 Task: Compose an email with the signature Joseph Clark with the subject Request for a job application and the message Could you please confirm the travel arrangements for the team members? from softage.8@softage.net to softage.1@softage.net Select the bulleted list and change the font typography to strikethroughSelect the bulleted list and remove the font typography strikethrough Send the email. Finally, move the email from Sent Items to the label App development
Action: Mouse moved to (1034, 58)
Screenshot: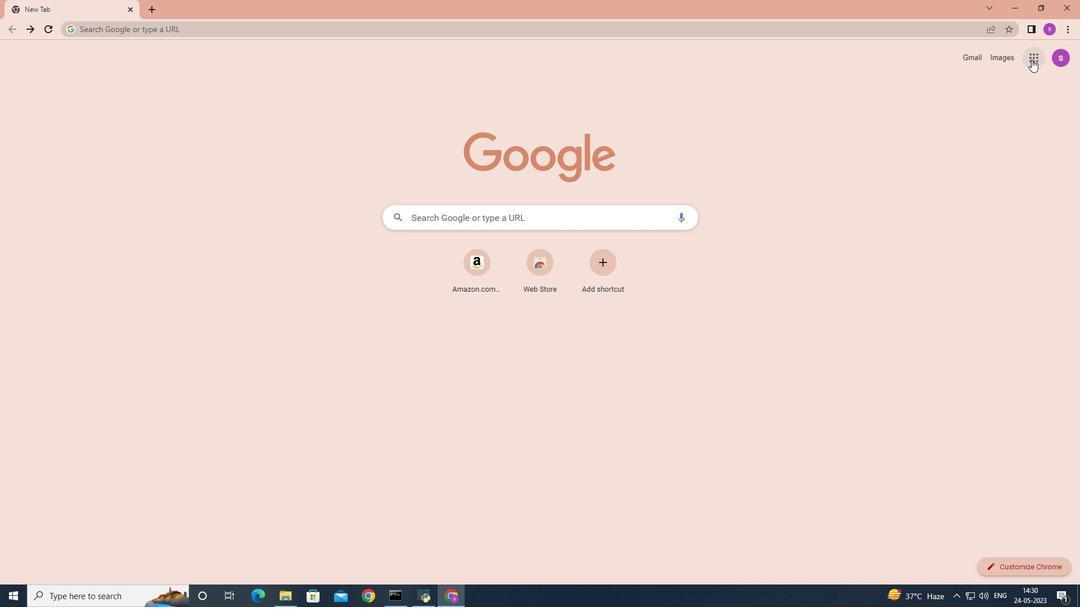 
Action: Mouse pressed left at (1034, 58)
Screenshot: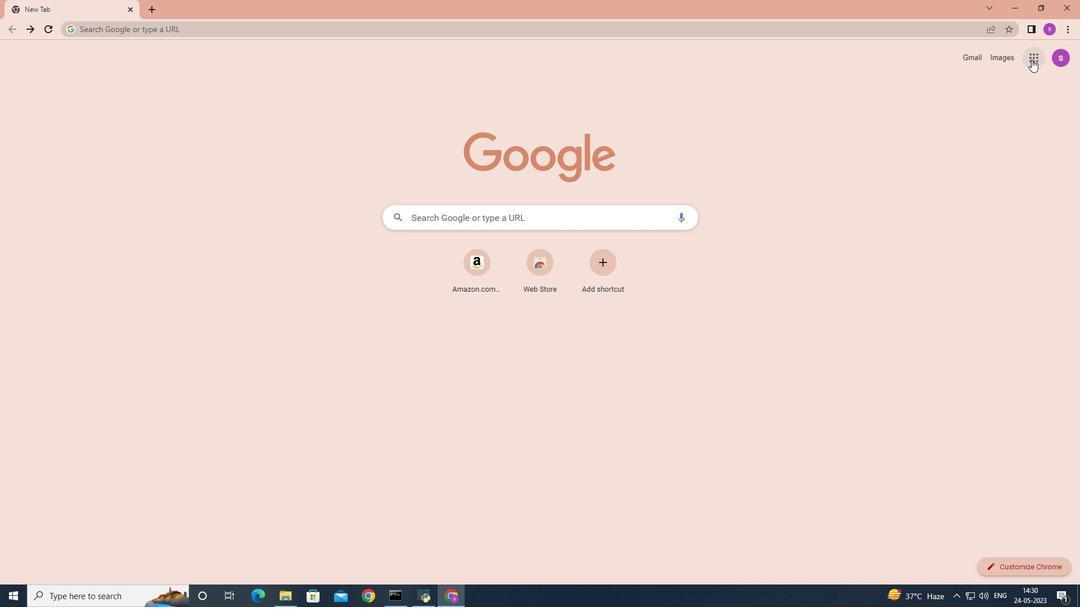 
Action: Mouse moved to (985, 105)
Screenshot: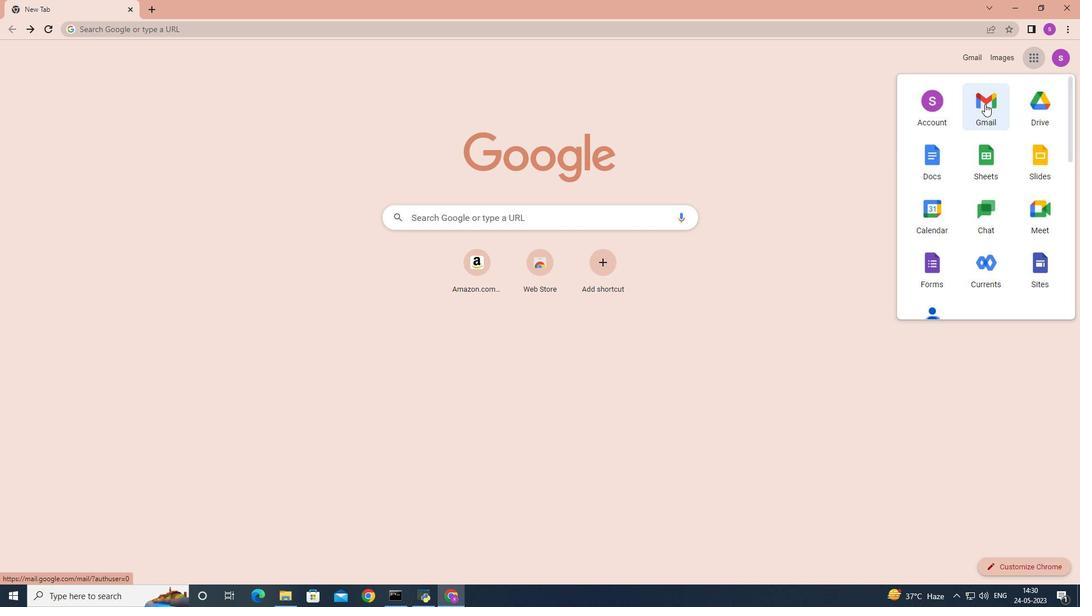 
Action: Mouse pressed left at (985, 105)
Screenshot: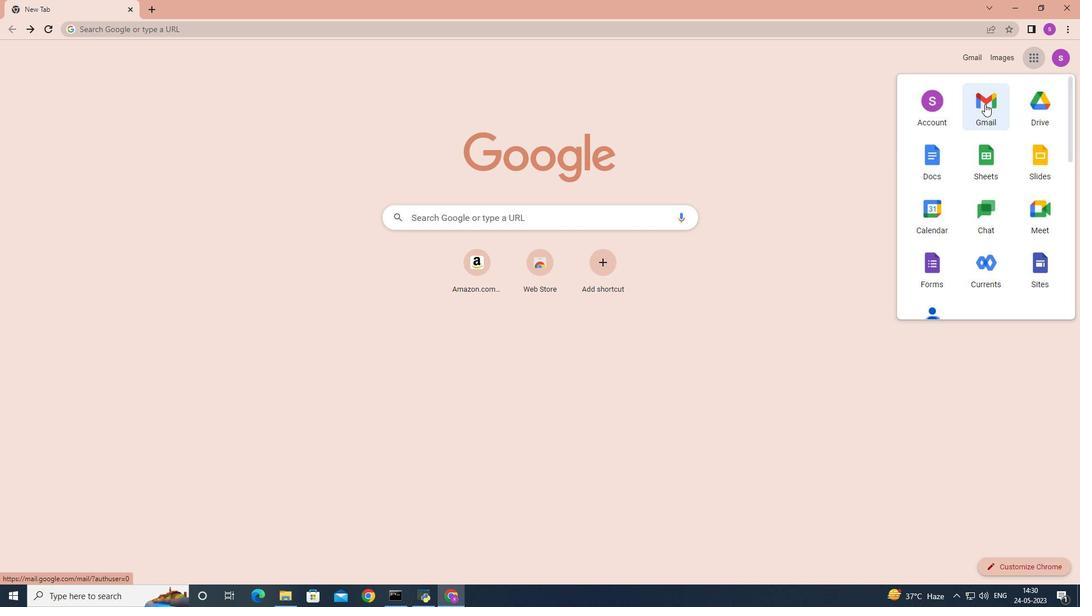 
Action: Mouse moved to (953, 66)
Screenshot: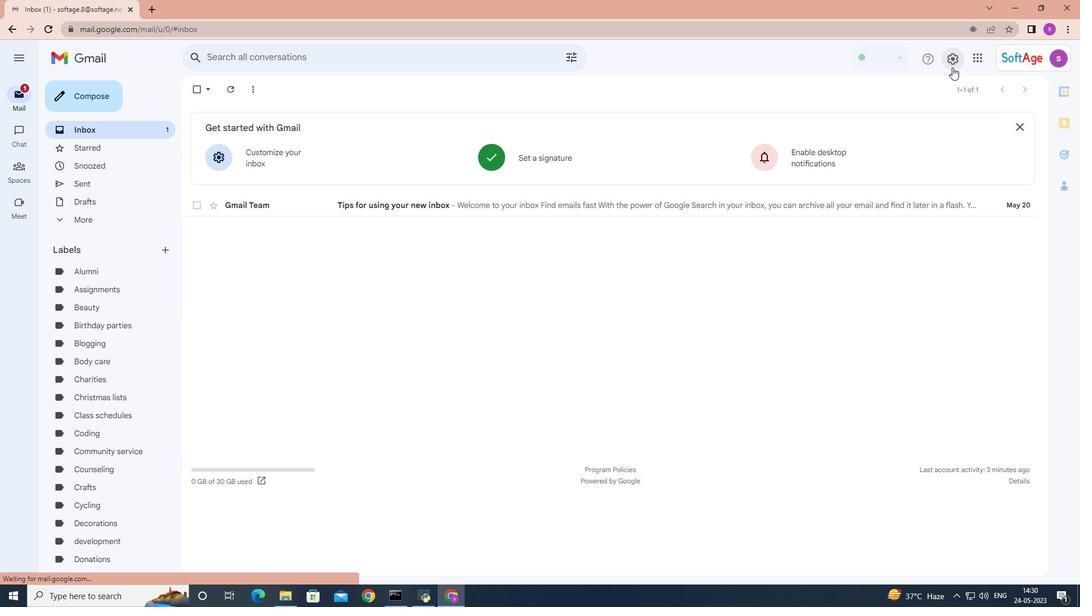 
Action: Mouse pressed left at (953, 66)
Screenshot: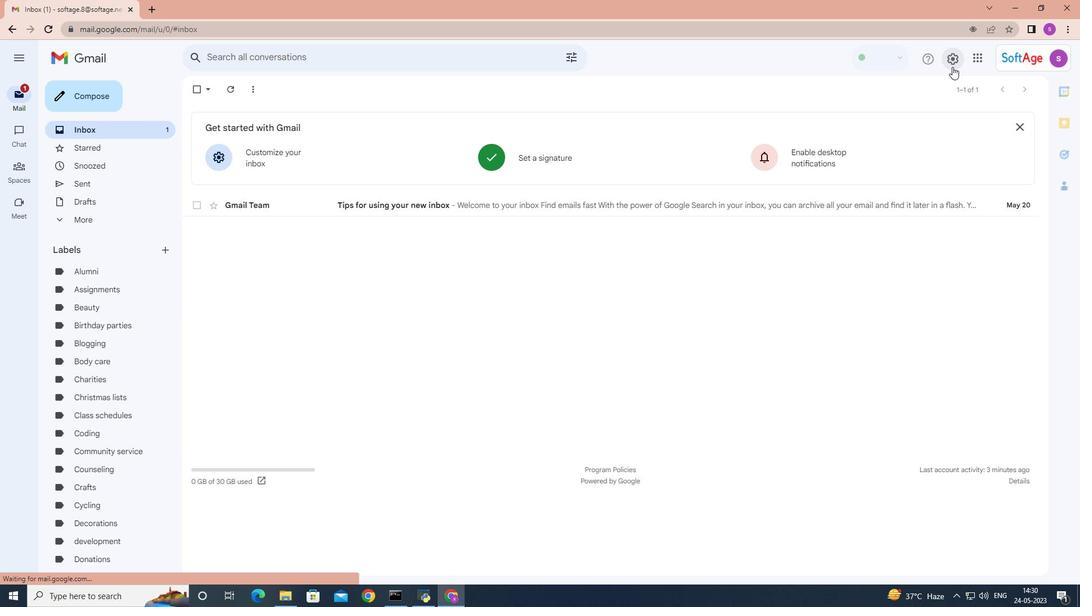 
Action: Mouse moved to (952, 68)
Screenshot: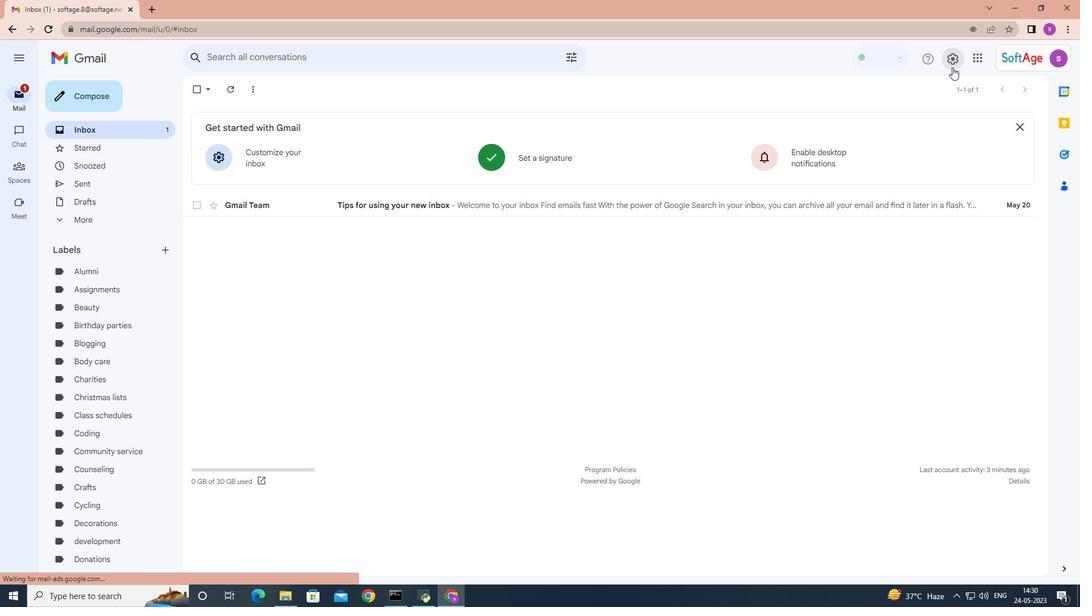 
Action: Key pressed <Key.caps_lock>
Screenshot: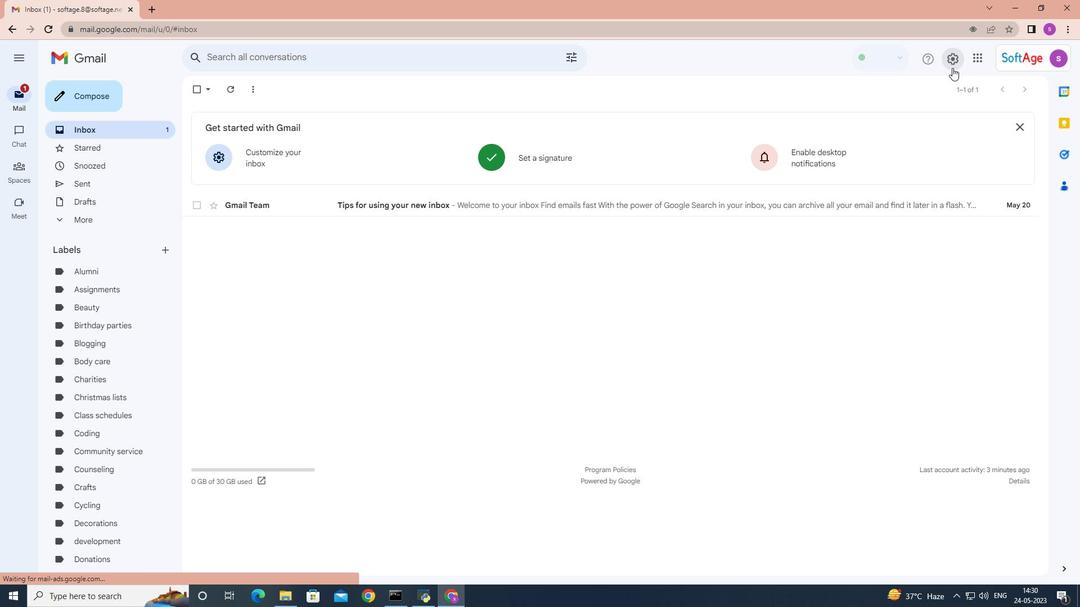 
Action: Mouse moved to (955, 111)
Screenshot: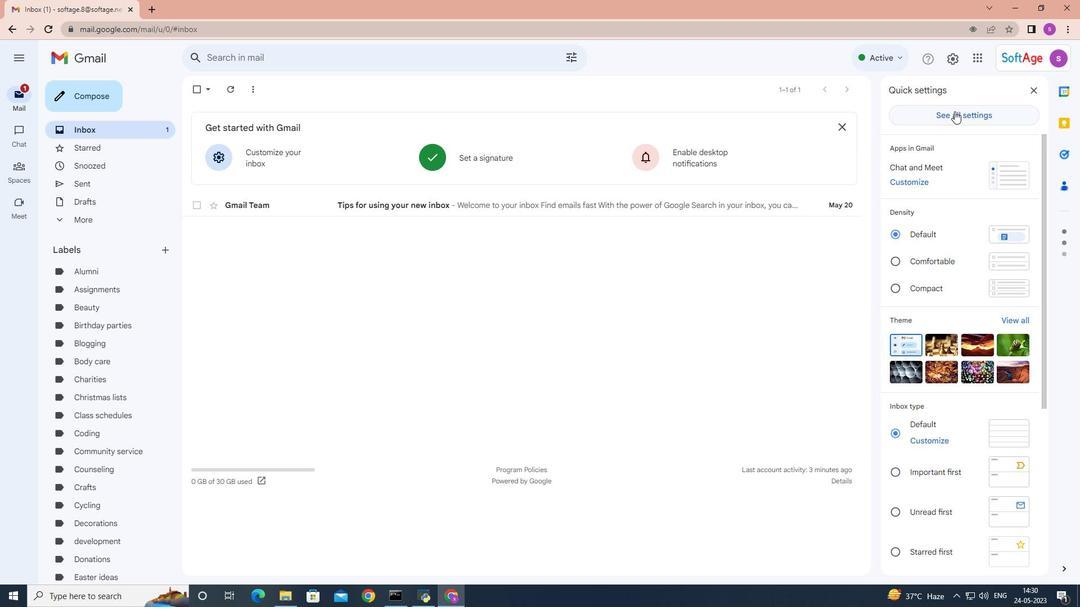 
Action: Mouse pressed left at (955, 111)
Screenshot: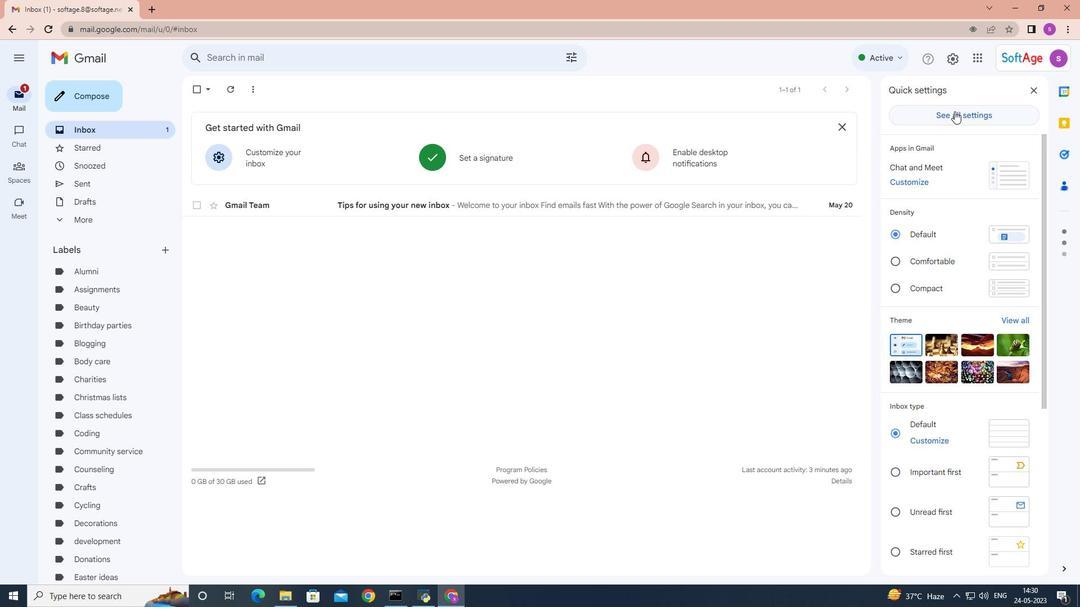 
Action: Mouse moved to (649, 275)
Screenshot: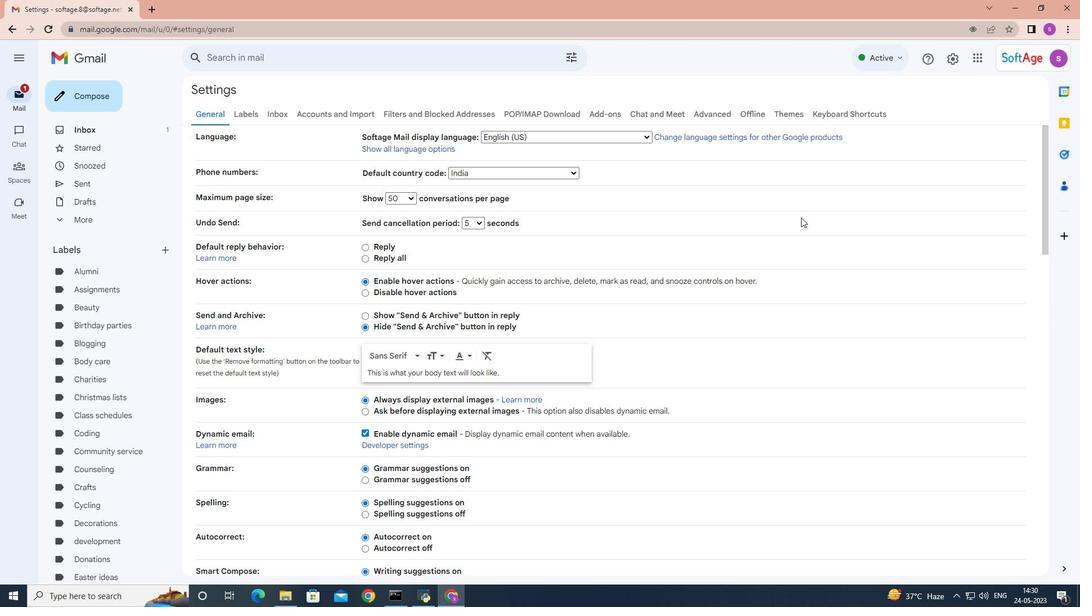 
Action: Mouse scrolled (649, 274) with delta (0, 0)
Screenshot: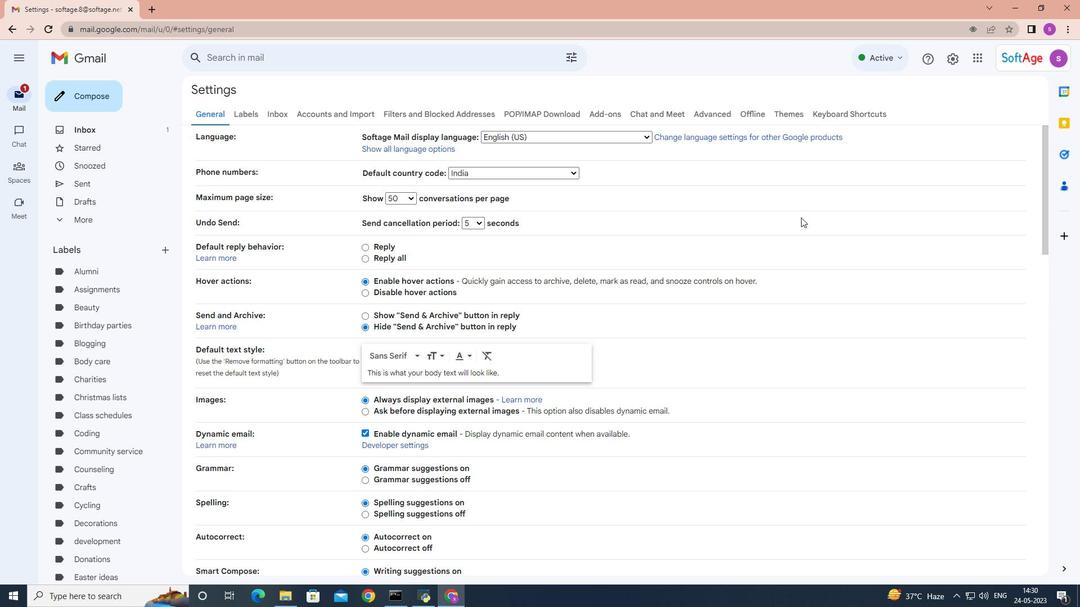 
Action: Mouse scrolled (649, 274) with delta (0, 0)
Screenshot: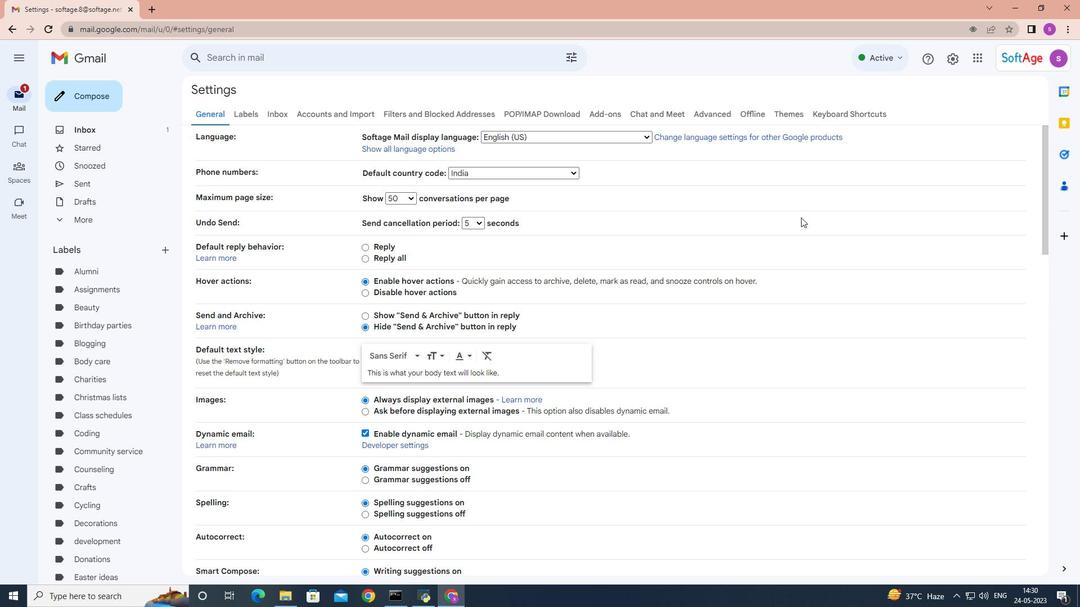 
Action: Mouse scrolled (649, 274) with delta (0, 0)
Screenshot: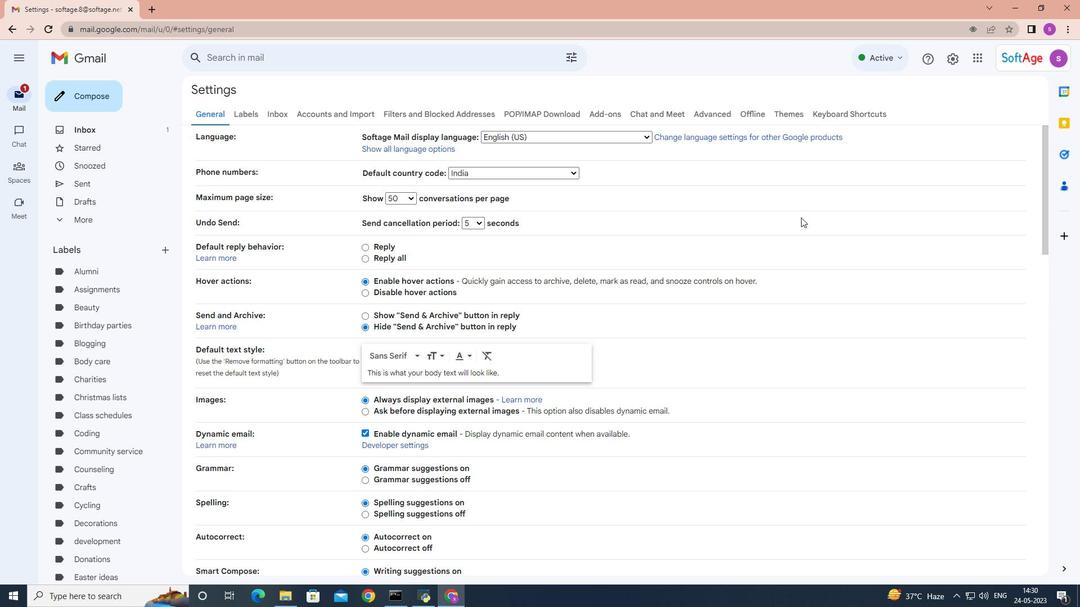 
Action: Mouse scrolled (649, 274) with delta (0, 0)
Screenshot: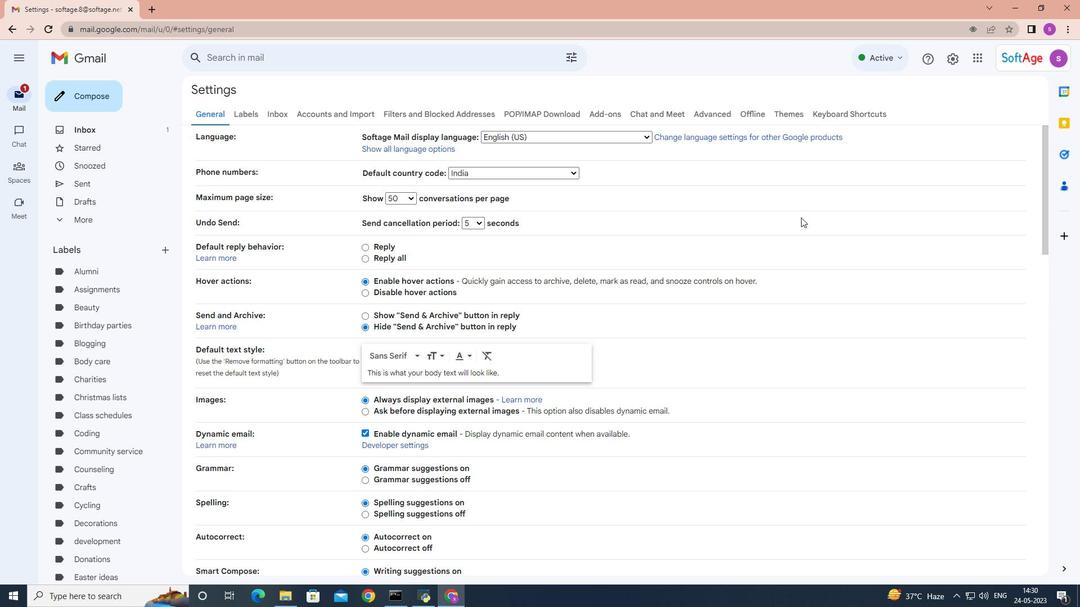 
Action: Mouse scrolled (649, 274) with delta (0, 0)
Screenshot: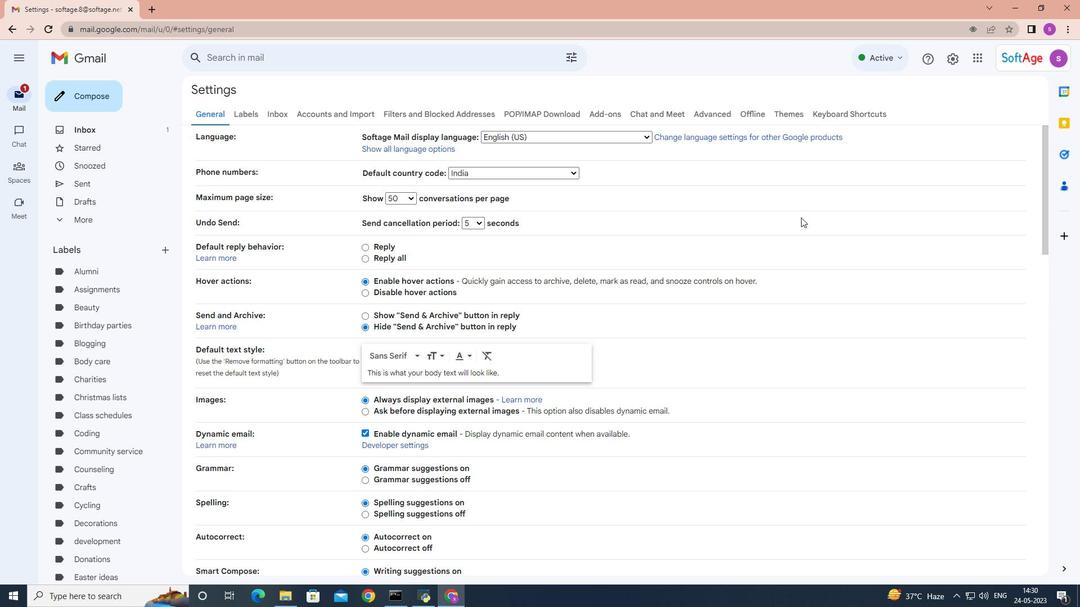 
Action: Mouse moved to (649, 274)
Screenshot: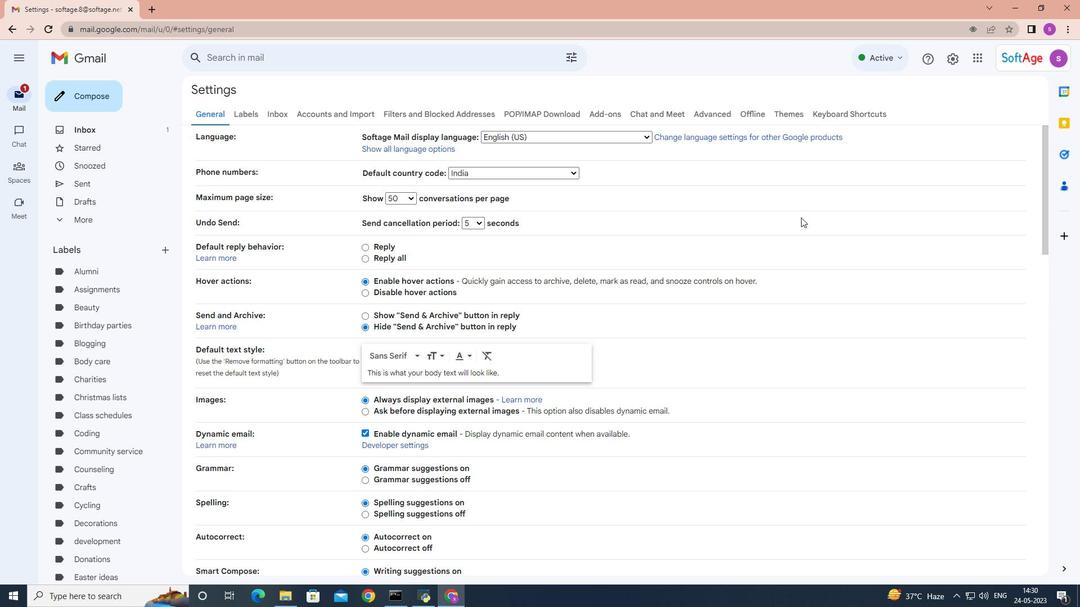 
Action: Mouse scrolled (649, 273) with delta (0, 0)
Screenshot: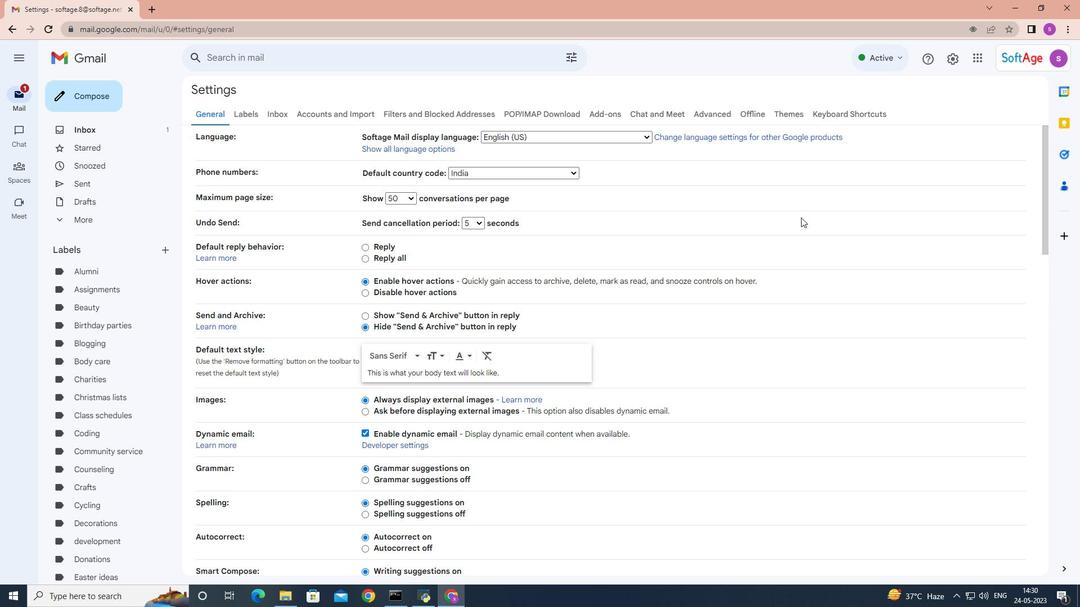 
Action: Mouse moved to (650, 272)
Screenshot: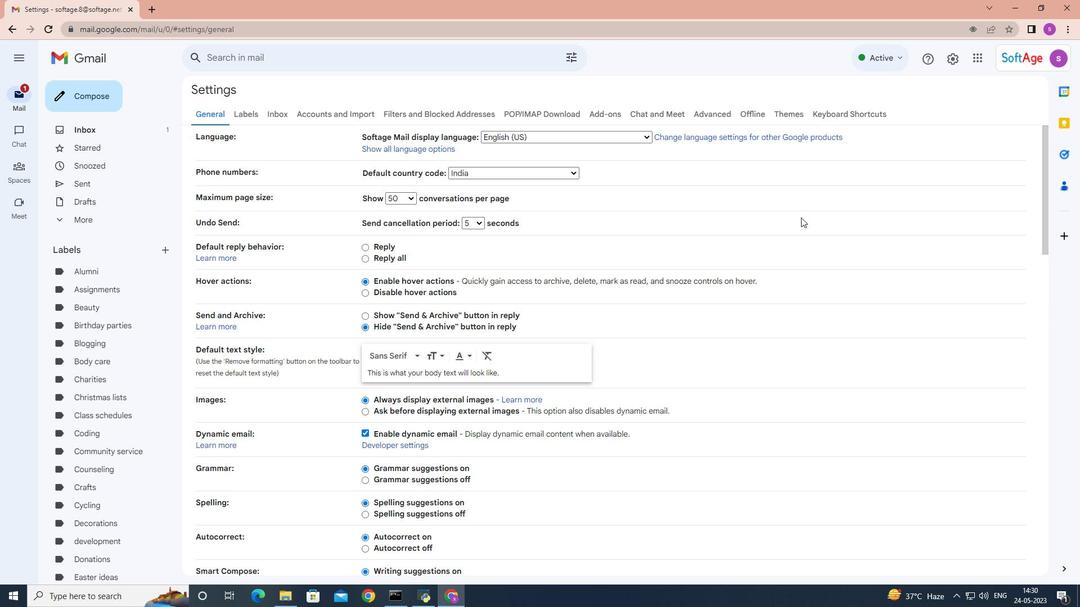 
Action: Mouse scrolled (650, 272) with delta (0, 0)
Screenshot: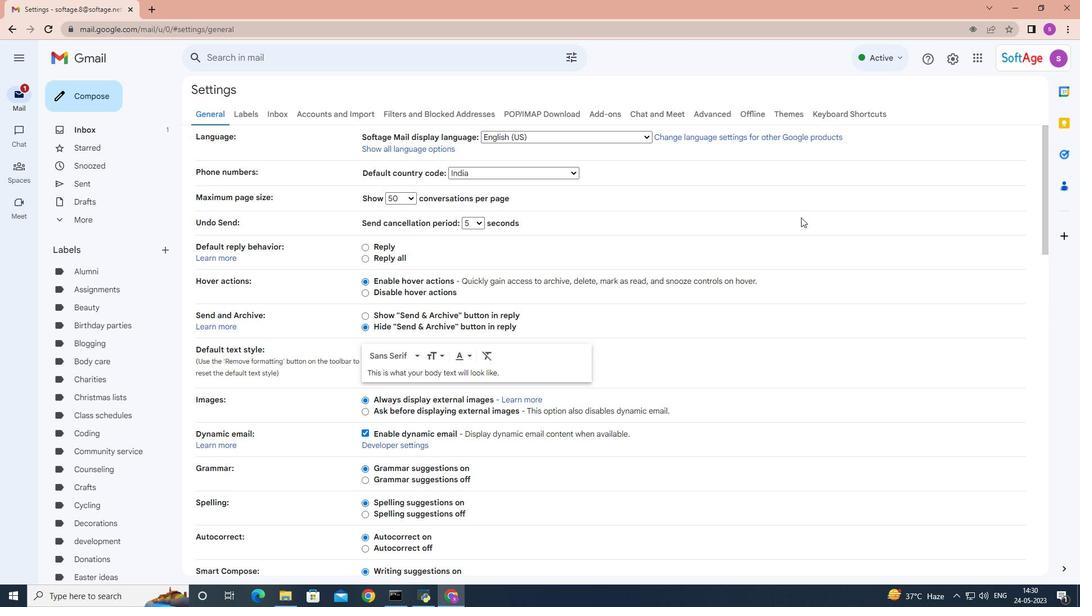 
Action: Mouse moved to (648, 270)
Screenshot: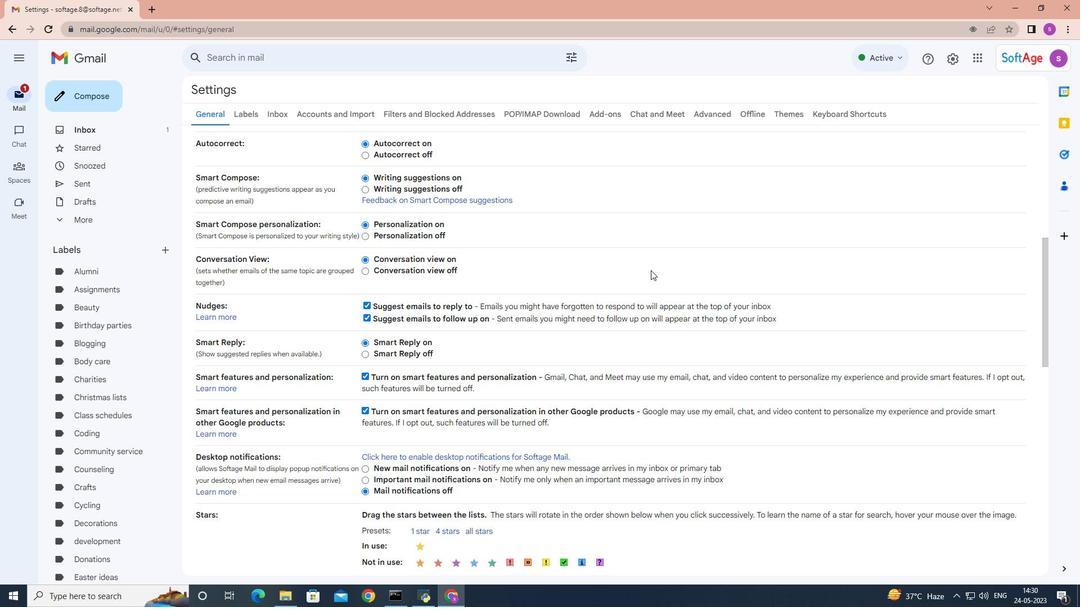 
Action: Mouse scrolled (649, 270) with delta (0, 0)
Screenshot: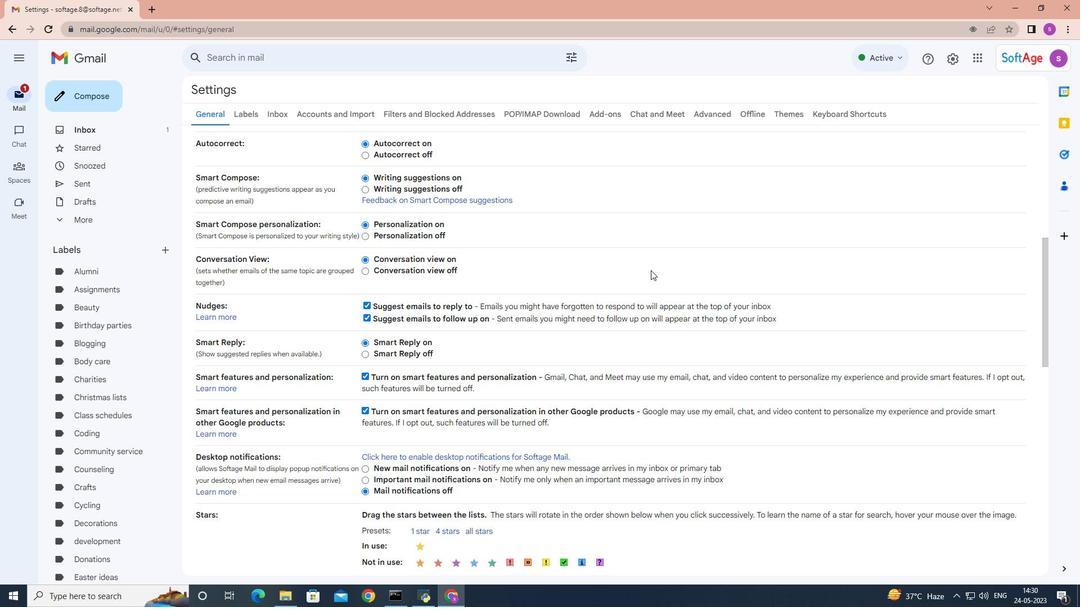 
Action: Mouse scrolled (649, 270) with delta (0, 0)
Screenshot: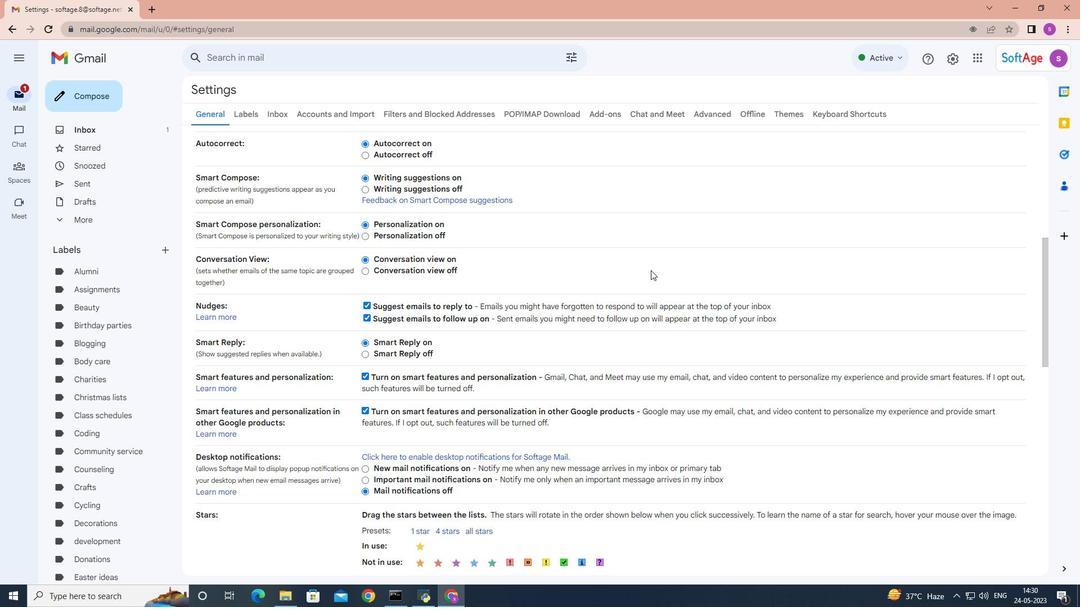 
Action: Mouse scrolled (649, 270) with delta (0, 0)
Screenshot: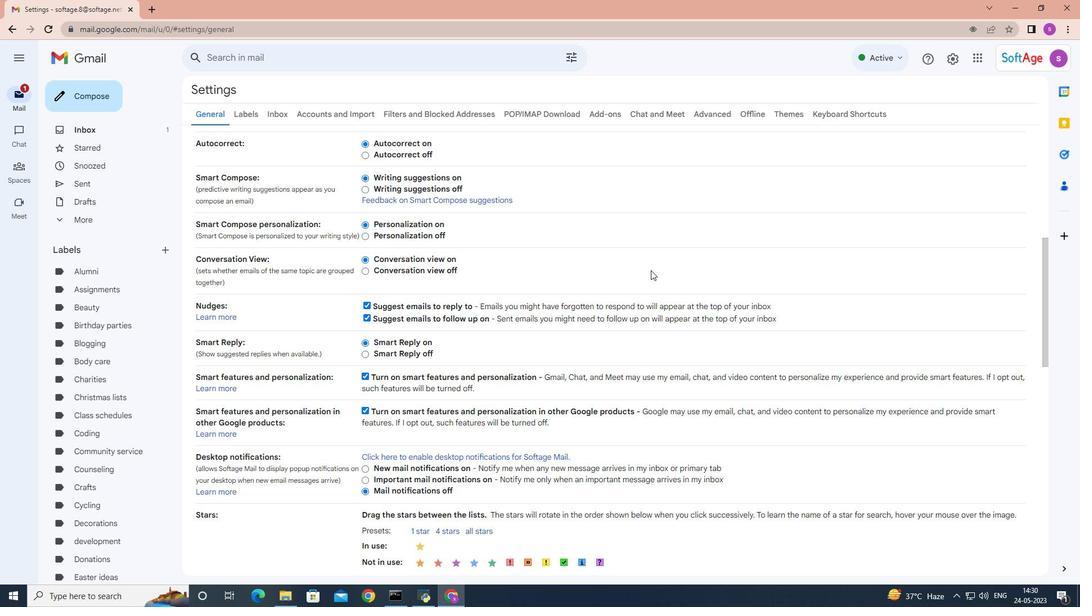 
Action: Mouse scrolled (649, 270) with delta (0, 0)
Screenshot: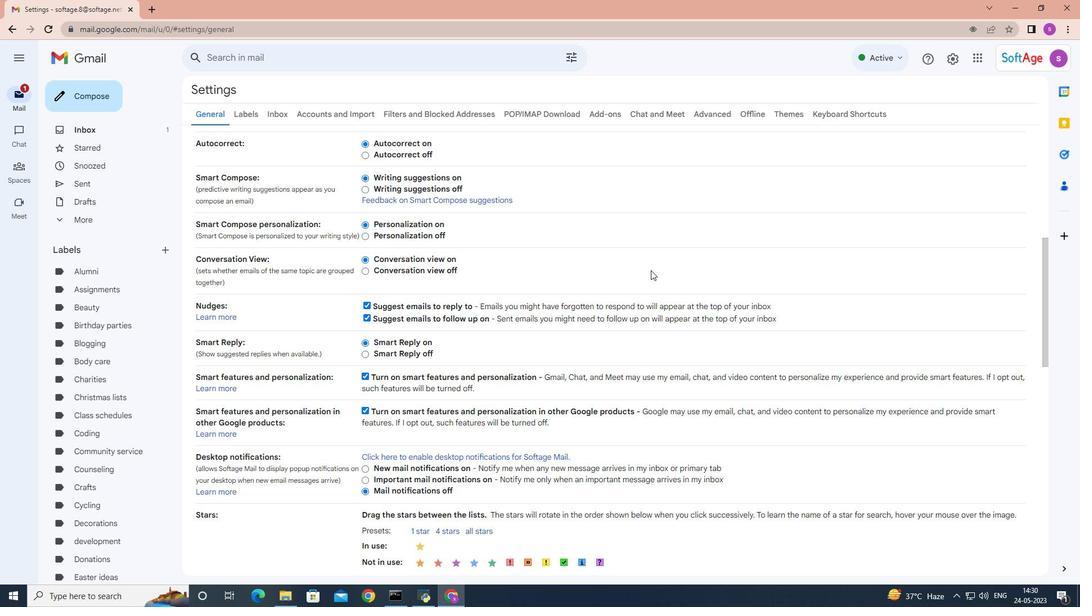 
Action: Mouse moved to (648, 269)
Screenshot: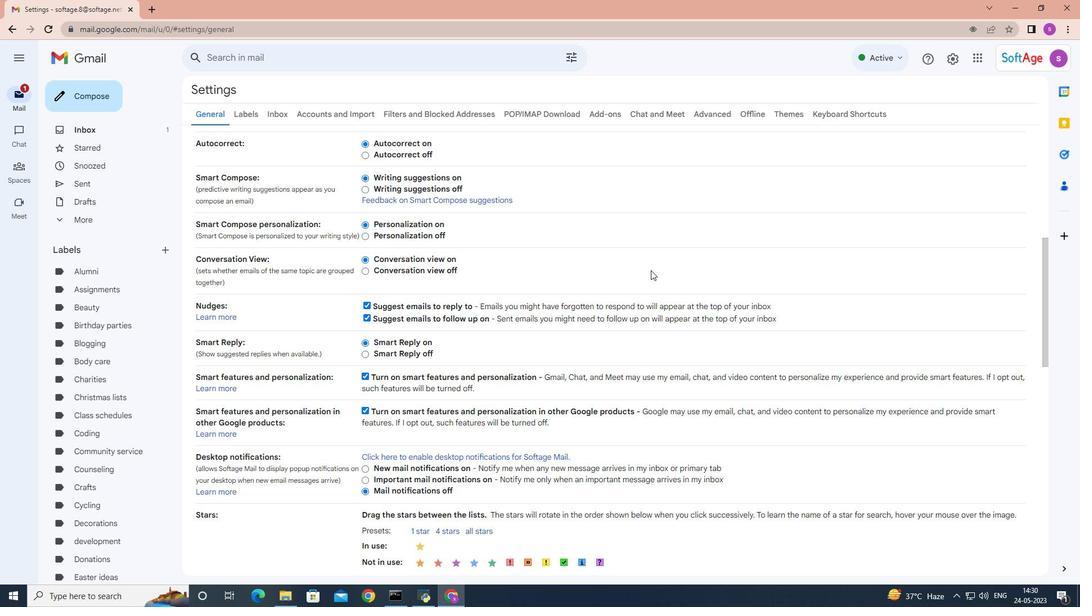 
Action: Mouse scrolled (649, 270) with delta (0, 0)
Screenshot: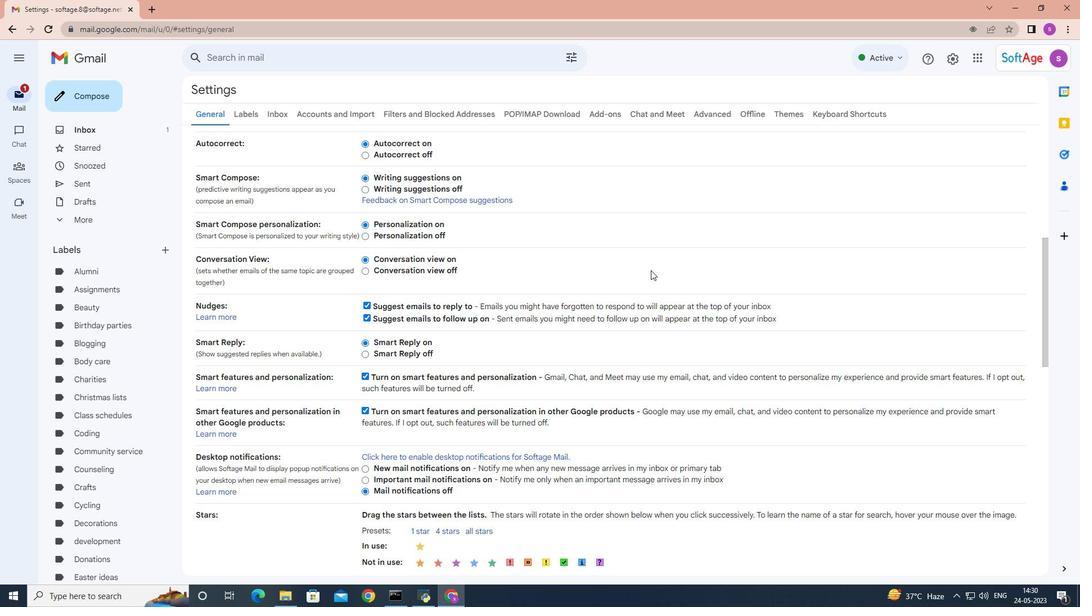 
Action: Mouse scrolled (649, 270) with delta (0, 0)
Screenshot: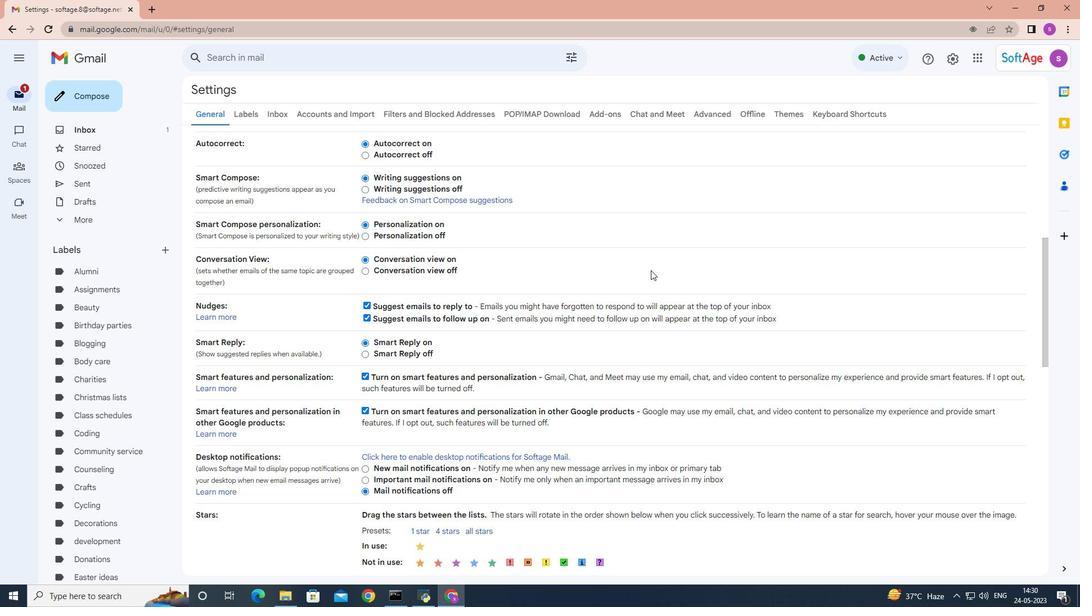 
Action: Mouse moved to (638, 265)
Screenshot: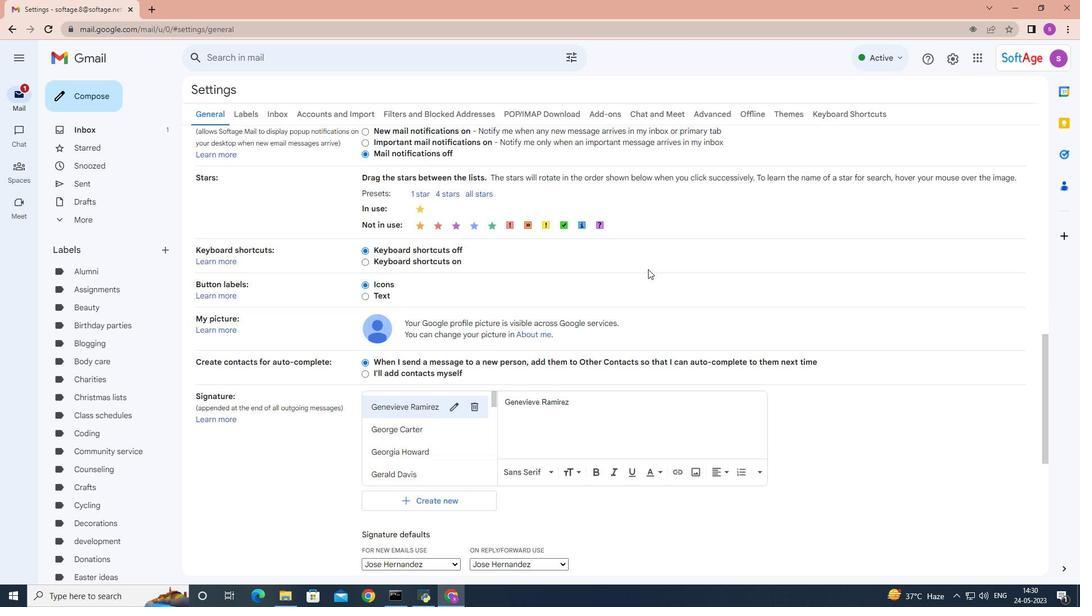 
Action: Mouse scrolled (638, 264) with delta (0, 0)
Screenshot: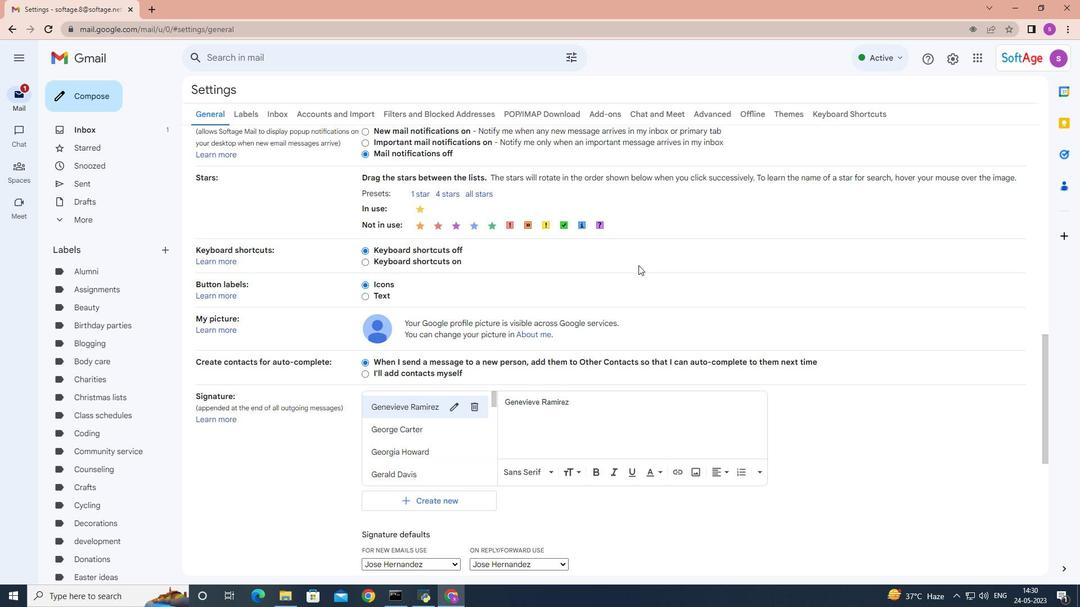 
Action: Mouse scrolled (638, 264) with delta (0, 0)
Screenshot: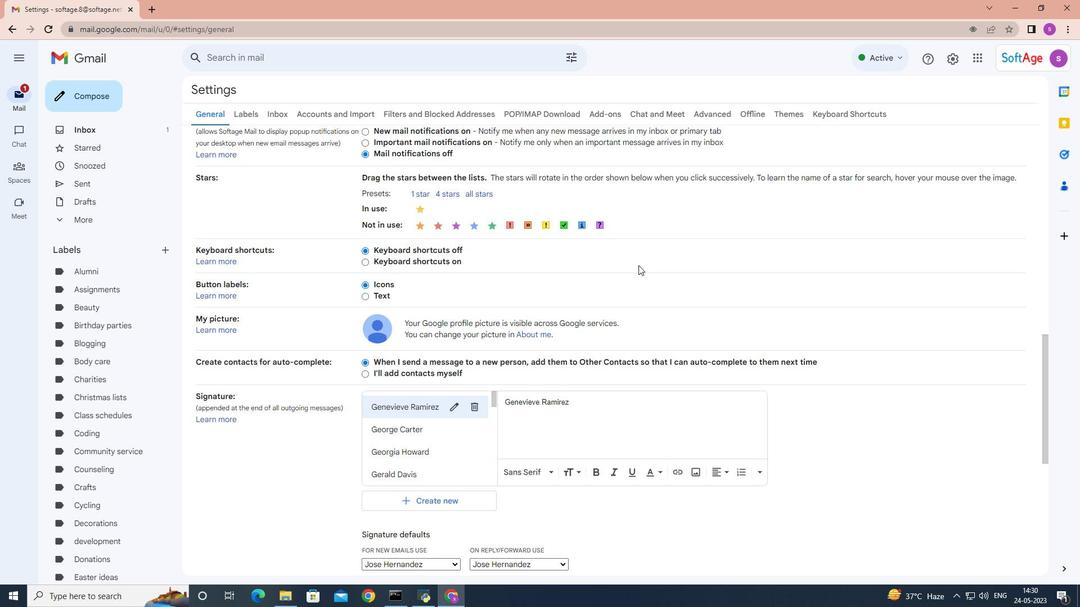
Action: Mouse scrolled (638, 264) with delta (0, 0)
Screenshot: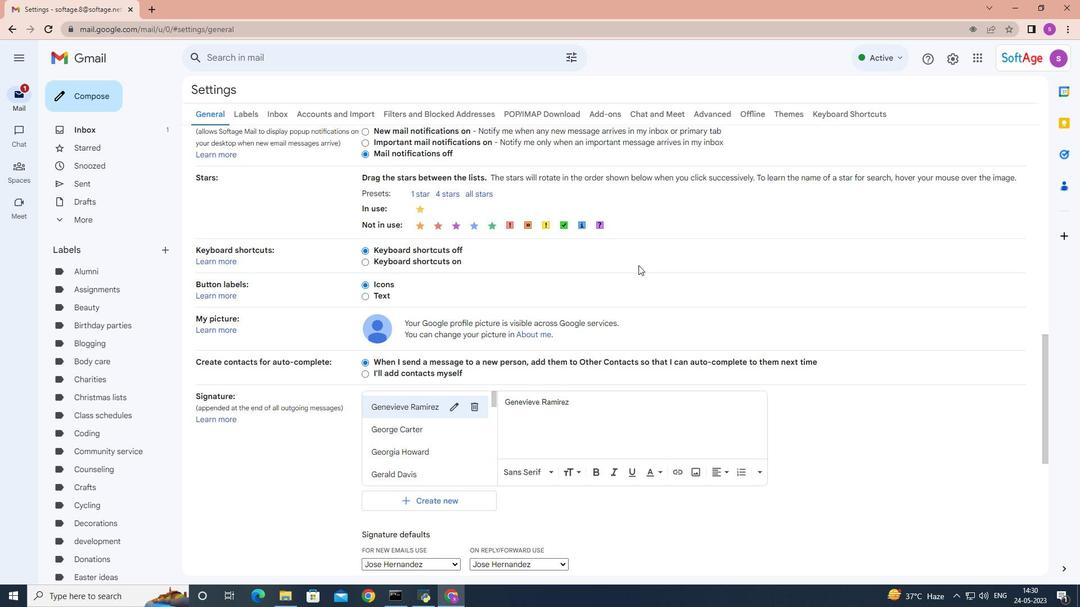 
Action: Mouse moved to (473, 328)
Screenshot: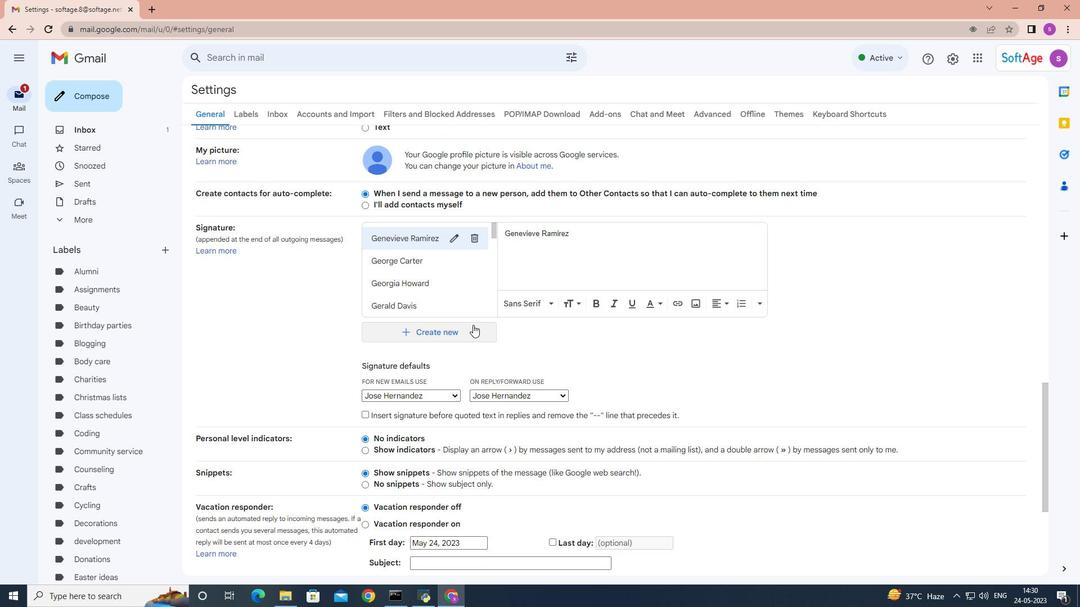 
Action: Mouse pressed left at (473, 328)
Screenshot: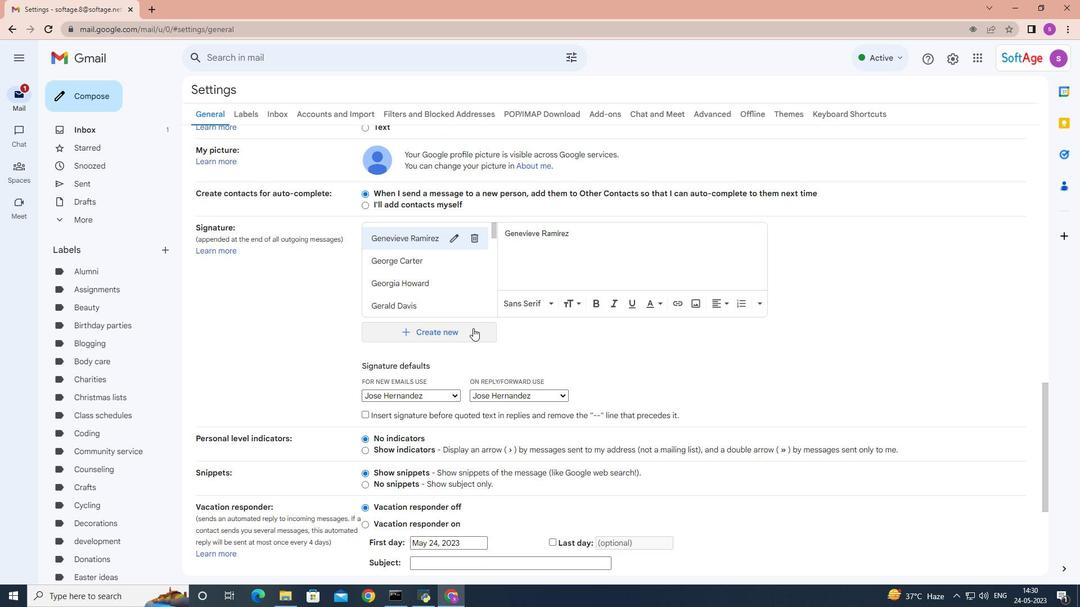
Action: Mouse moved to (491, 300)
Screenshot: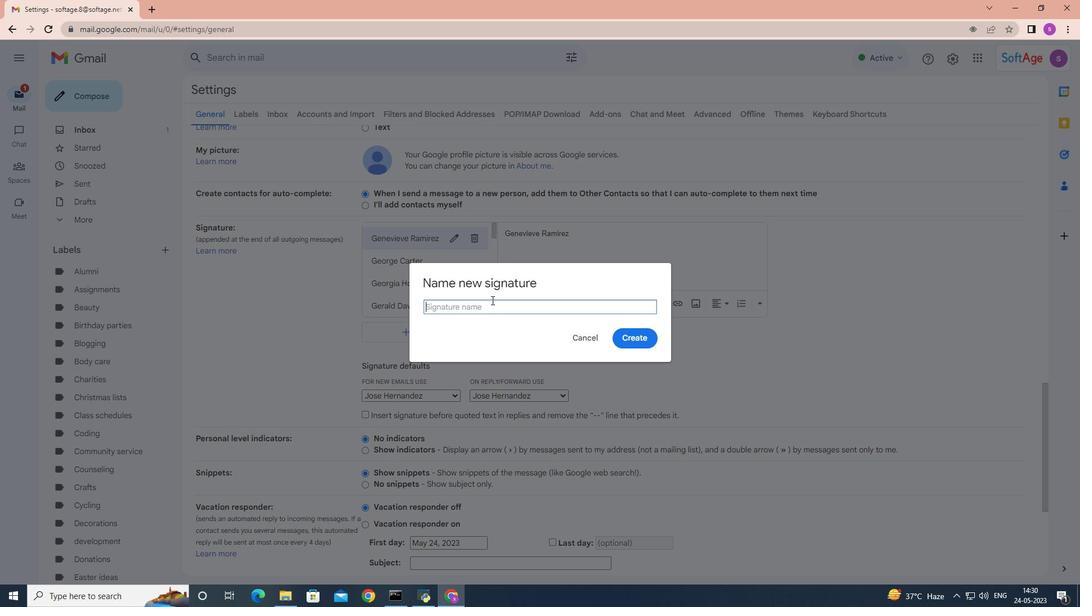 
Action: Key pressed J
Screenshot: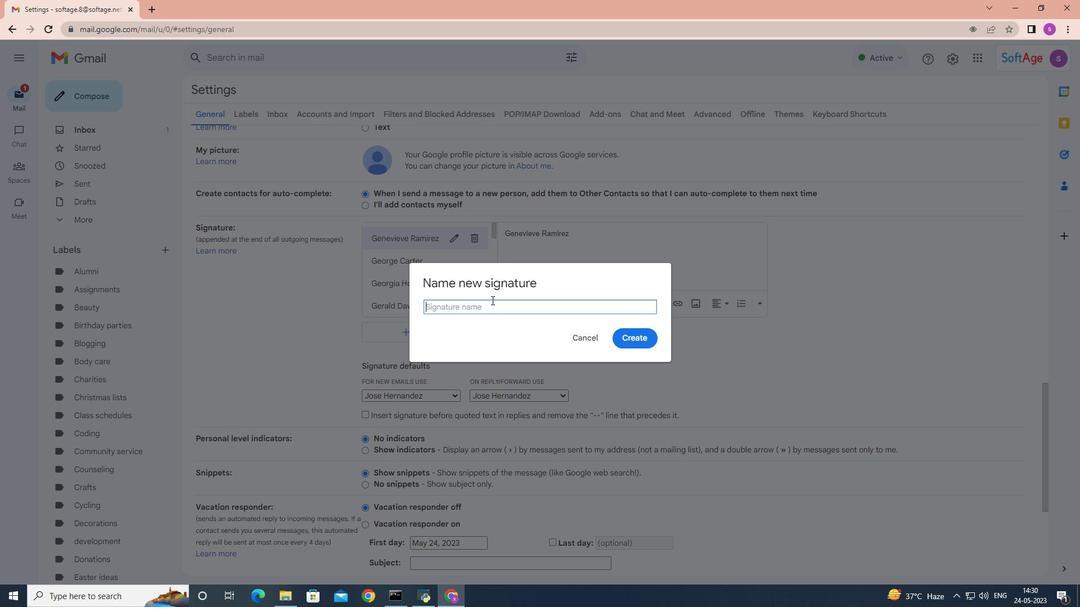 
Action: Mouse moved to (490, 300)
Screenshot: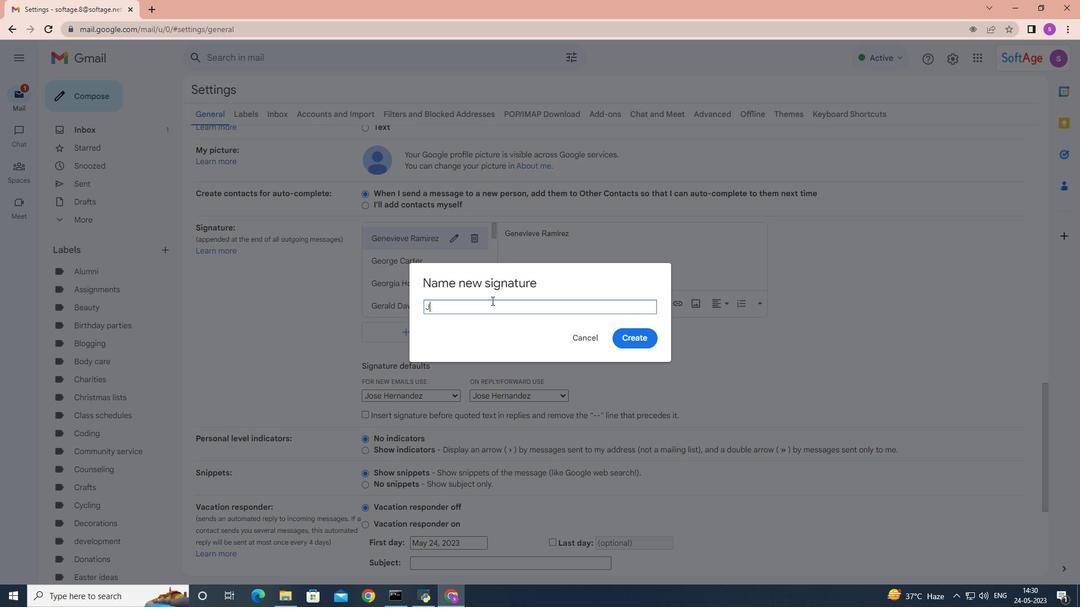 
Action: Key pressed <Key.caps_lock>oseph<Key.space><Key.caps_lock>C<Key.caps_lock>lark
Screenshot: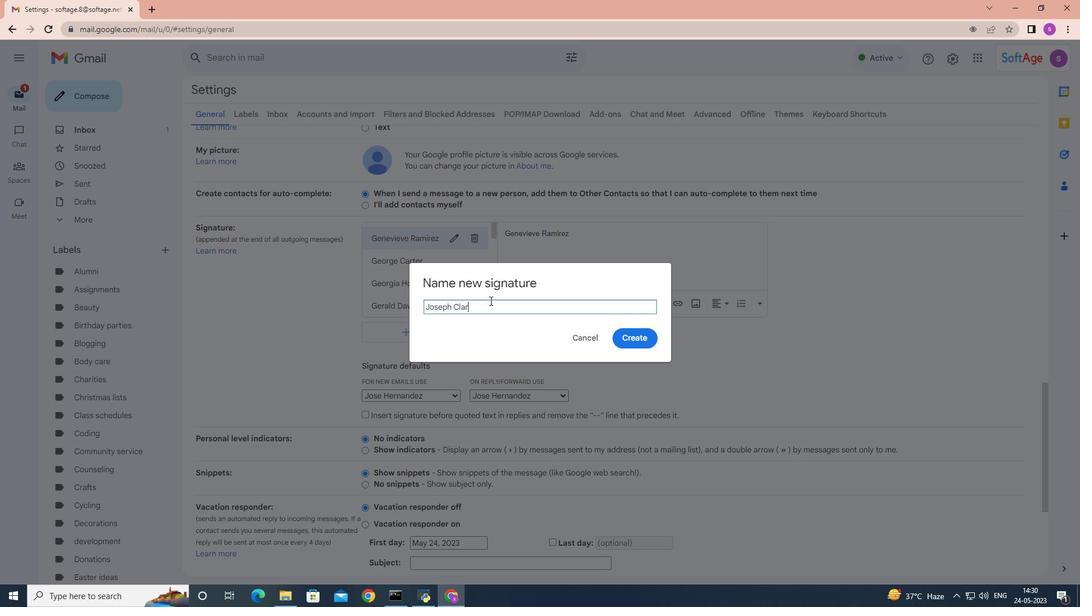 
Action: Mouse moved to (488, 301)
Screenshot: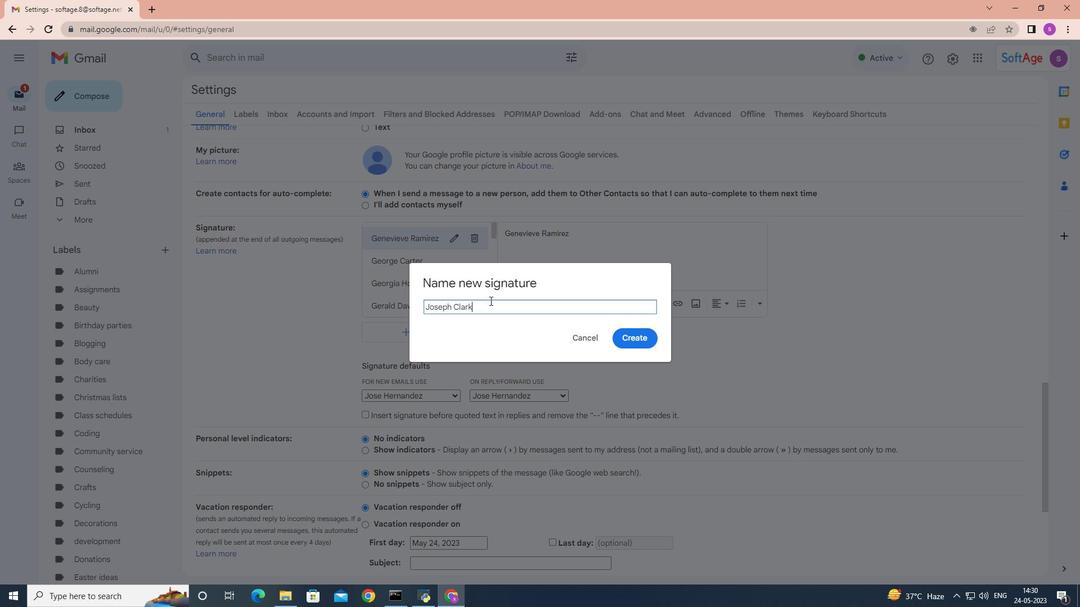 
Action: Key pressed <Key.space>
Screenshot: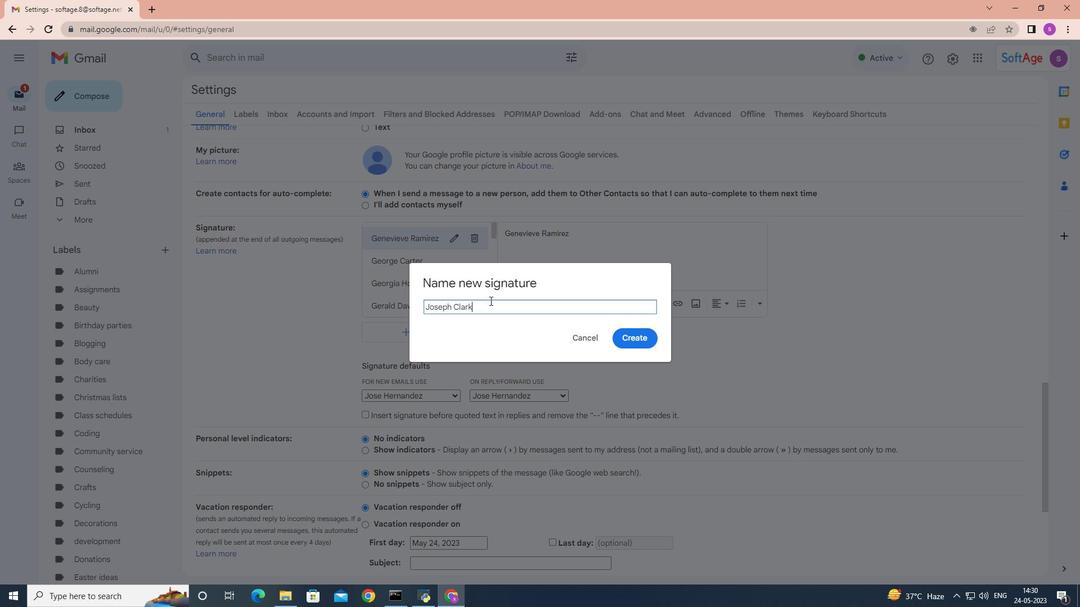 
Action: Mouse moved to (626, 336)
Screenshot: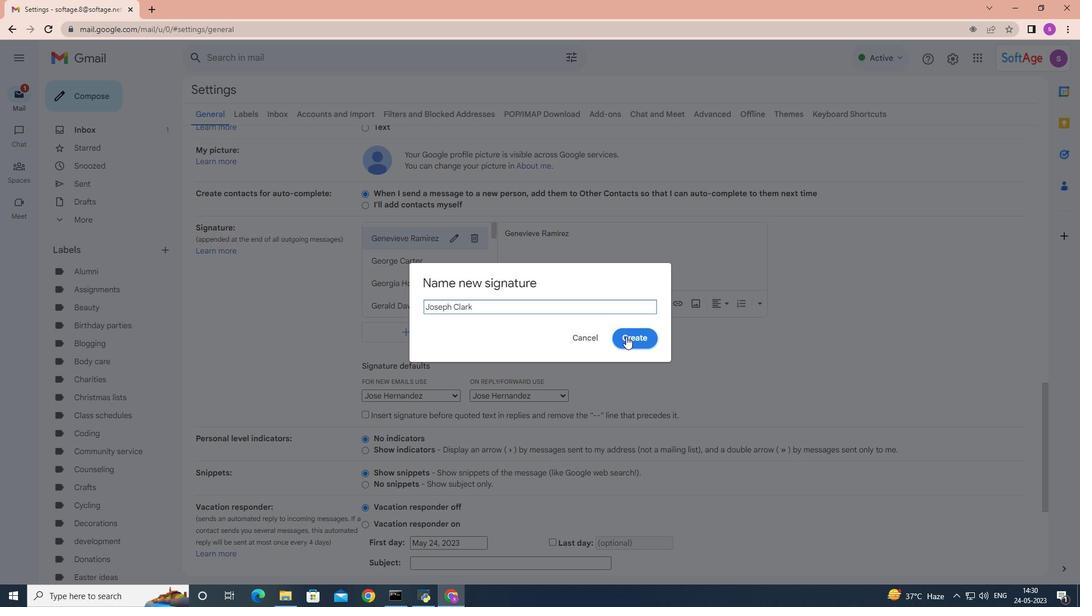 
Action: Mouse pressed left at (626, 336)
Screenshot: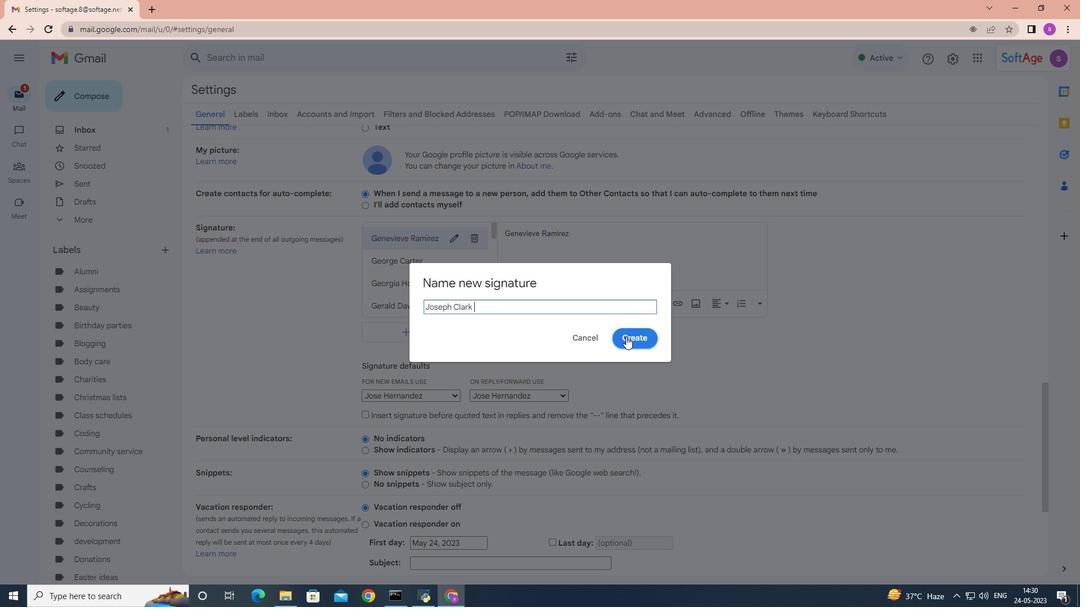 
Action: Mouse moved to (626, 336)
Screenshot: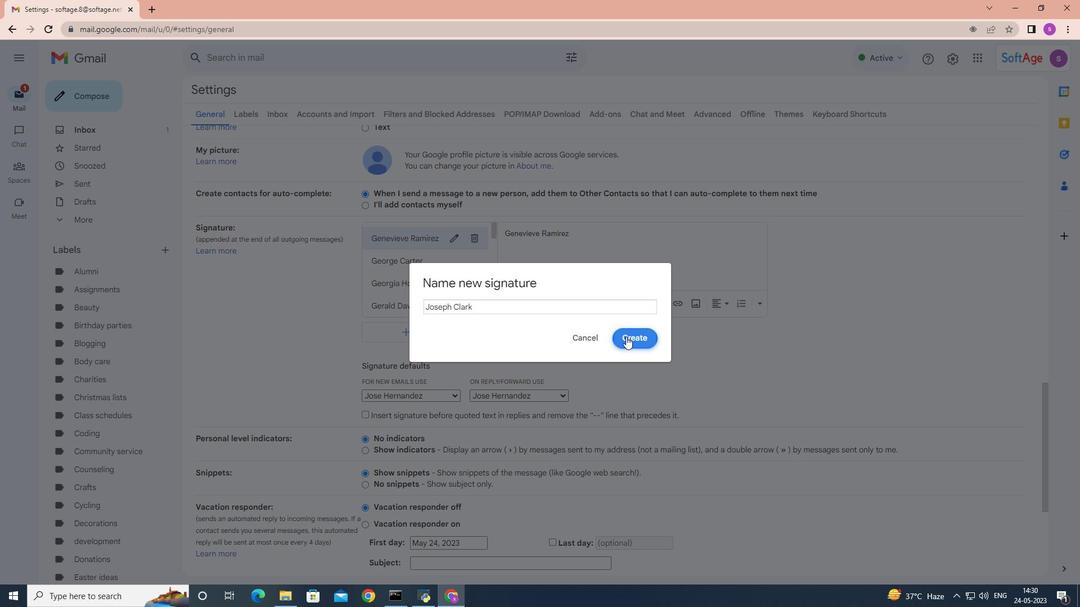 
Action: Key pressed <Key.caps_lock>
Screenshot: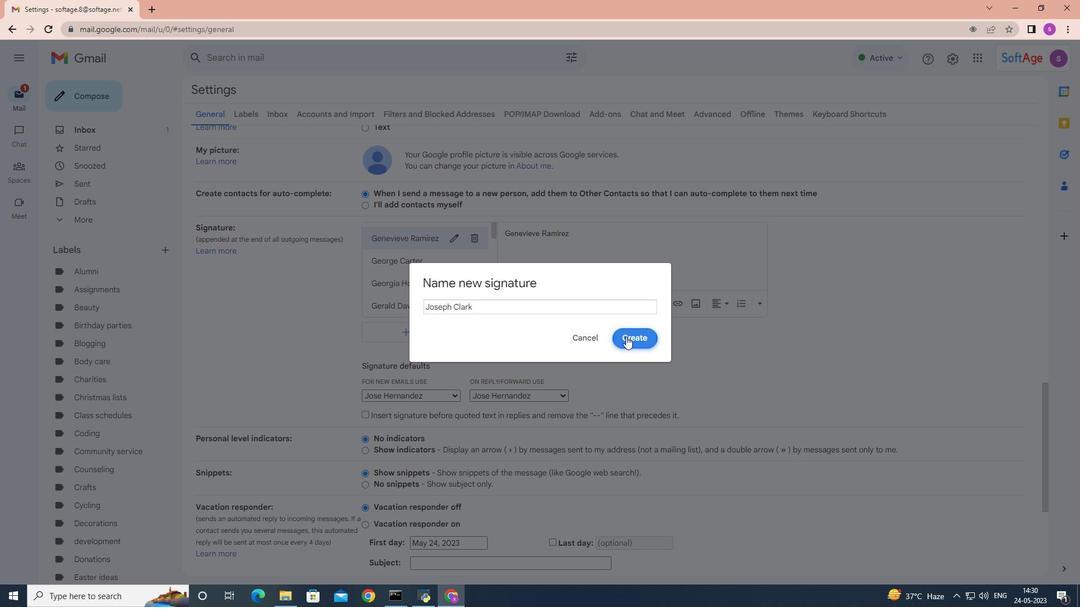 
Action: Mouse moved to (556, 264)
Screenshot: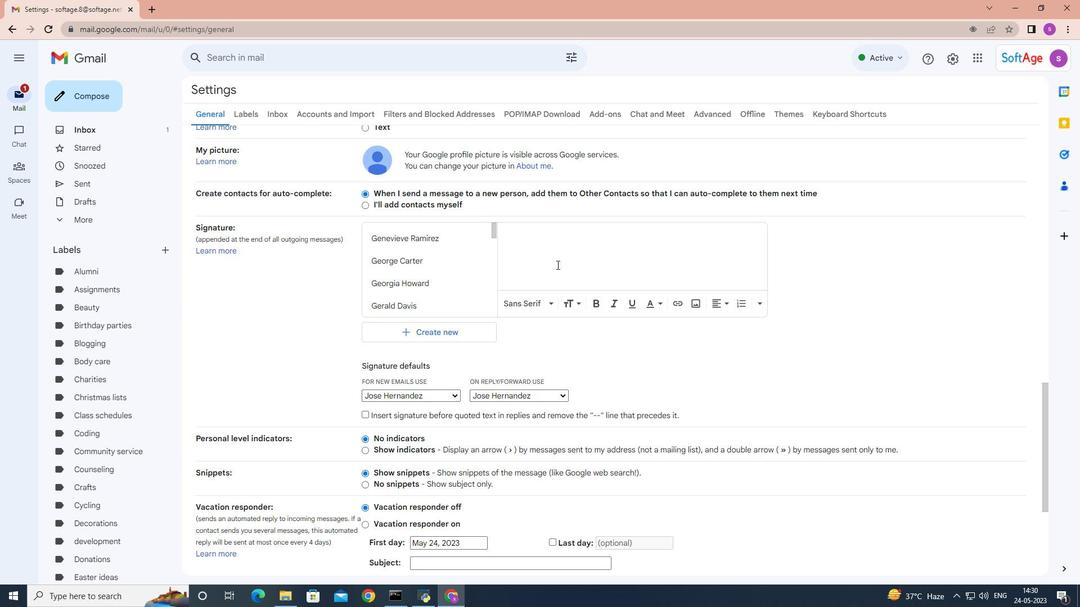 
Action: Key pressed J<Key.caps_lock>oseph<Key.space><Key.caps_lock>C<Key.tab><Key.caps_lock>l<Key.caps_lock>
Screenshot: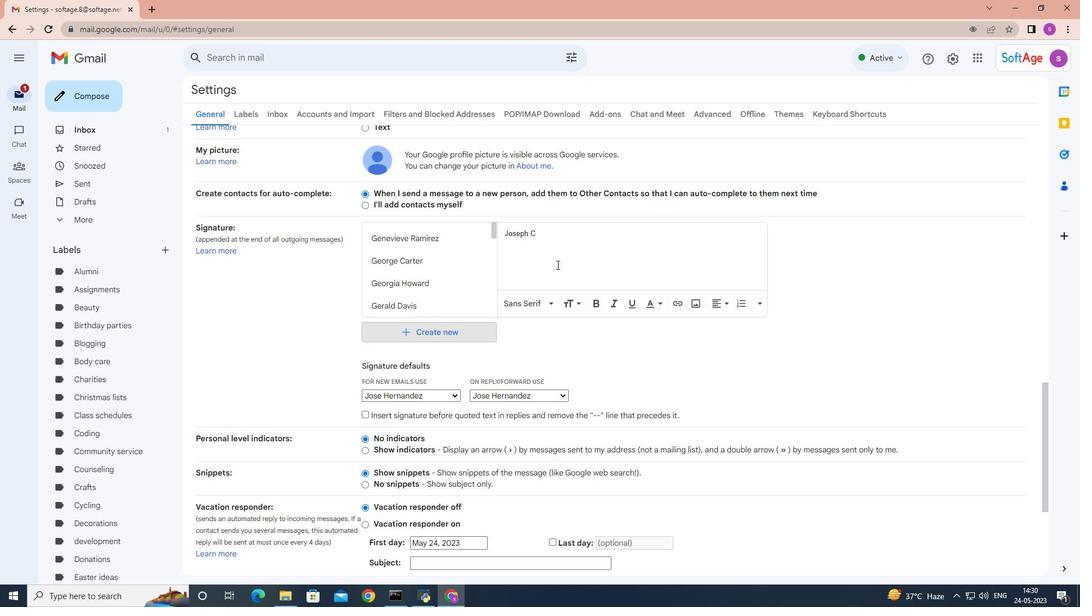 
Action: Mouse moved to (544, 232)
Screenshot: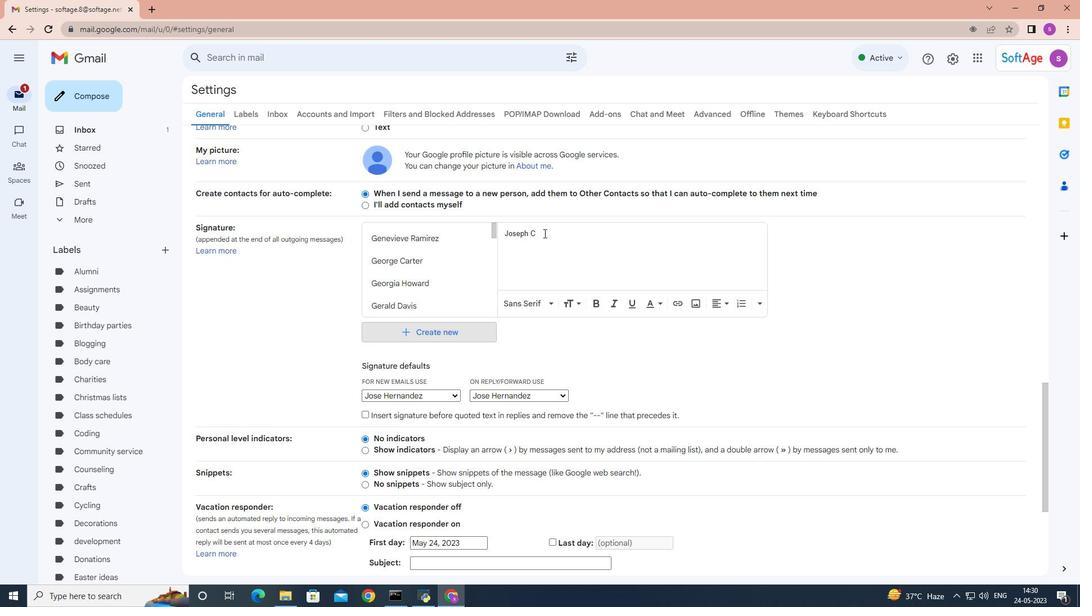 
Action: Mouse pressed left at (544, 232)
Screenshot: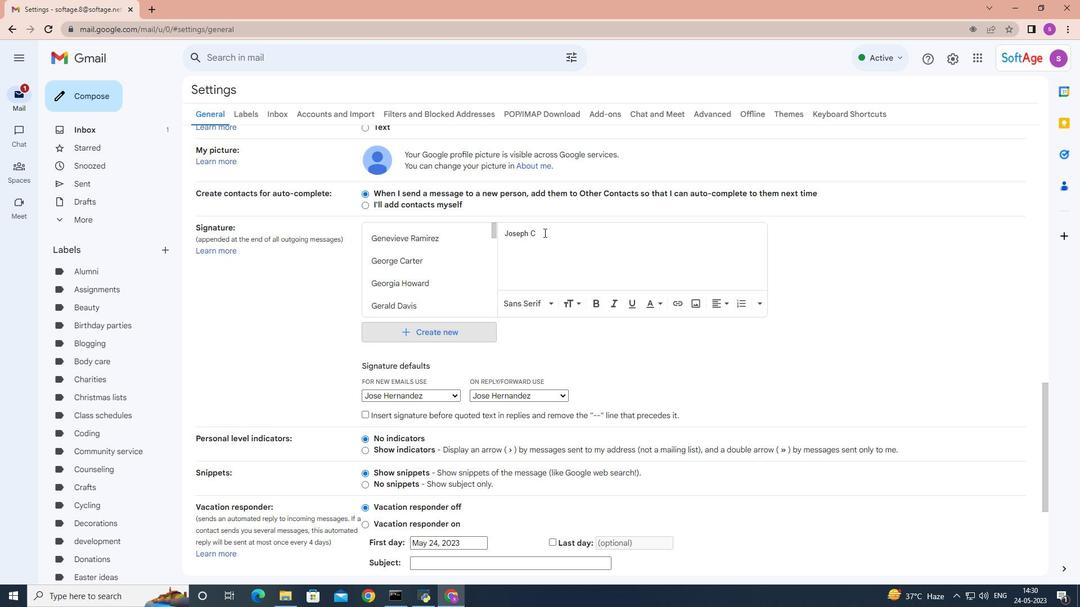 
Action: Mouse moved to (544, 232)
Screenshot: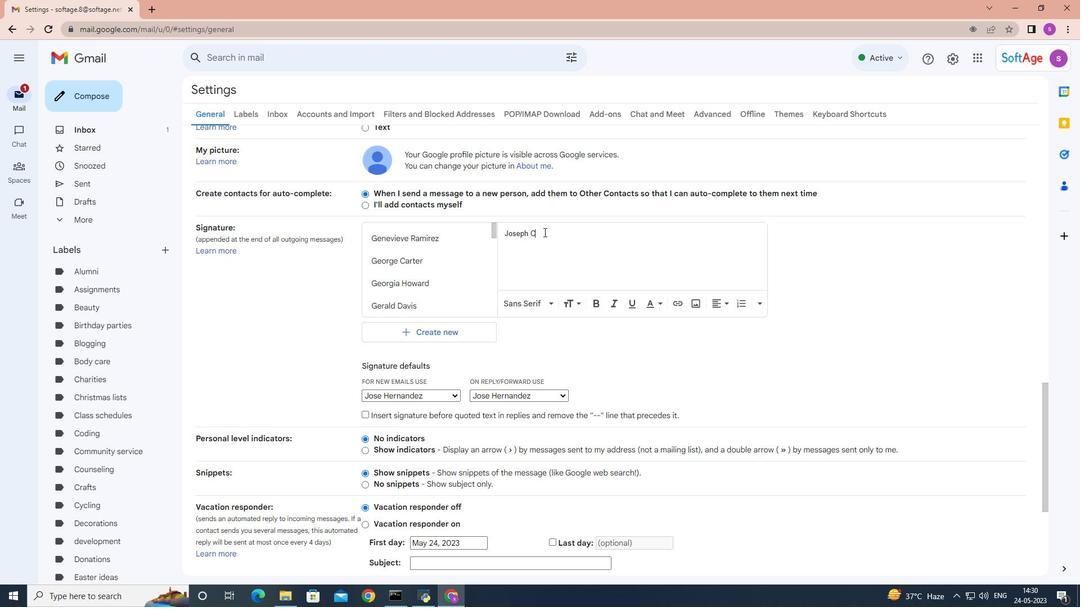 
Action: Key pressed LARK<Key.backspace><Key.backspace><Key.backspace><Key.backspace><Key.caps_lock>lark
Screenshot: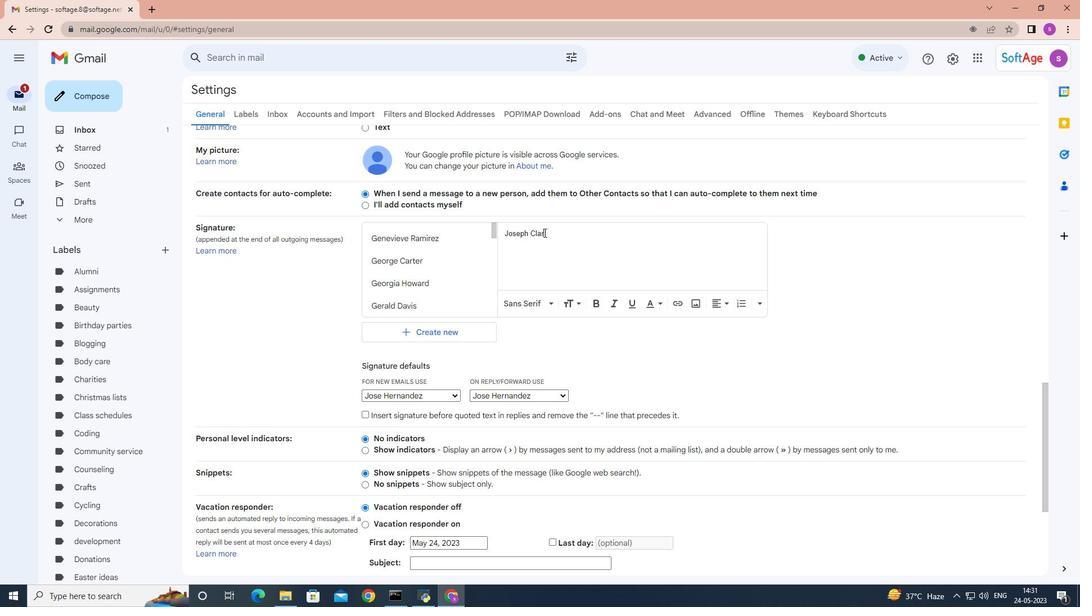 
Action: Mouse moved to (546, 235)
Screenshot: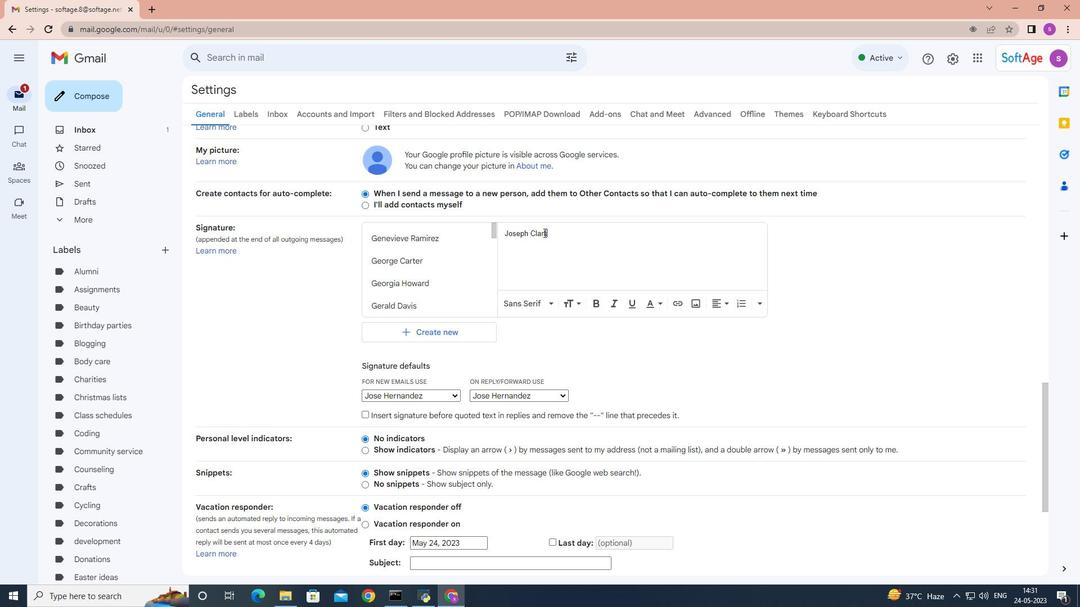 
Action: Key pressed <Key.space>
Screenshot: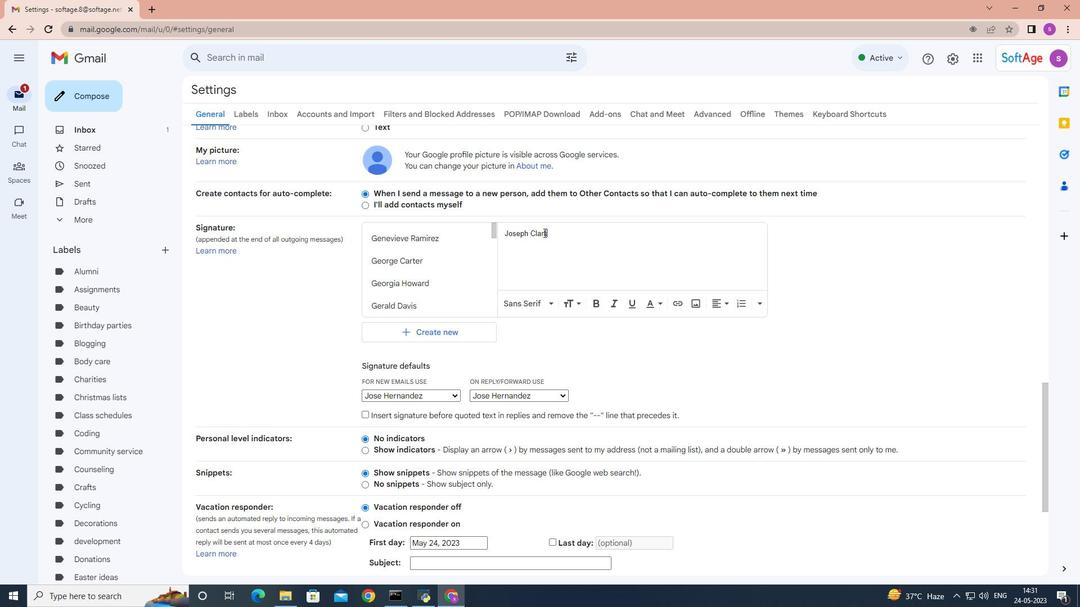 
Action: Mouse moved to (456, 394)
Screenshot: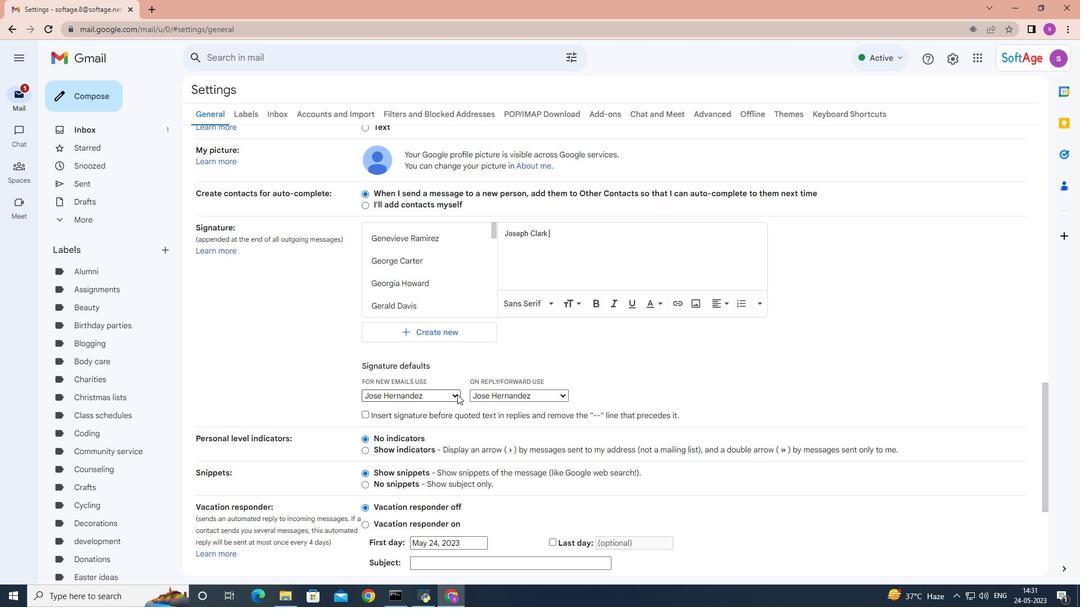 
Action: Mouse pressed left at (456, 394)
Screenshot: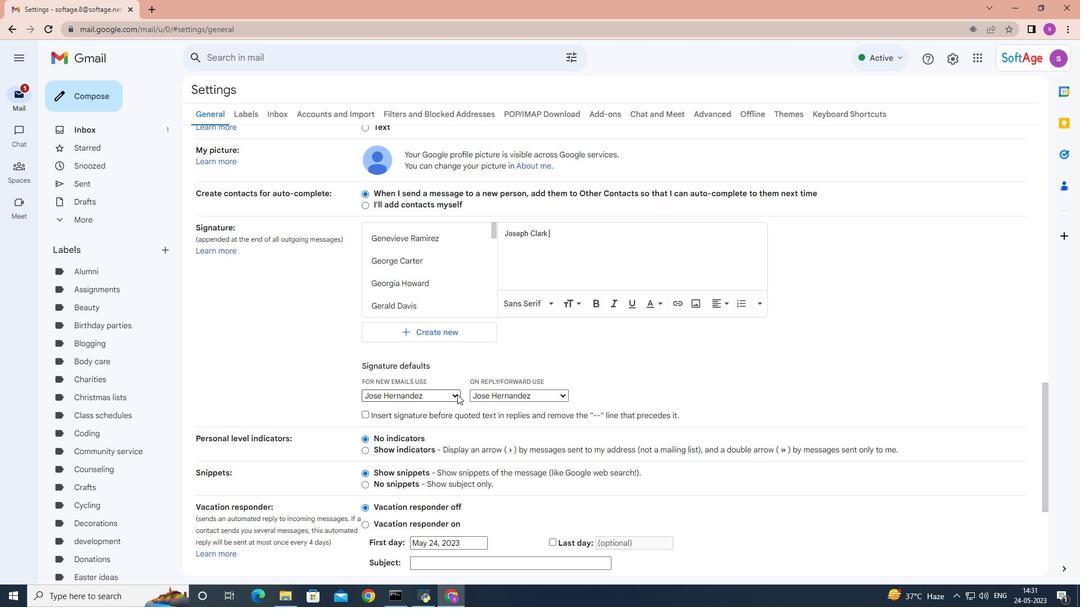 
Action: Mouse moved to (416, 367)
Screenshot: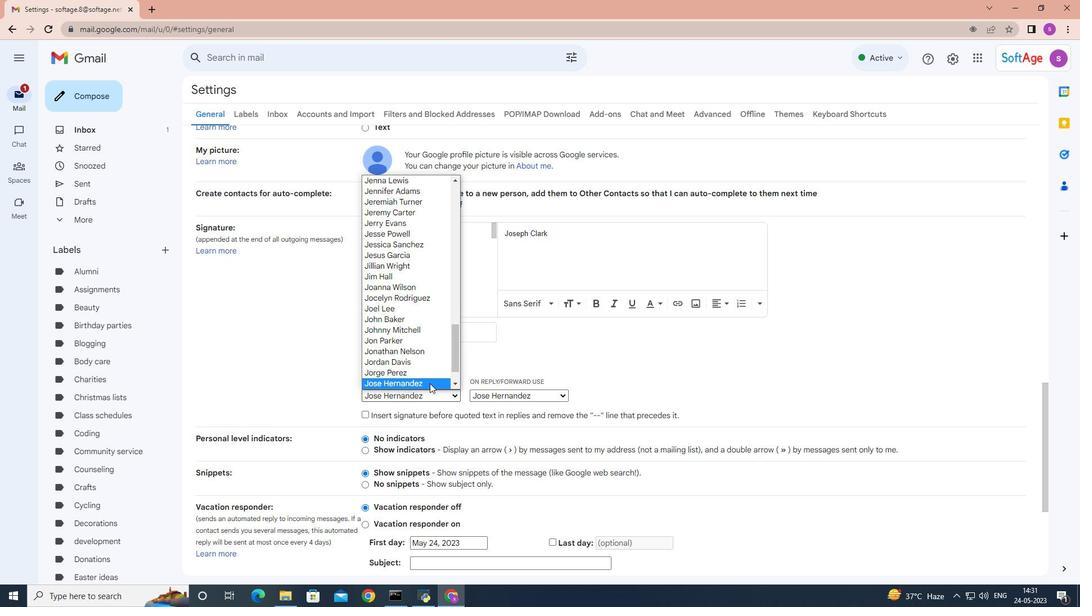 
Action: Mouse scrolled (416, 367) with delta (0, 0)
Screenshot: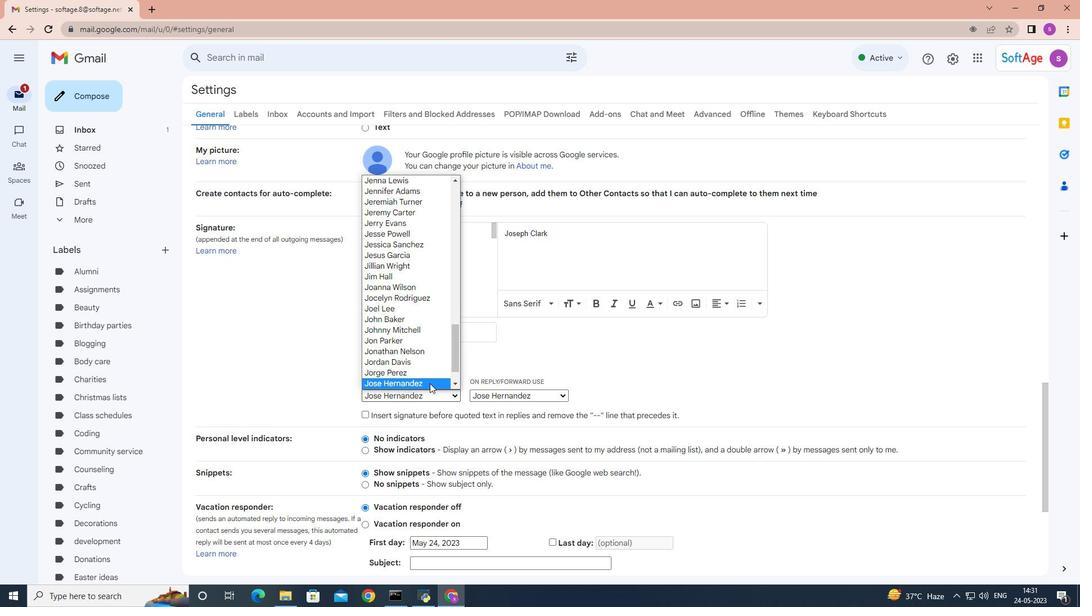 
Action: Mouse scrolled (416, 367) with delta (0, 0)
Screenshot: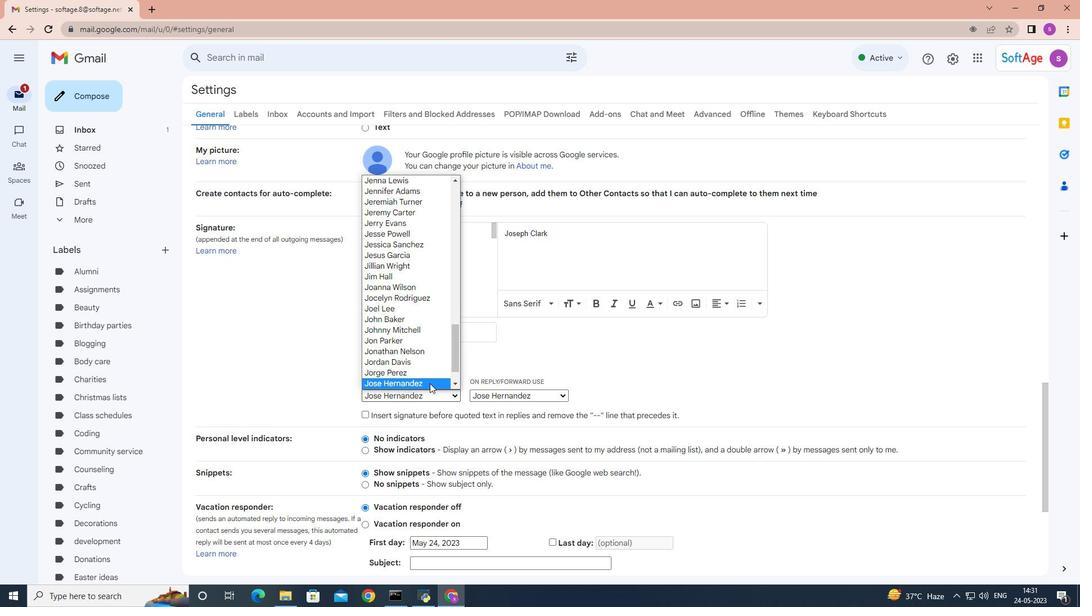 
Action: Mouse scrolled (416, 367) with delta (0, 0)
Screenshot: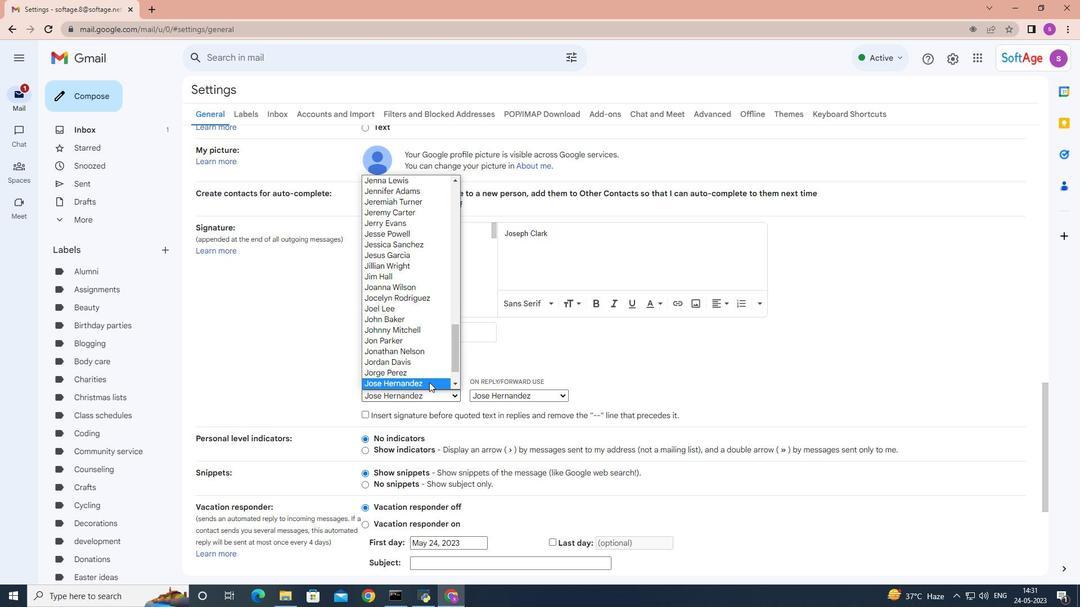 
Action: Mouse moved to (420, 360)
Screenshot: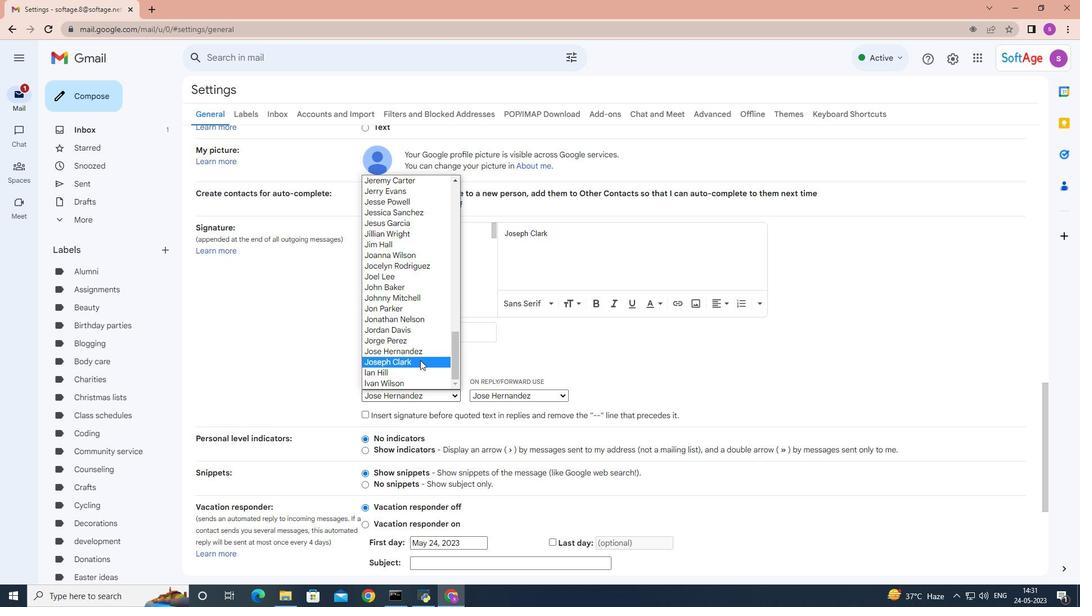 
Action: Mouse pressed left at (420, 360)
Screenshot: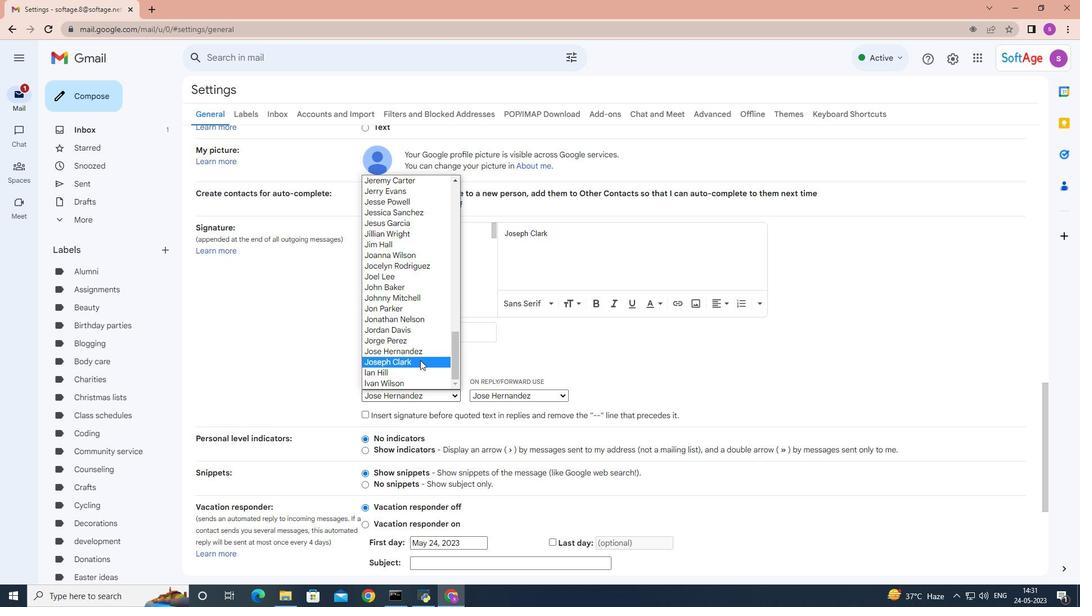 
Action: Mouse moved to (549, 397)
Screenshot: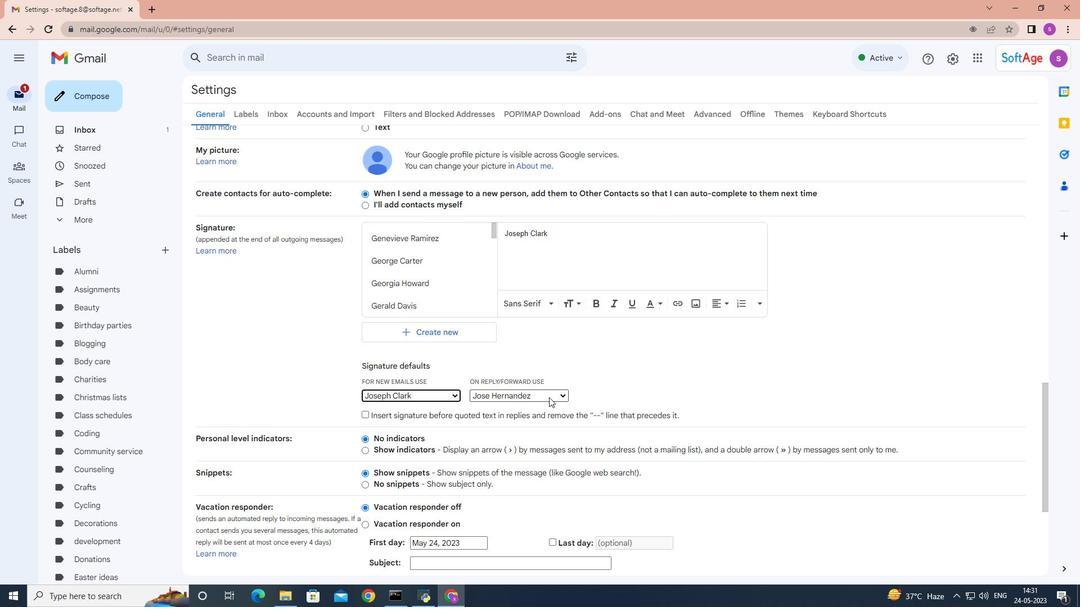 
Action: Mouse pressed left at (549, 397)
Screenshot: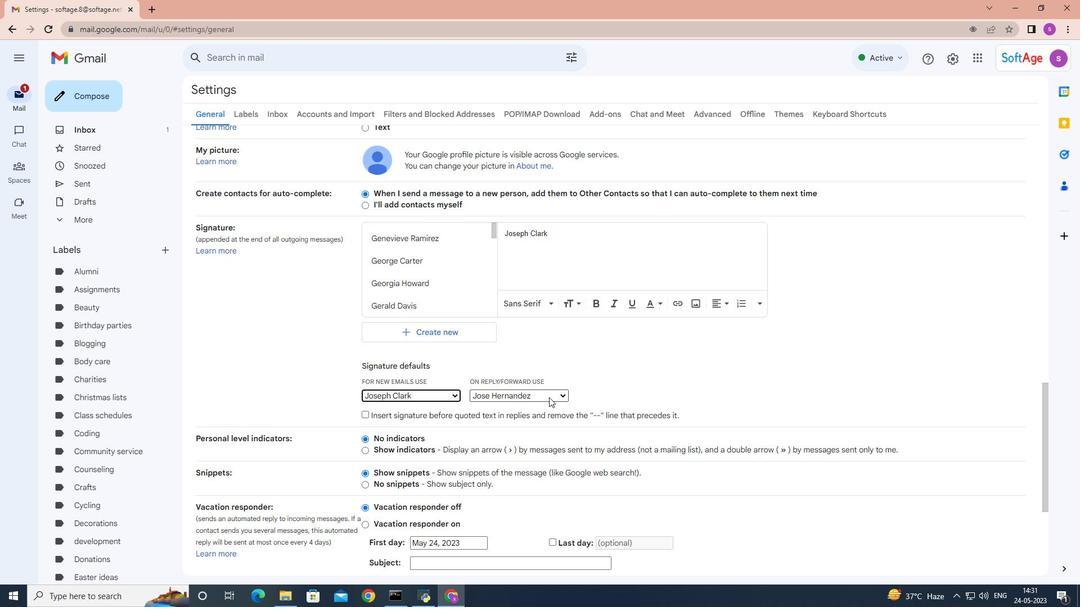 
Action: Mouse moved to (527, 347)
Screenshot: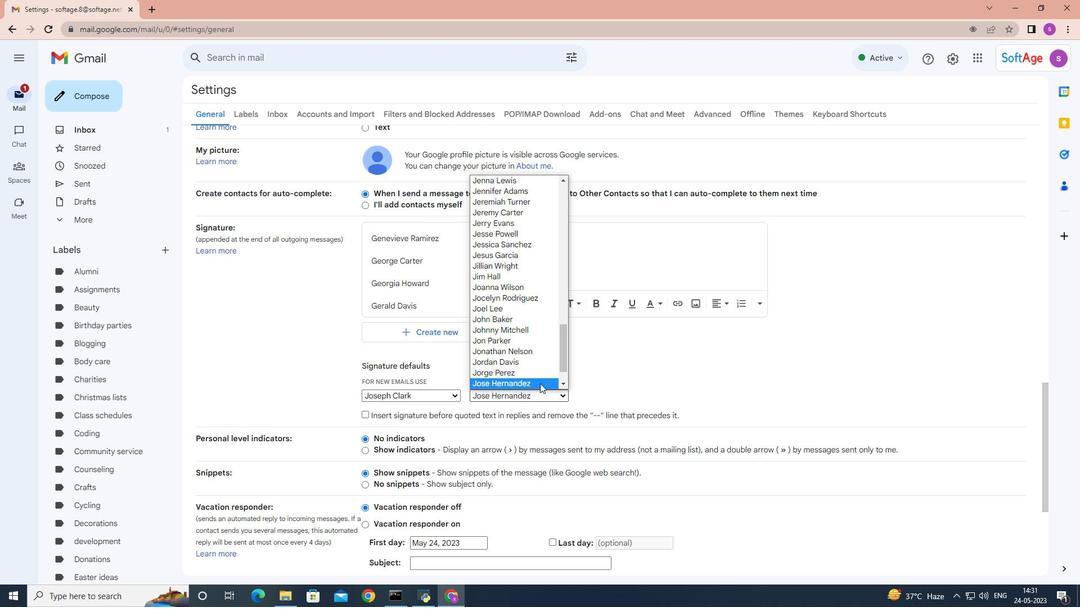 
Action: Mouse scrolled (527, 346) with delta (0, 0)
Screenshot: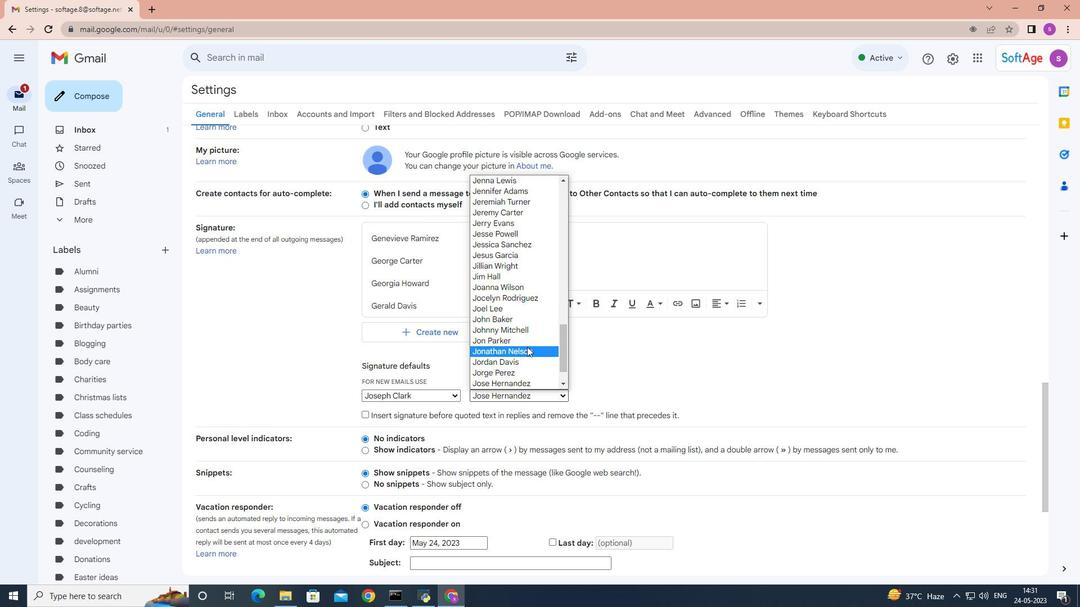 
Action: Mouse scrolled (527, 346) with delta (0, 0)
Screenshot: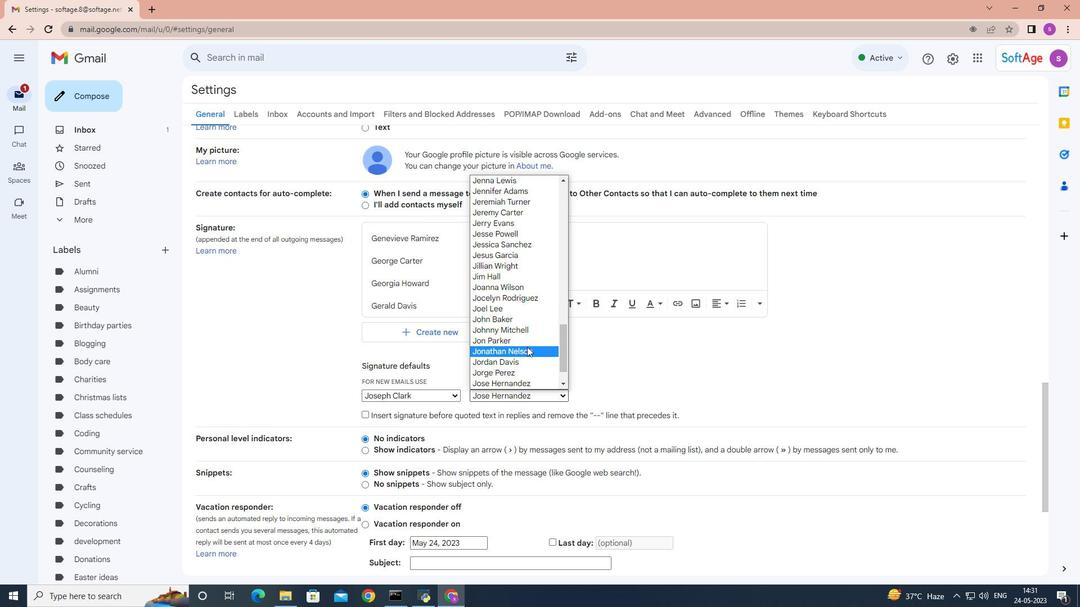 
Action: Mouse scrolled (527, 346) with delta (0, 0)
Screenshot: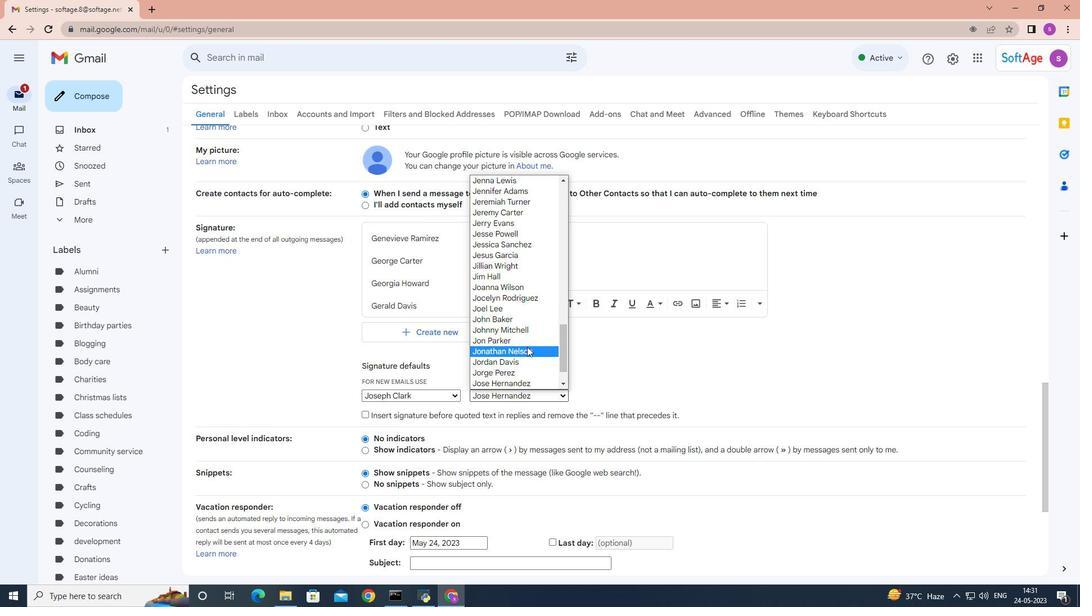 
Action: Mouse scrolled (527, 346) with delta (0, 0)
Screenshot: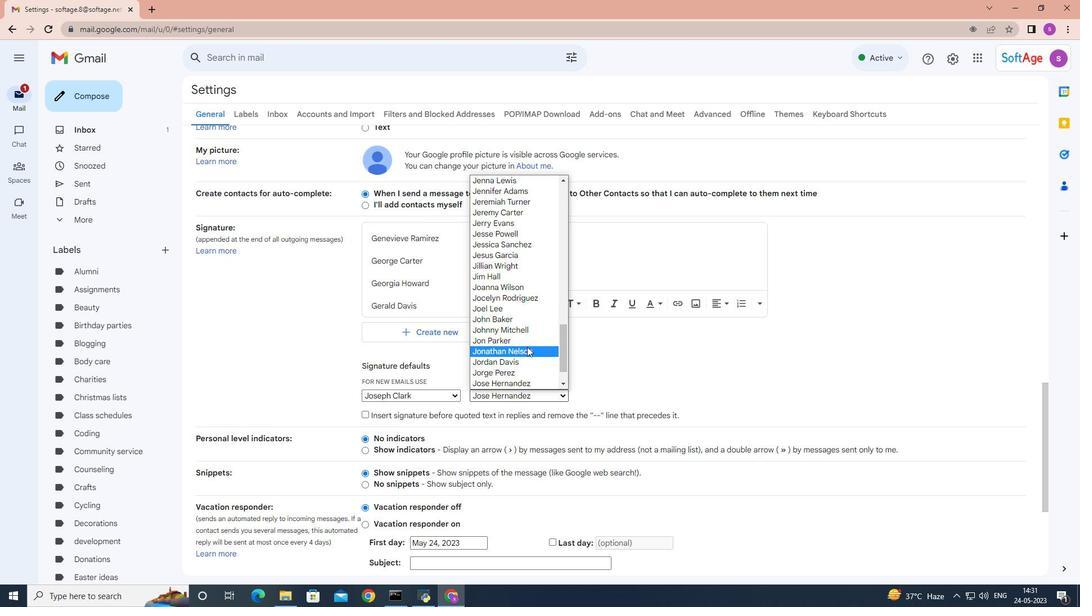 
Action: Mouse moved to (526, 346)
Screenshot: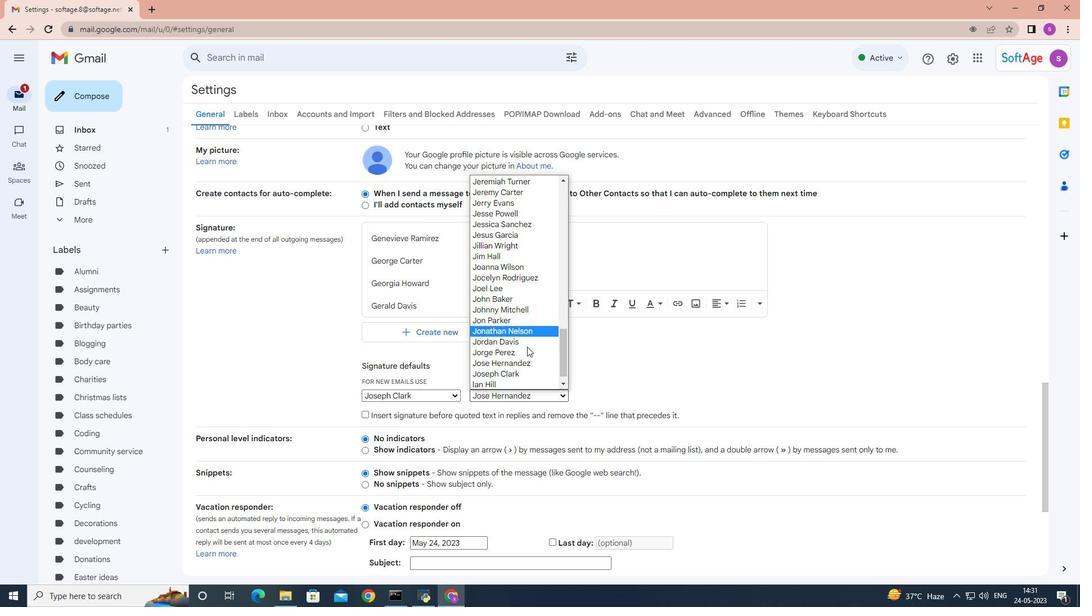 
Action: Mouse scrolled (526, 346) with delta (0, 0)
Screenshot: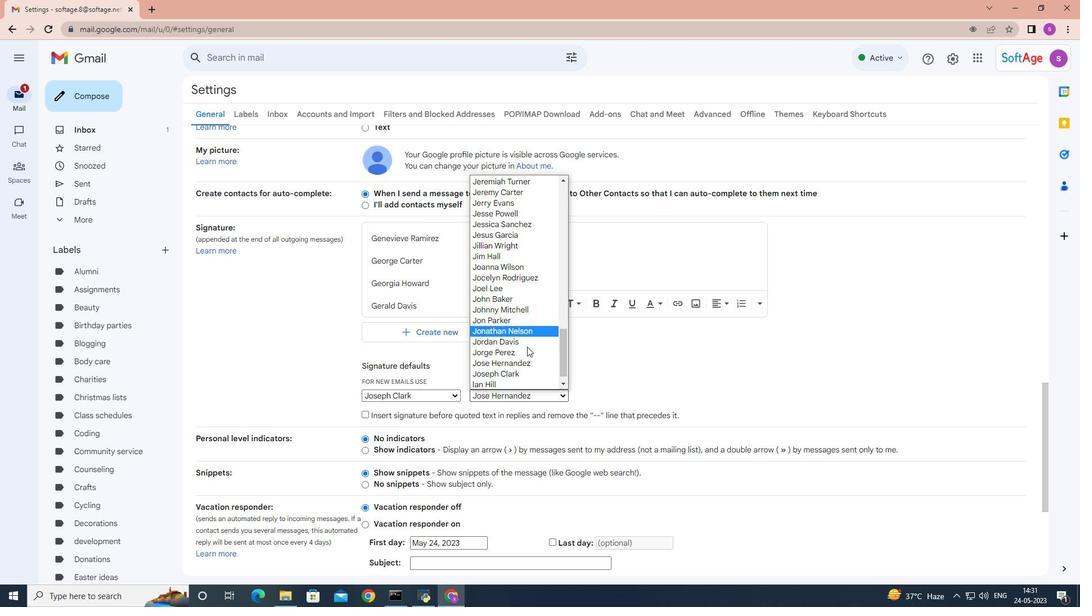 
Action: Mouse moved to (526, 361)
Screenshot: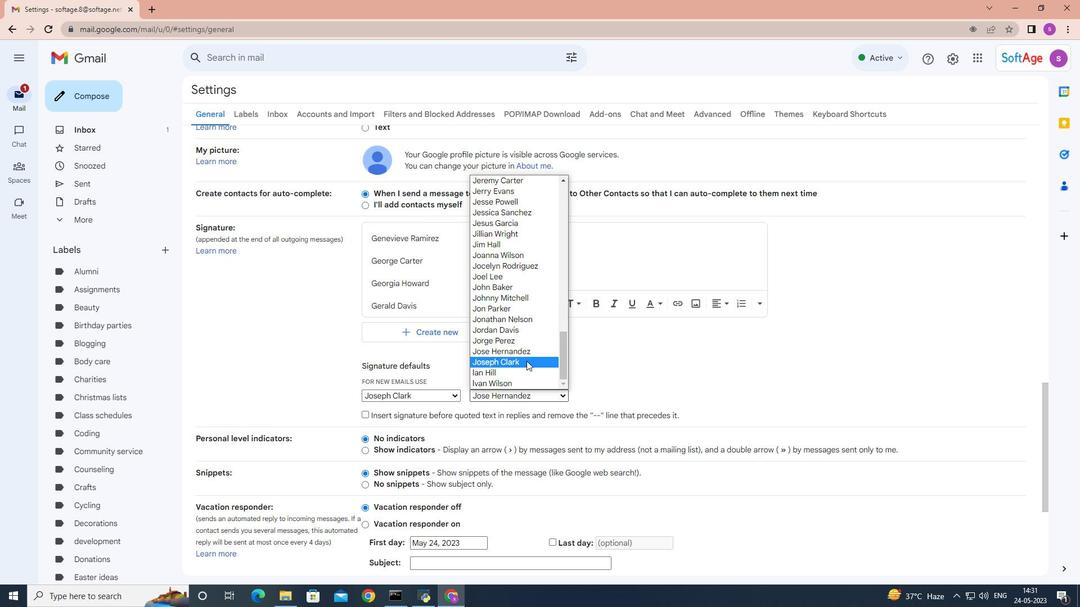 
Action: Mouse pressed left at (526, 361)
Screenshot: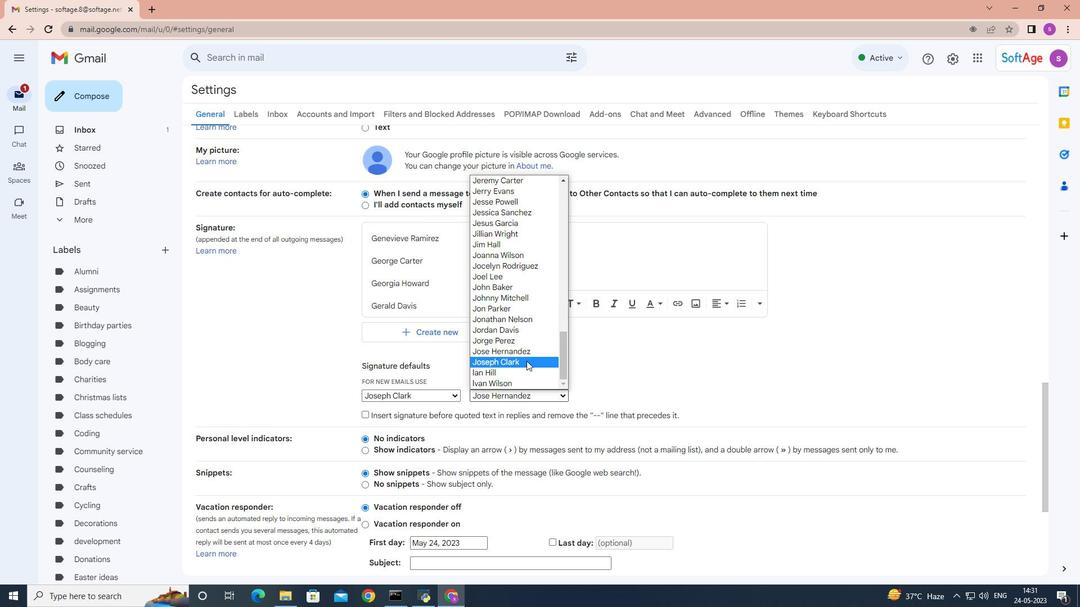 
Action: Mouse moved to (603, 349)
Screenshot: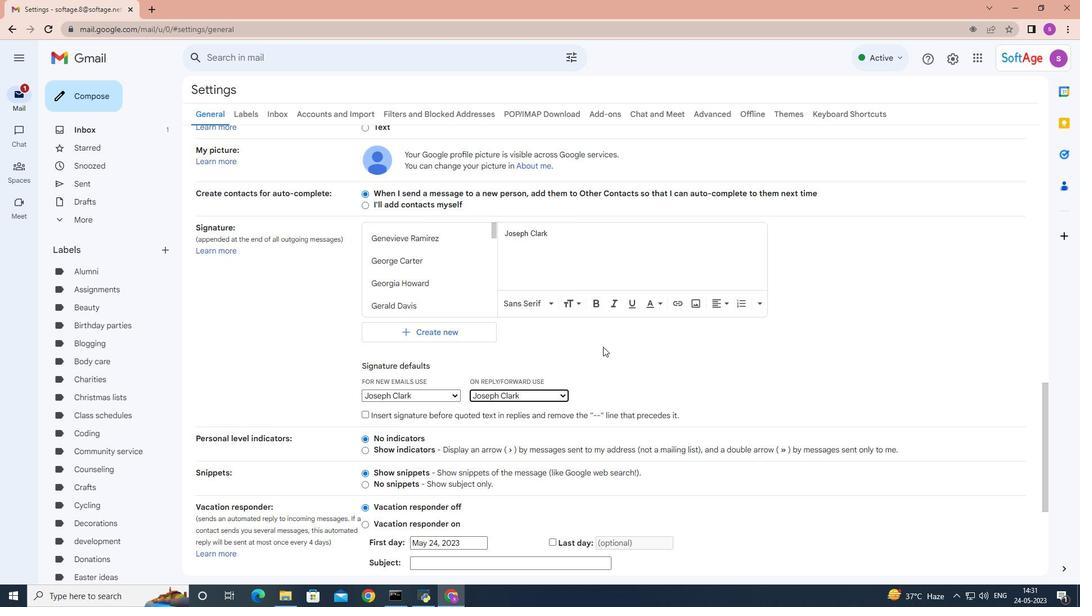 
Action: Mouse scrolled (603, 348) with delta (0, 0)
Screenshot: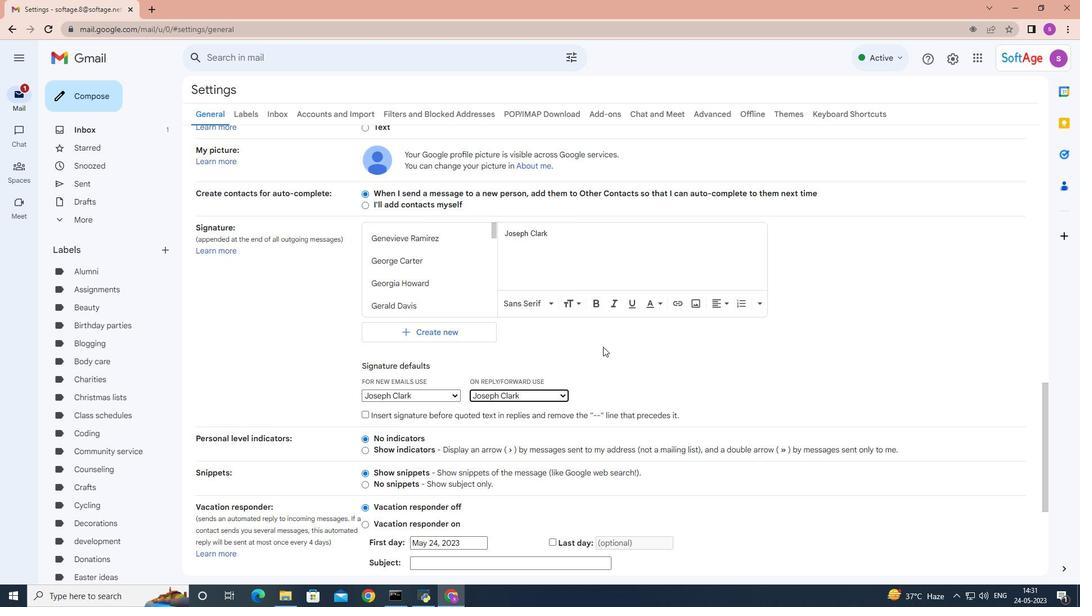 
Action: Mouse moved to (603, 349)
Screenshot: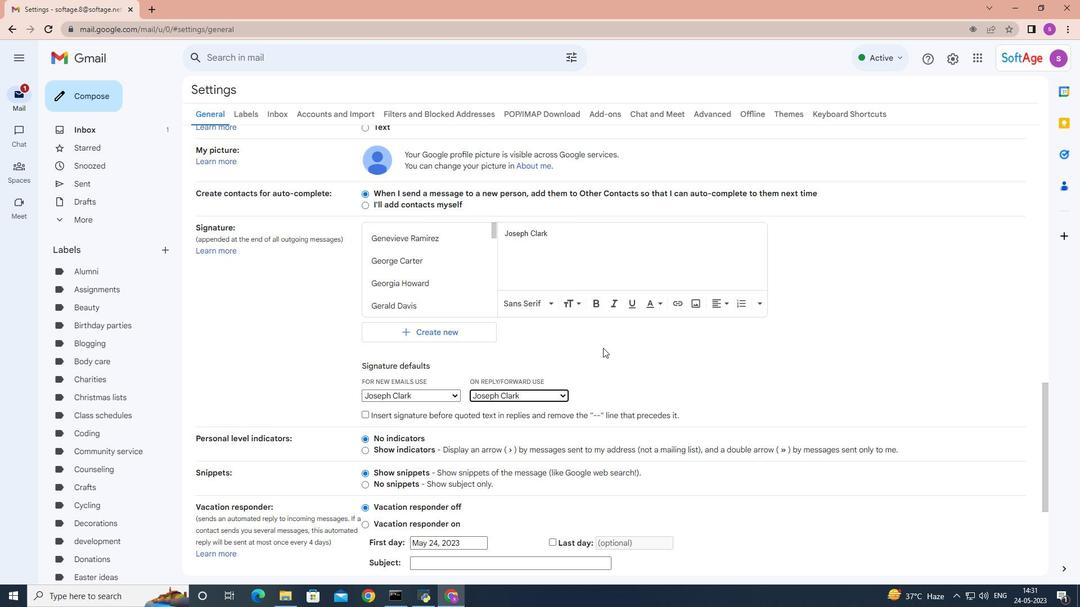 
Action: Mouse scrolled (603, 348) with delta (0, 0)
Screenshot: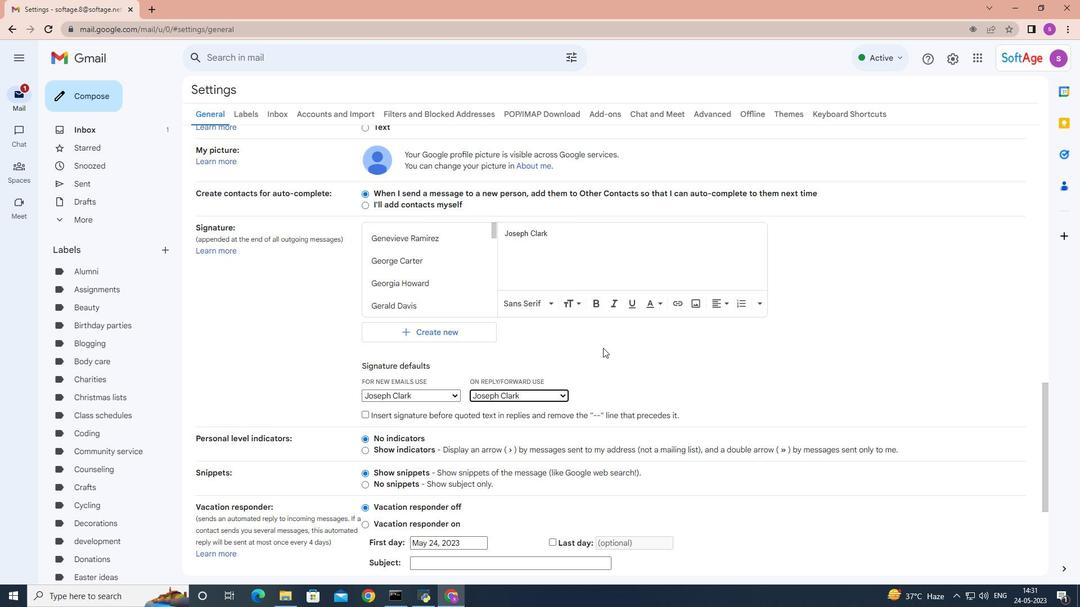 
Action: Mouse scrolled (603, 348) with delta (0, 0)
Screenshot: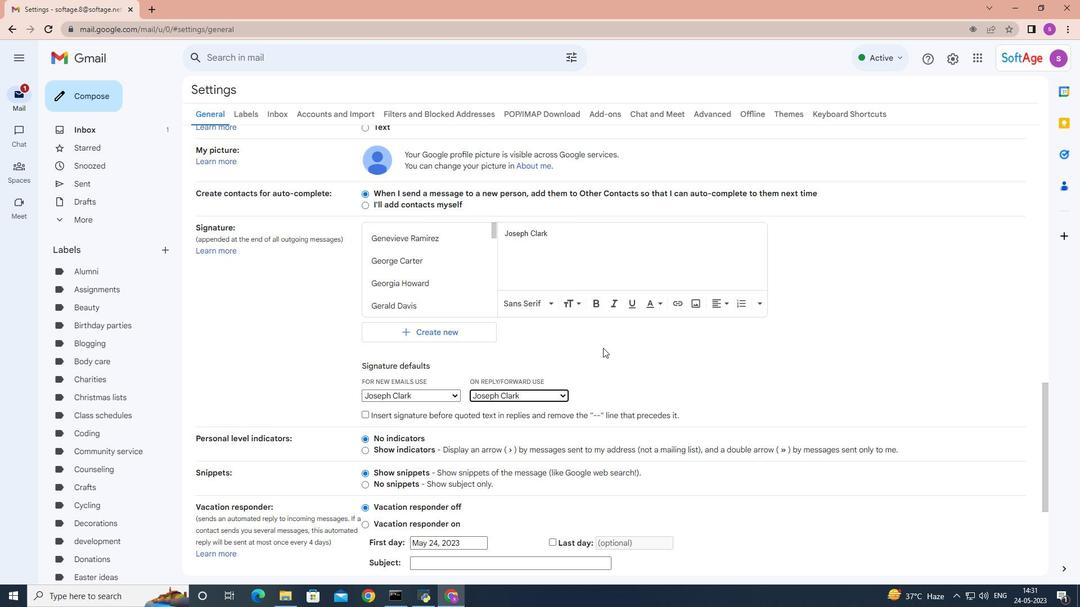 
Action: Mouse scrolled (603, 348) with delta (0, 0)
Screenshot: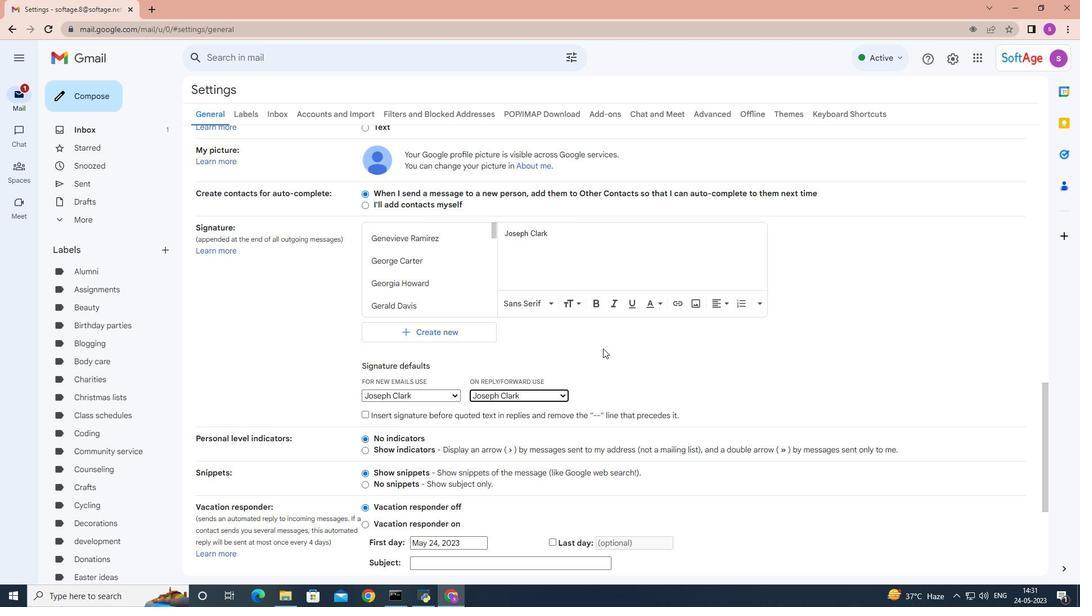 
Action: Mouse scrolled (603, 348) with delta (0, 0)
Screenshot: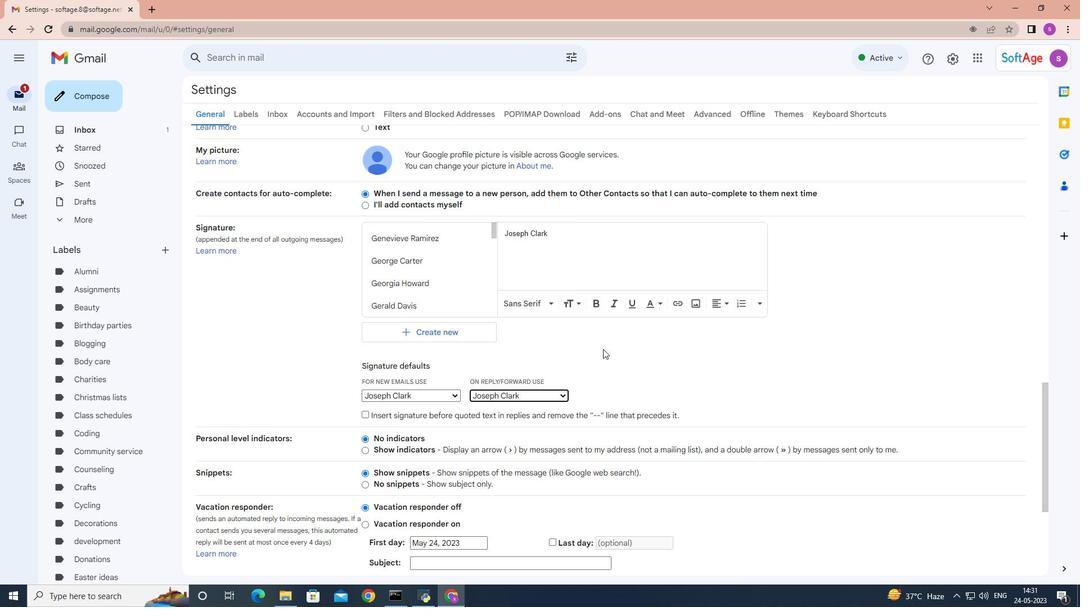 
Action: Mouse scrolled (603, 348) with delta (0, 0)
Screenshot: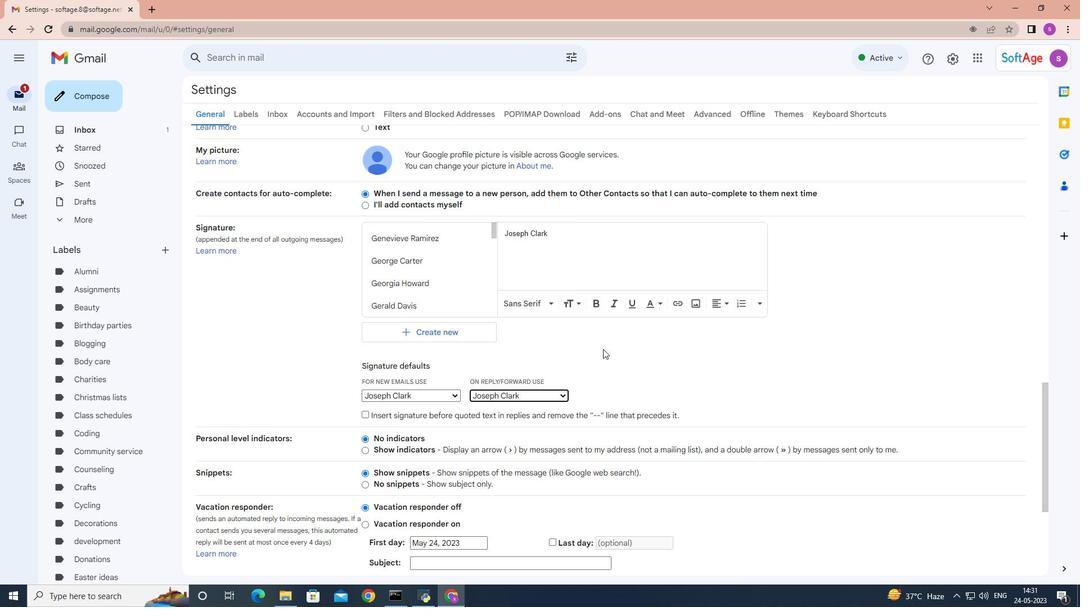 
Action: Mouse scrolled (603, 348) with delta (0, 0)
Screenshot: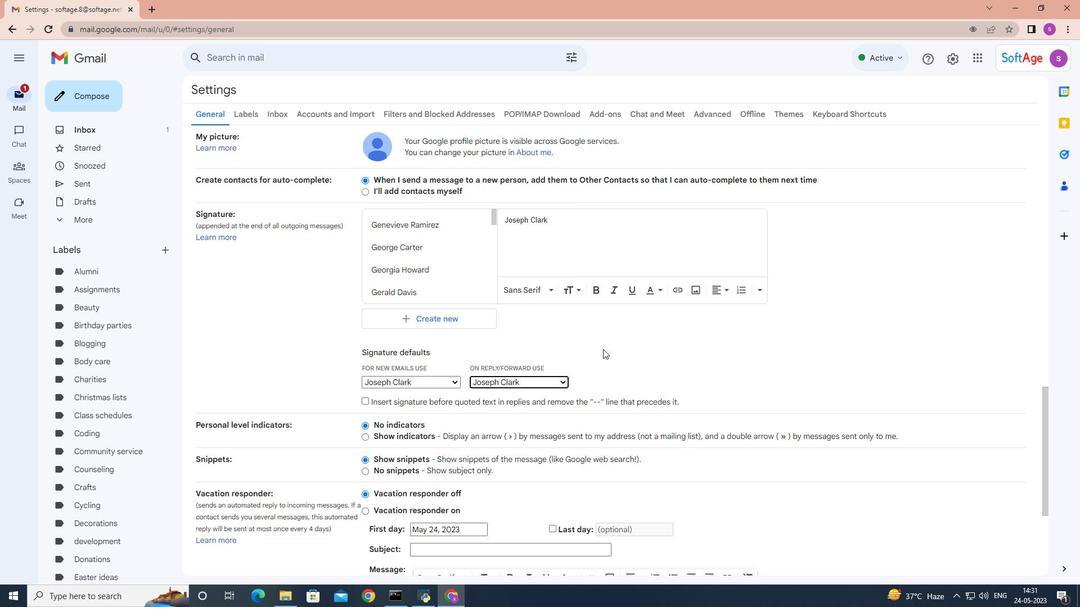 
Action: Mouse moved to (603, 349)
Screenshot: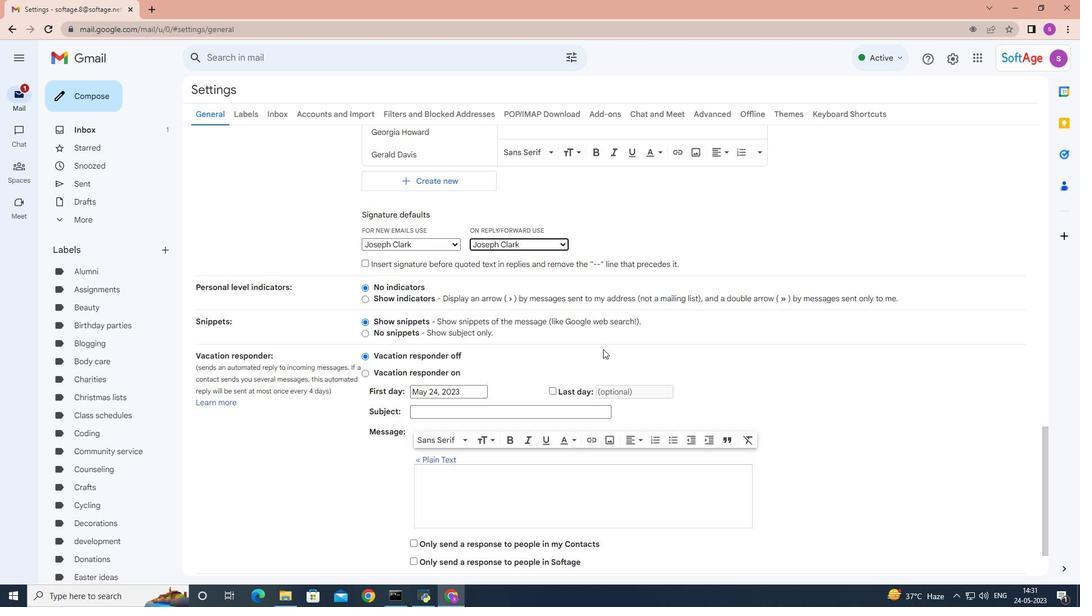 
Action: Mouse scrolled (603, 348) with delta (0, 0)
Screenshot: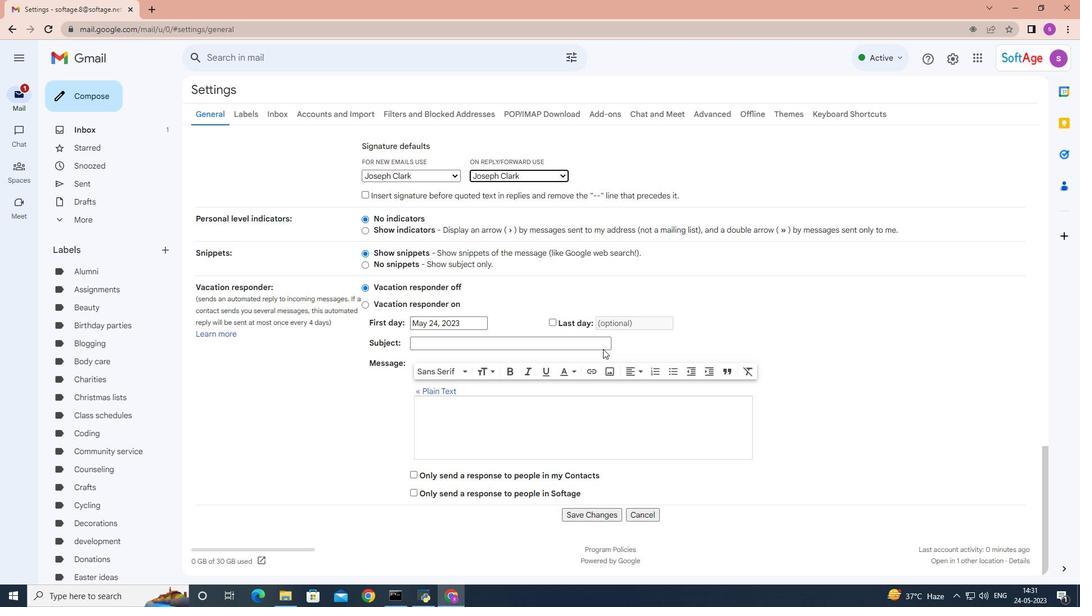 
Action: Mouse moved to (603, 349)
Screenshot: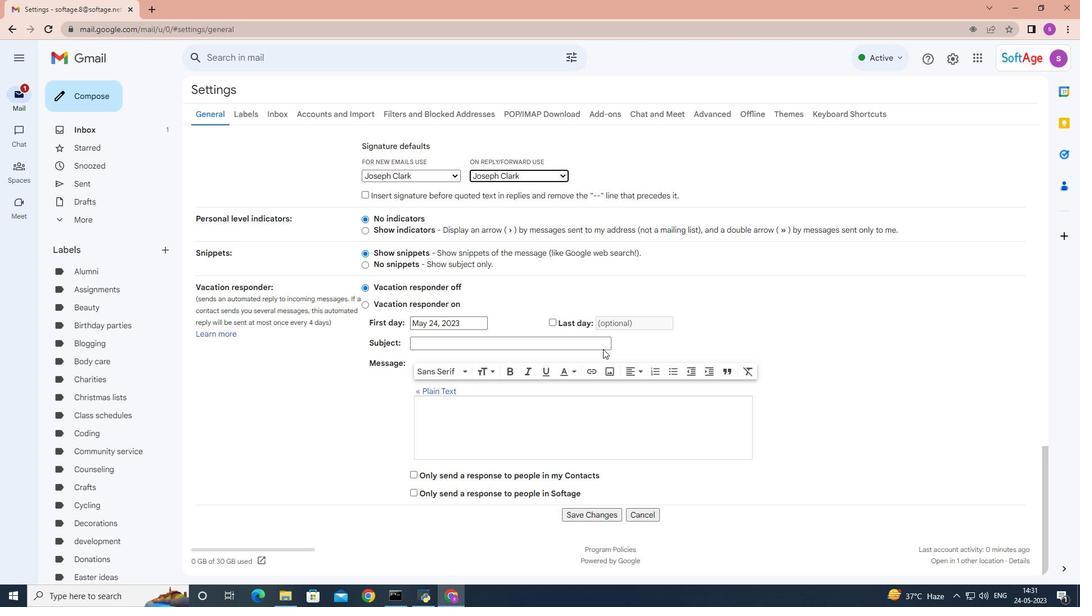 
Action: Mouse scrolled (603, 348) with delta (0, 0)
Screenshot: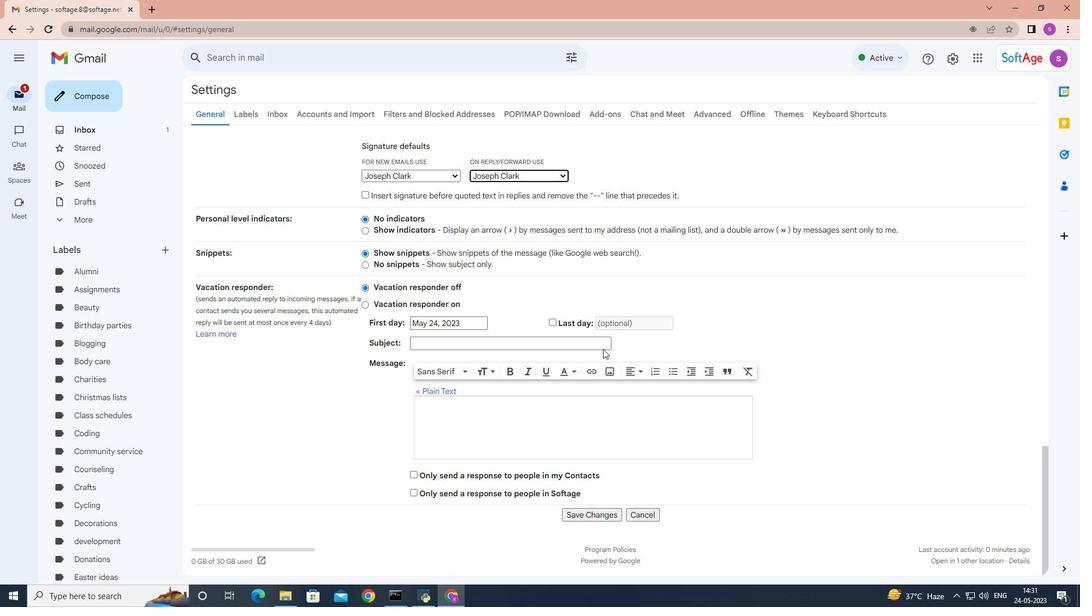 
Action: Mouse moved to (603, 349)
Screenshot: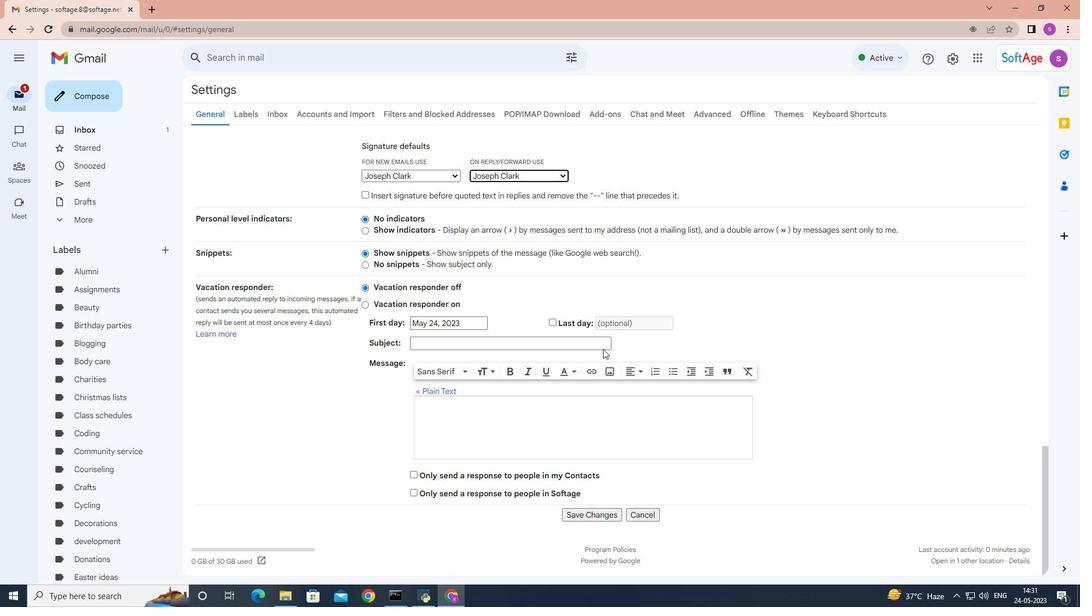 
Action: Mouse scrolled (603, 348) with delta (0, 0)
Screenshot: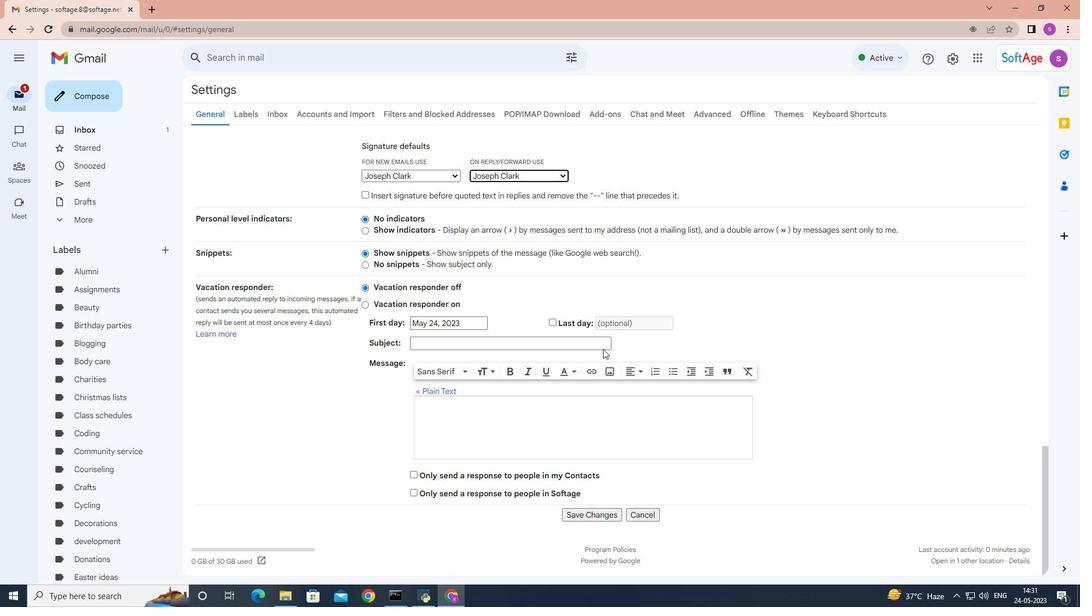 
Action: Mouse scrolled (603, 349) with delta (0, 0)
Screenshot: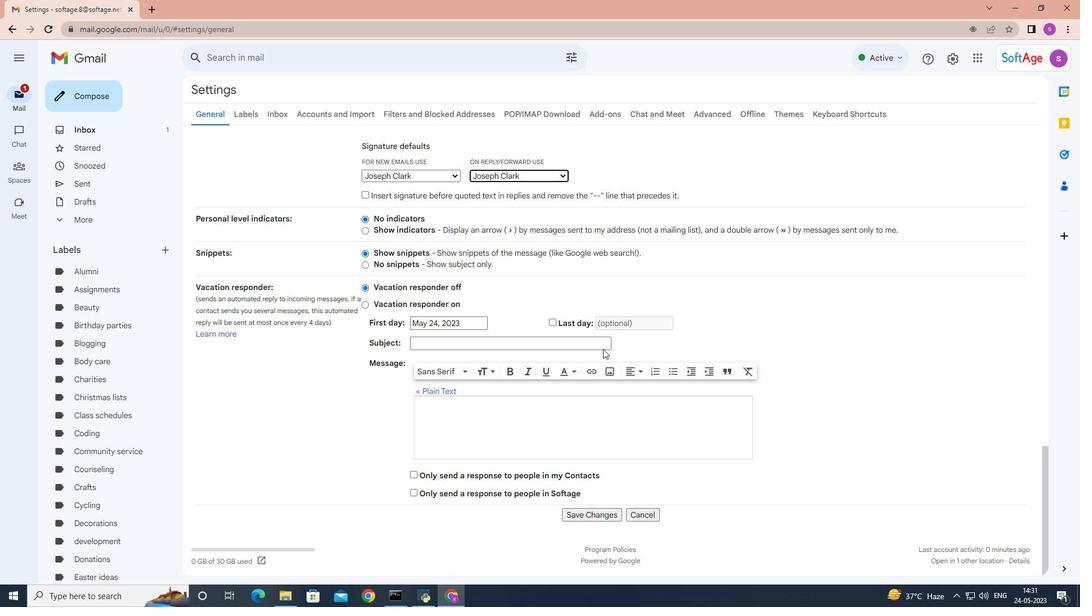
Action: Mouse scrolled (603, 349) with delta (0, 0)
Screenshot: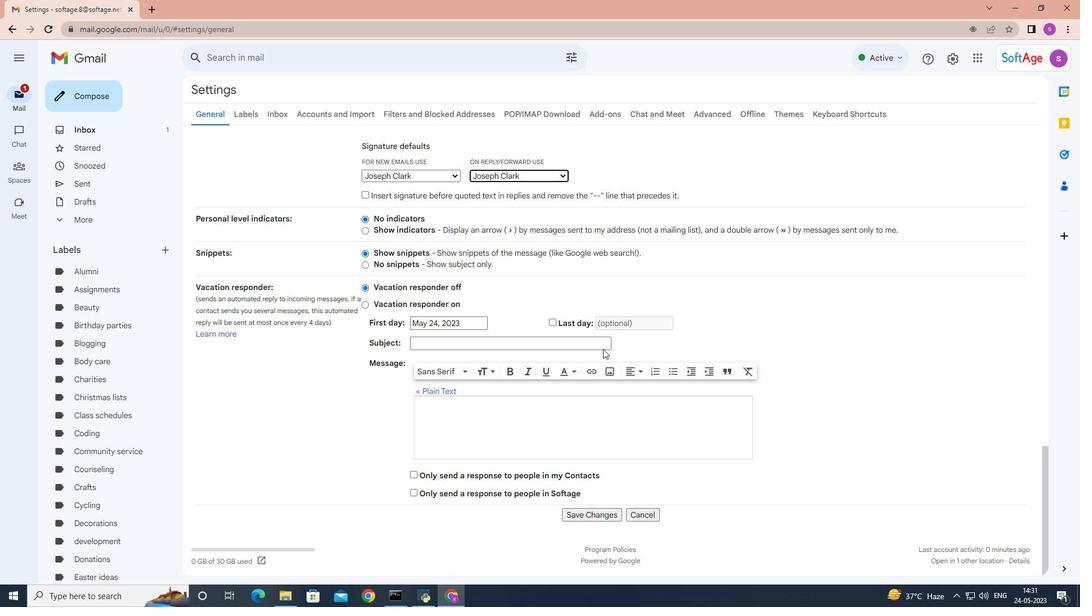 
Action: Mouse moved to (591, 509)
Screenshot: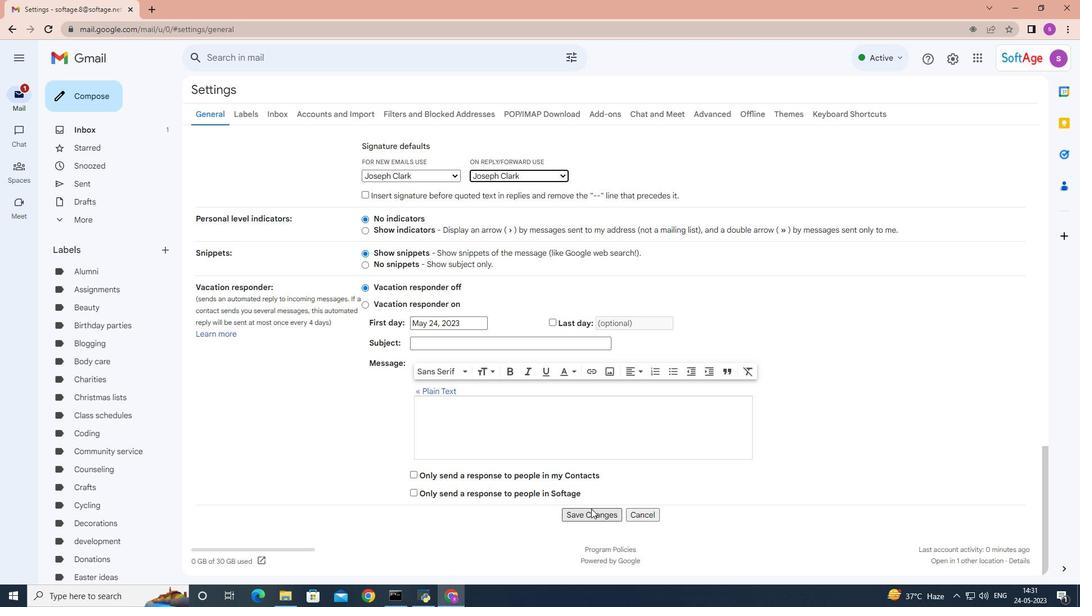 
Action: Mouse pressed left at (591, 509)
Screenshot: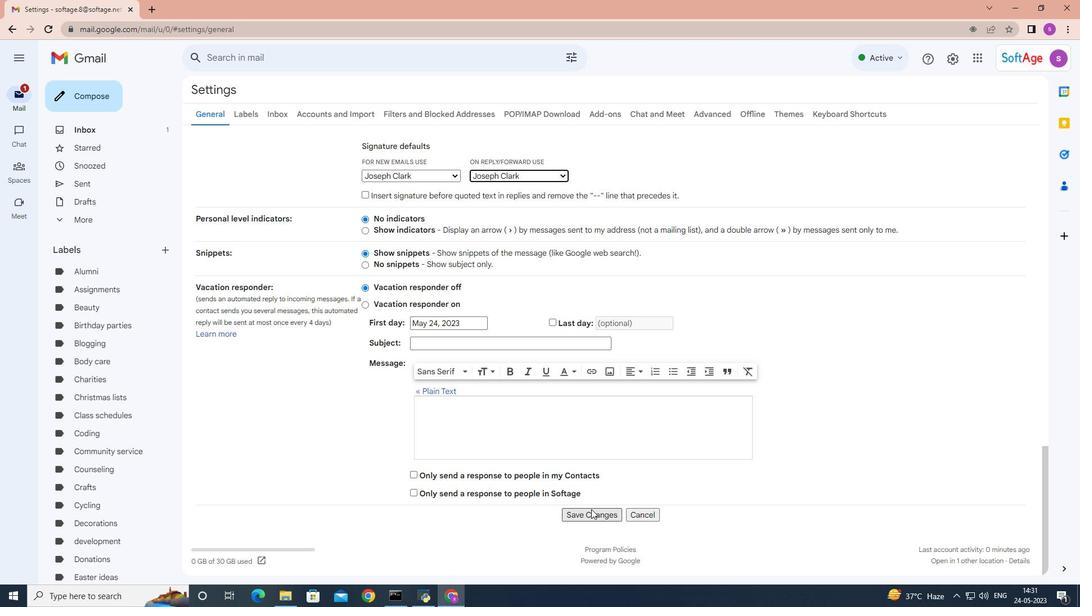 
Action: Mouse moved to (86, 96)
Screenshot: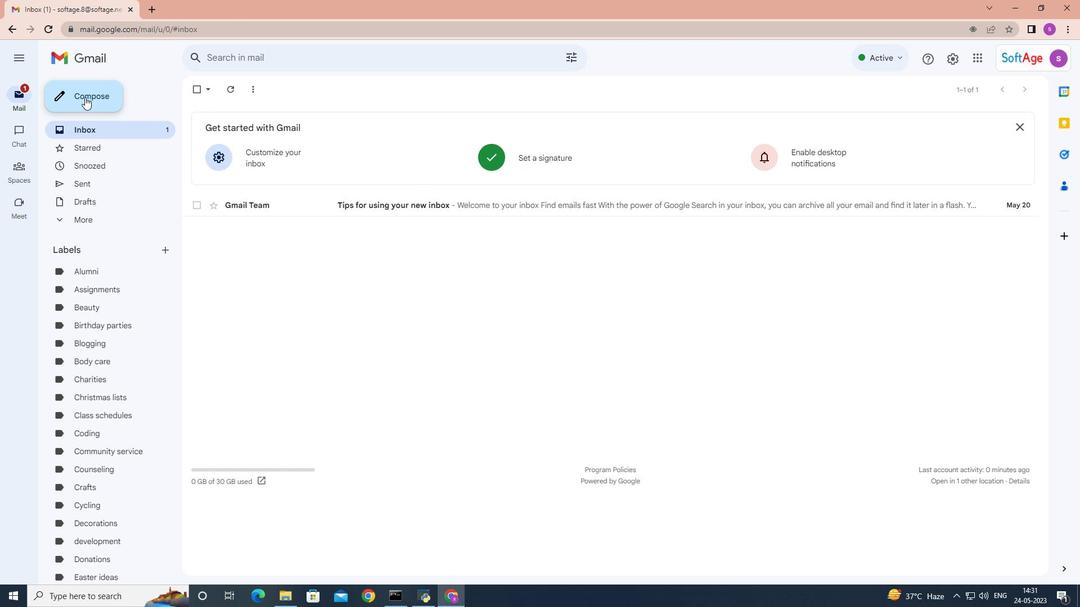 
Action: Mouse pressed left at (86, 96)
Screenshot: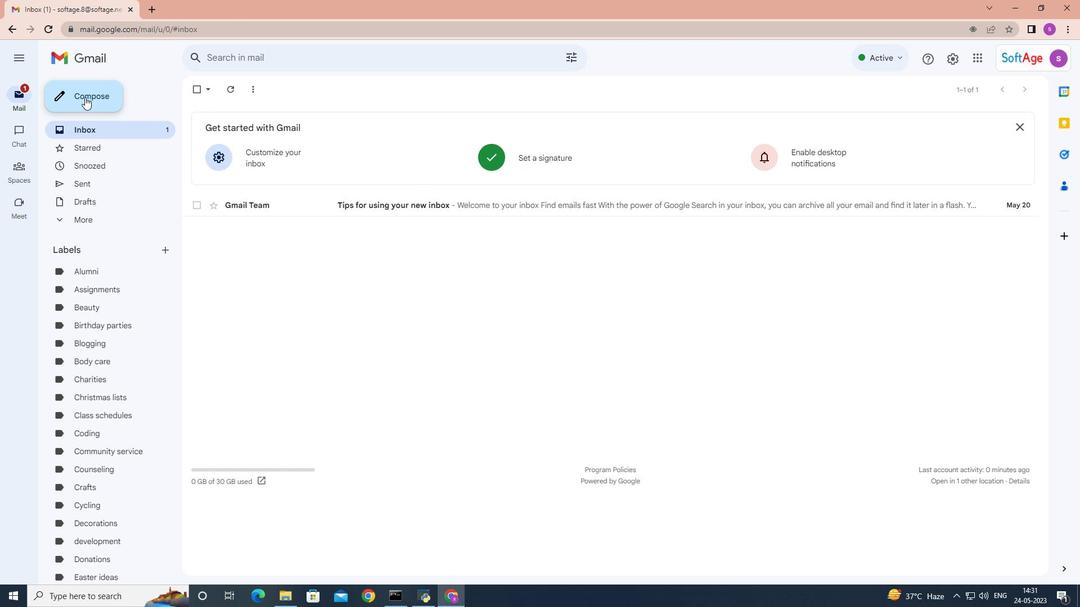 
Action: Mouse moved to (724, 290)
Screenshot: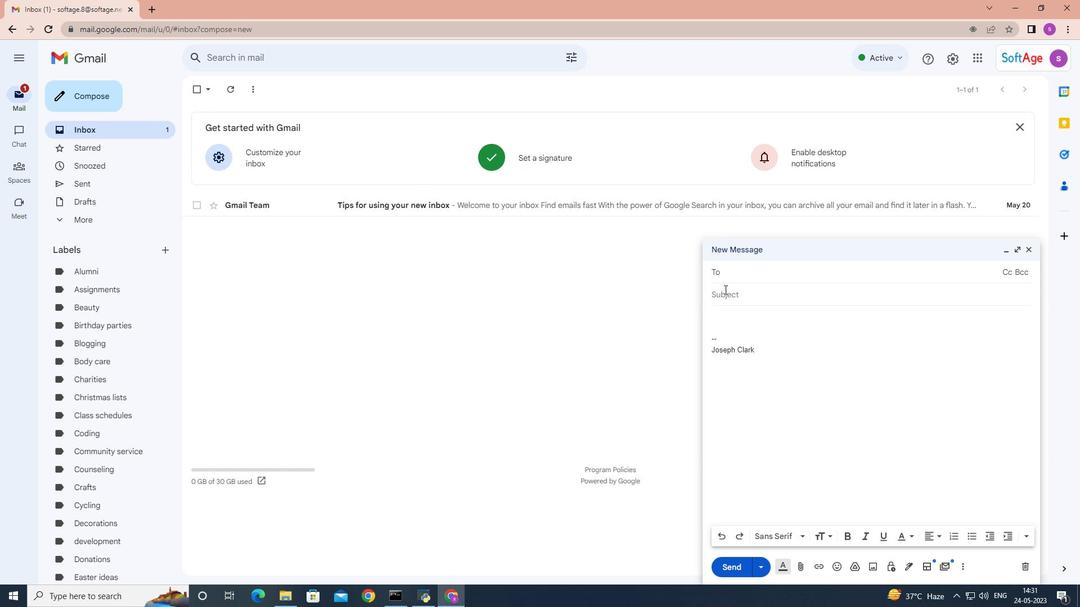 
Action: Mouse pressed left at (724, 290)
Screenshot: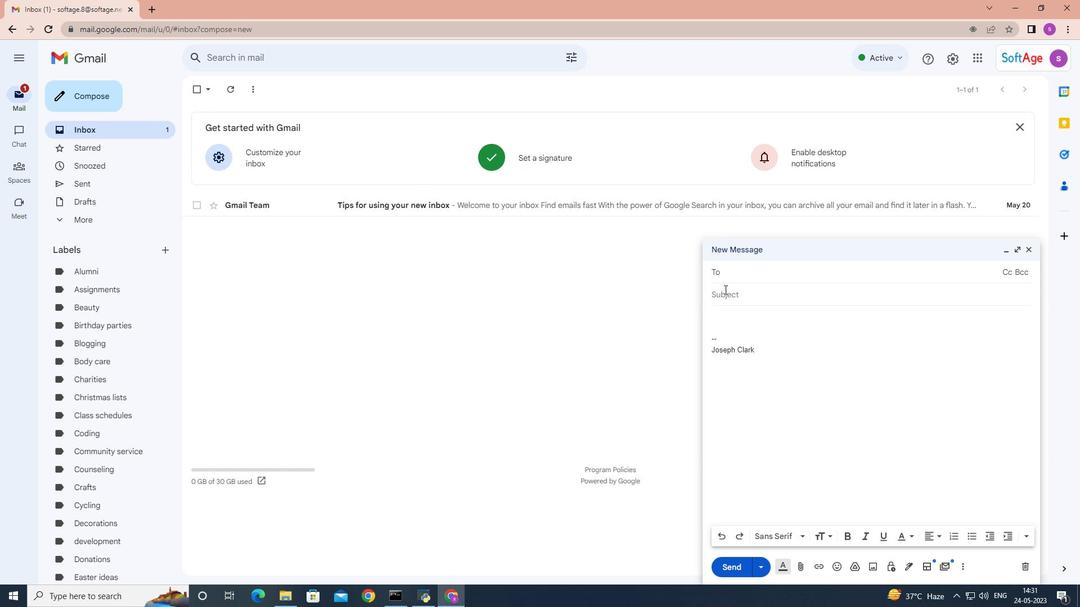 
Action: Mouse moved to (723, 290)
Screenshot: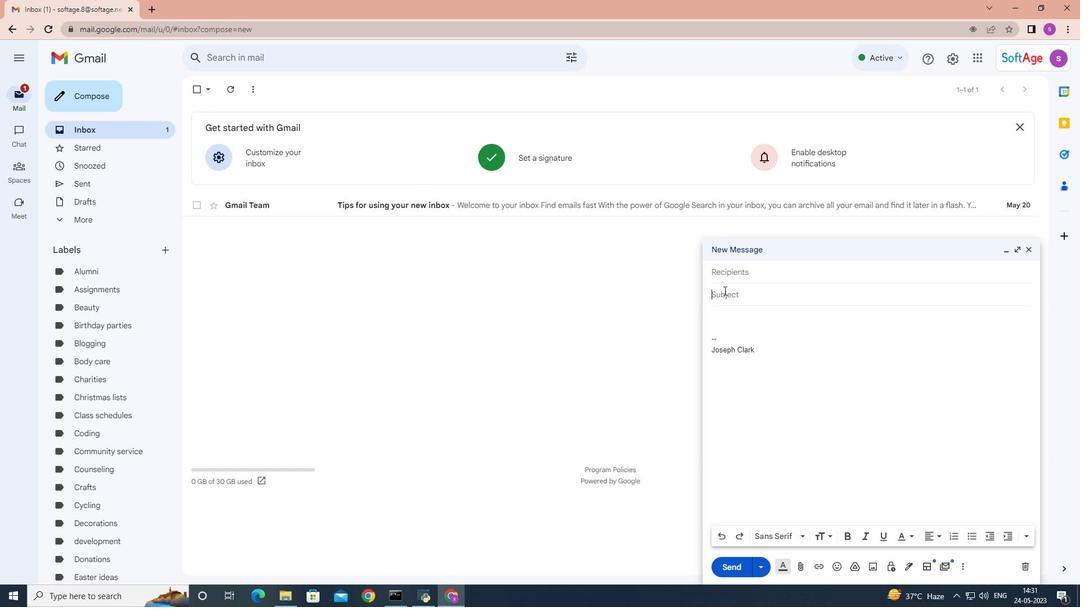 
Action: Key pressed <Key.caps_lock>R<Key.caps_lock>equest<Key.space>for<Key.space>jab<Key.backspace><Key.backspace>ob<Key.space>application<Key.space>
Screenshot: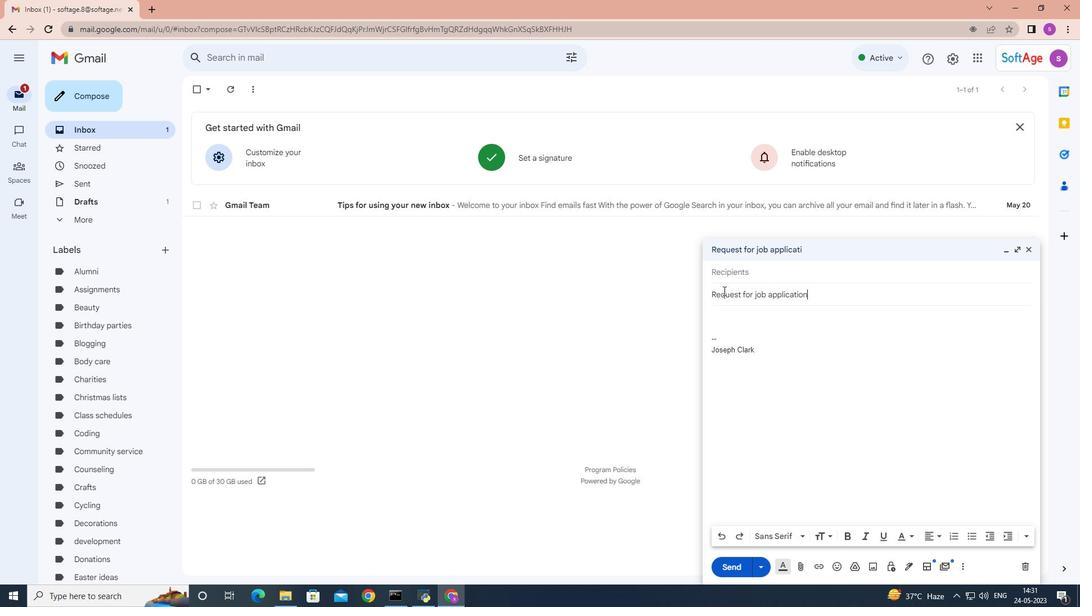 
Action: Mouse moved to (727, 309)
Screenshot: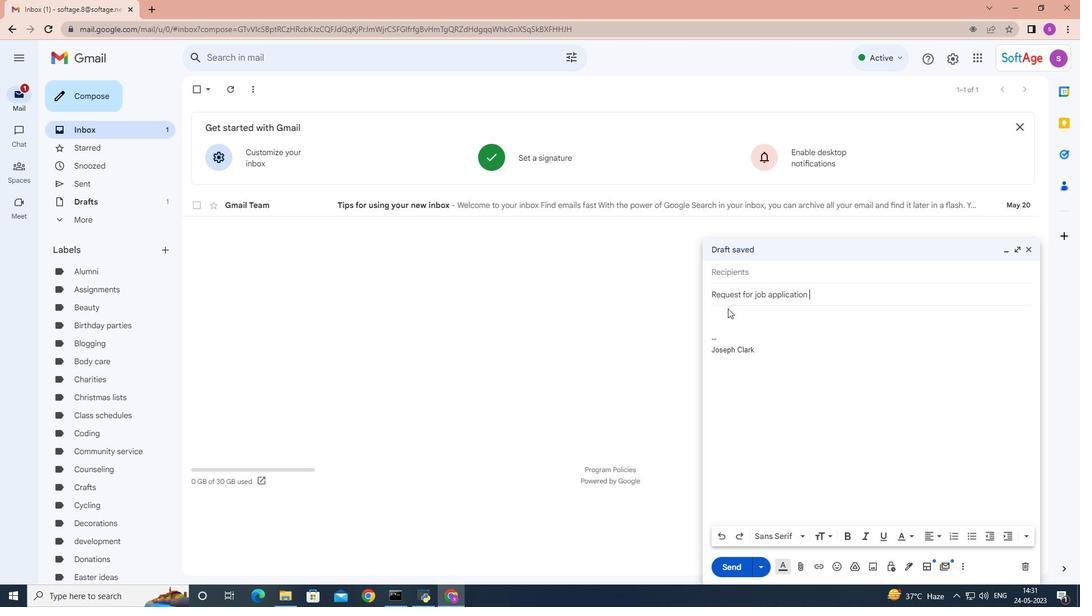 
Action: Mouse pressed left at (727, 309)
Screenshot: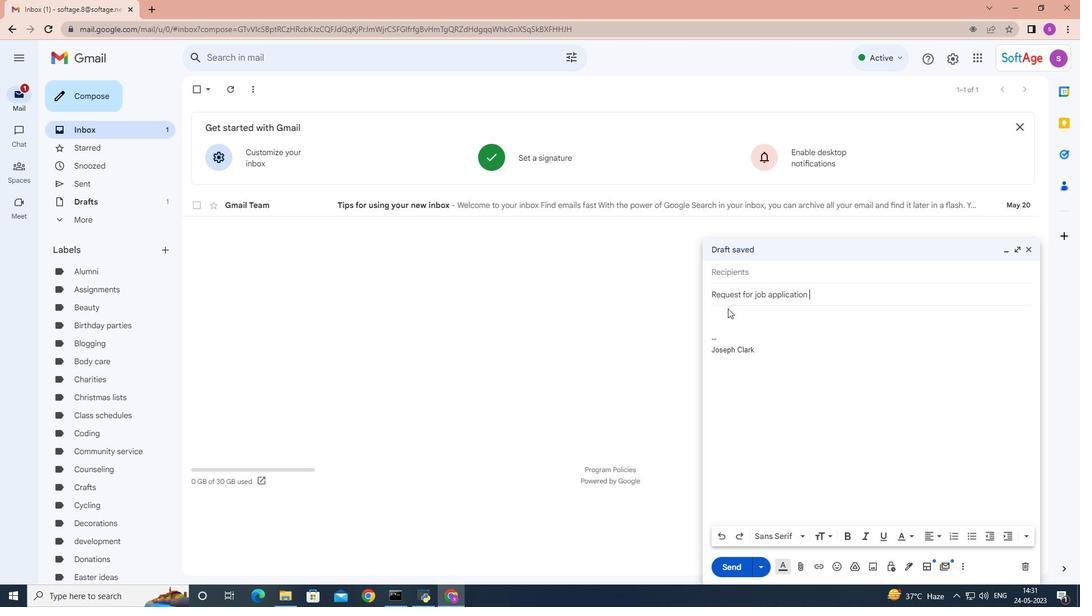 
Action: Mouse moved to (728, 307)
Screenshot: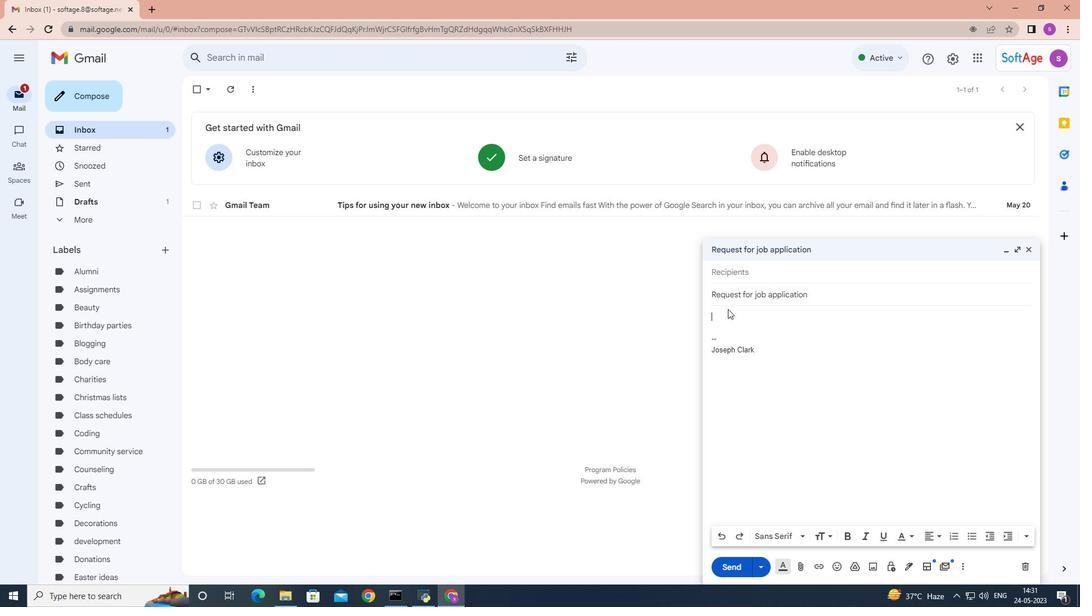 
Action: Key pressed <Key.shift>Could<Key.space>youiu<Key.backspace><Key.backspace><Key.space>
Screenshot: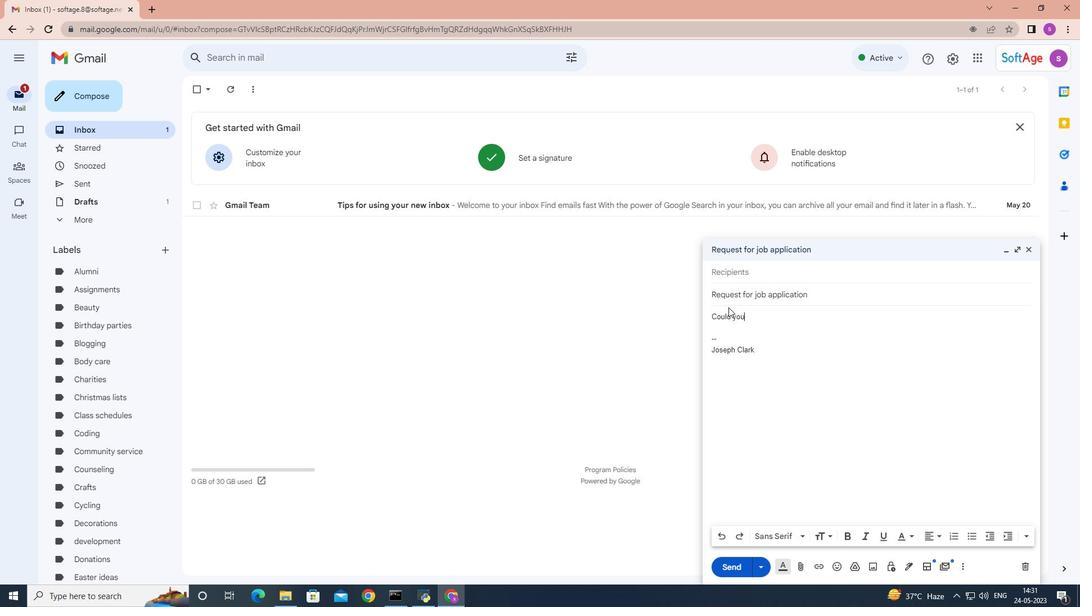 
Action: Mouse moved to (788, 418)
Screenshot: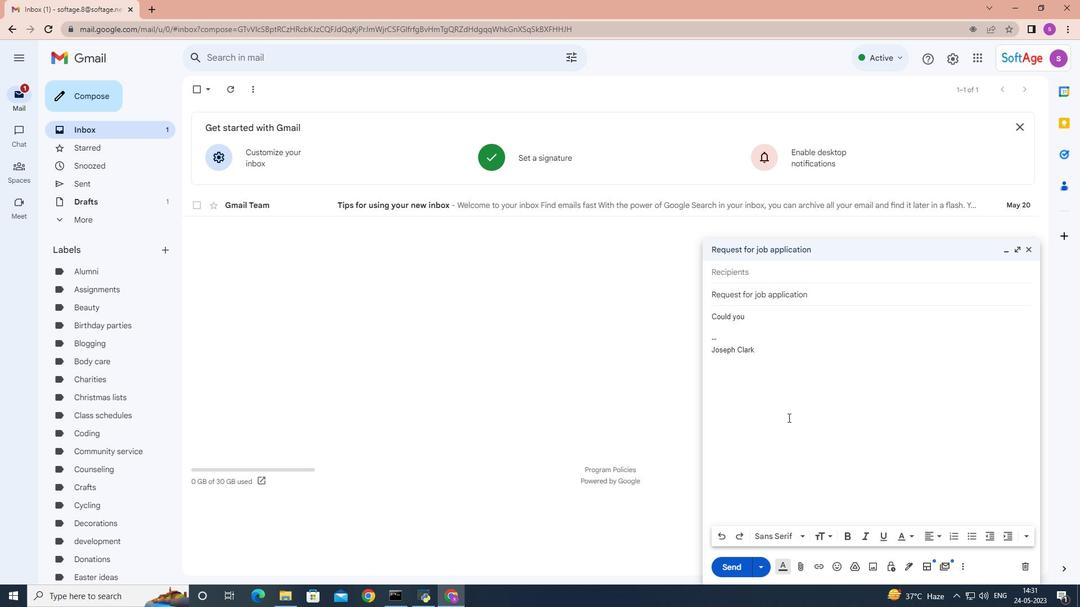
Action: Key pressed please<Key.space>members<Key.space><Key.shift_r>?
Screenshot: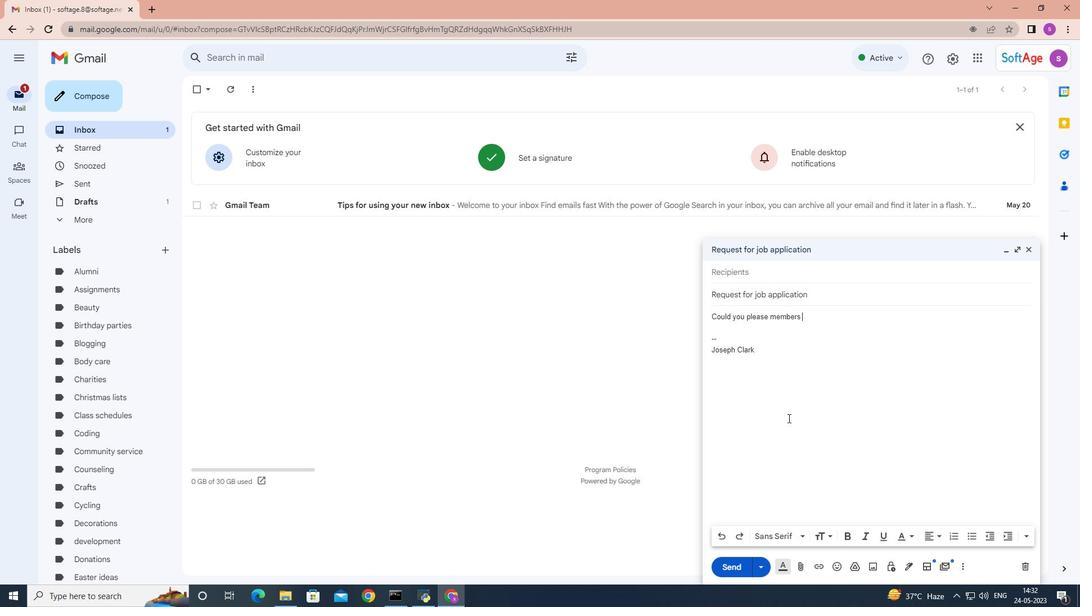 
Action: Mouse moved to (747, 272)
Screenshot: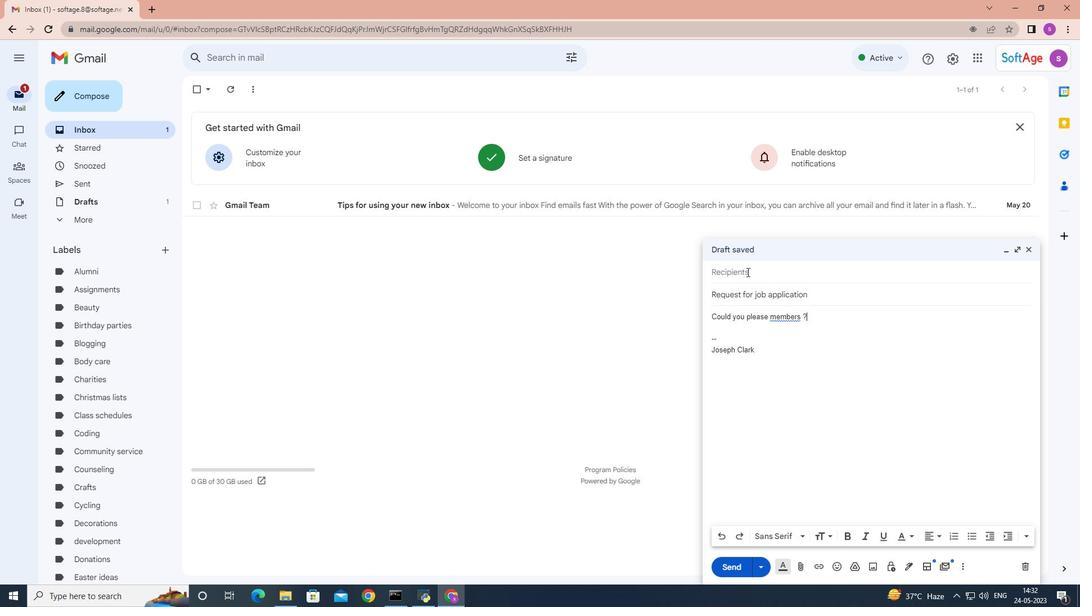 
Action: Mouse pressed left at (747, 272)
Screenshot: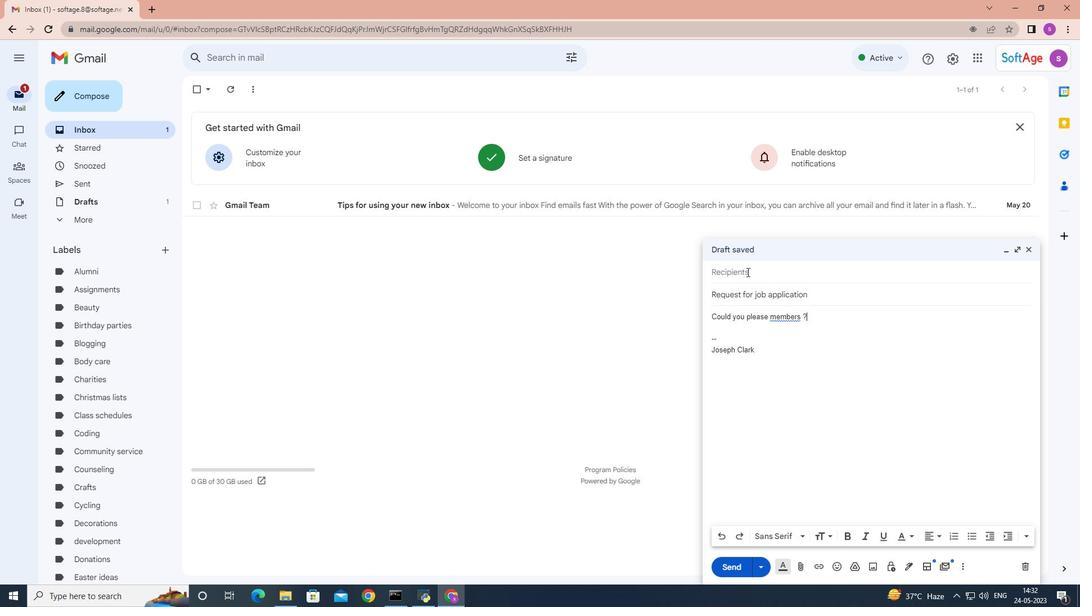 
Action: Mouse moved to (811, 316)
Screenshot: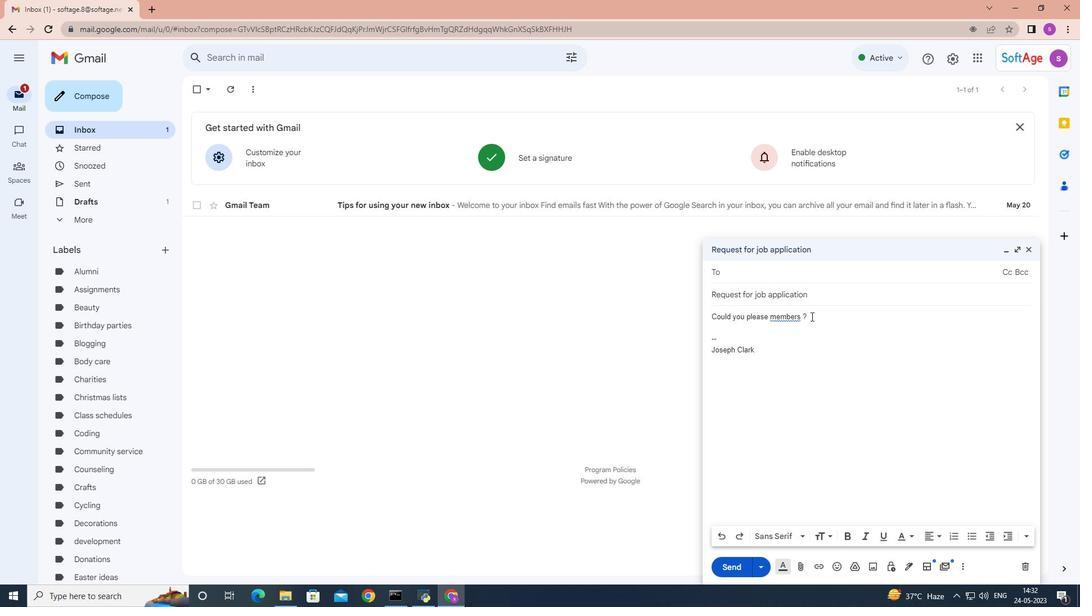
Action: Mouse pressed left at (811, 316)
Screenshot: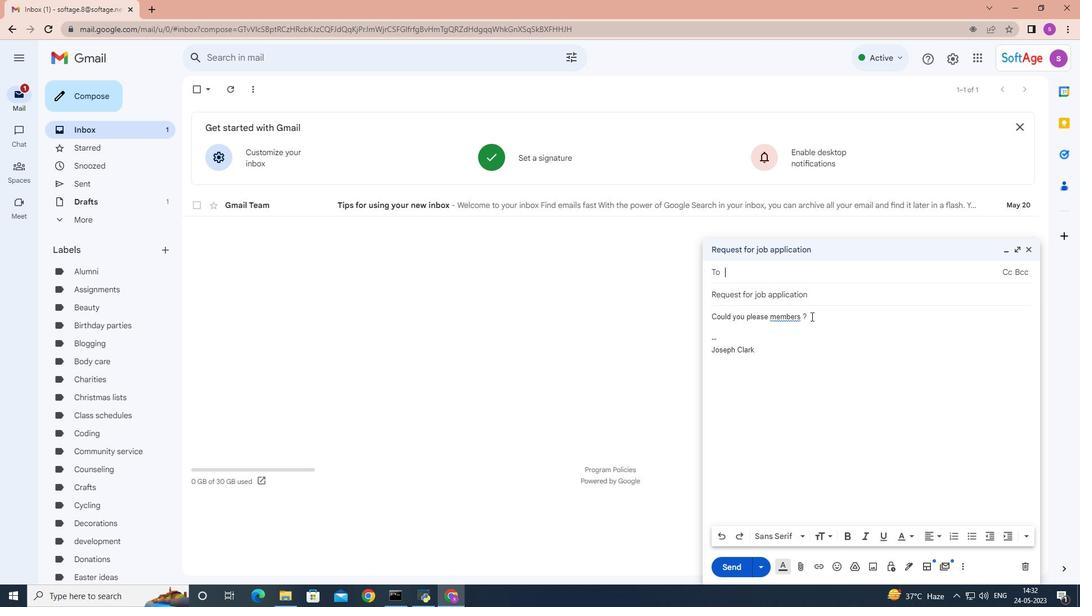 
Action: Mouse moved to (811, 316)
Screenshot: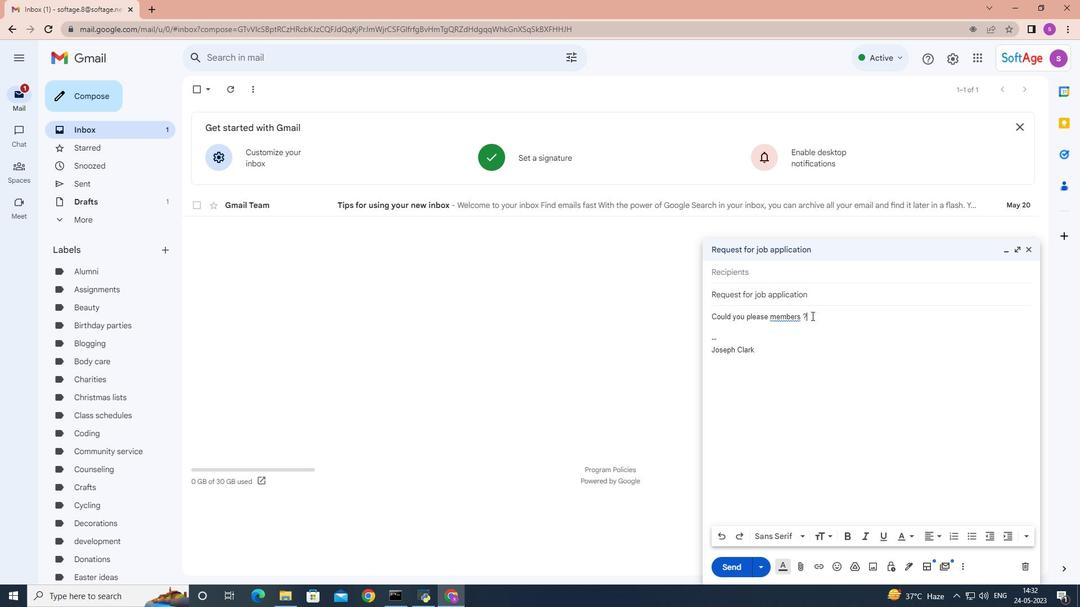
Action: Key pressed <Key.backspace><Key.backspace><Key.backspace><Key.backspace><Key.backspace><Key.backspace><Key.backspace><Key.backspace><Key.backspace>confirm<Key.space>the<Key.space>travel<Key.space>arrangement<Key.space>for<Key.space>the<Key.space>team<Key.space>members<Key.shift_r>?
Screenshot: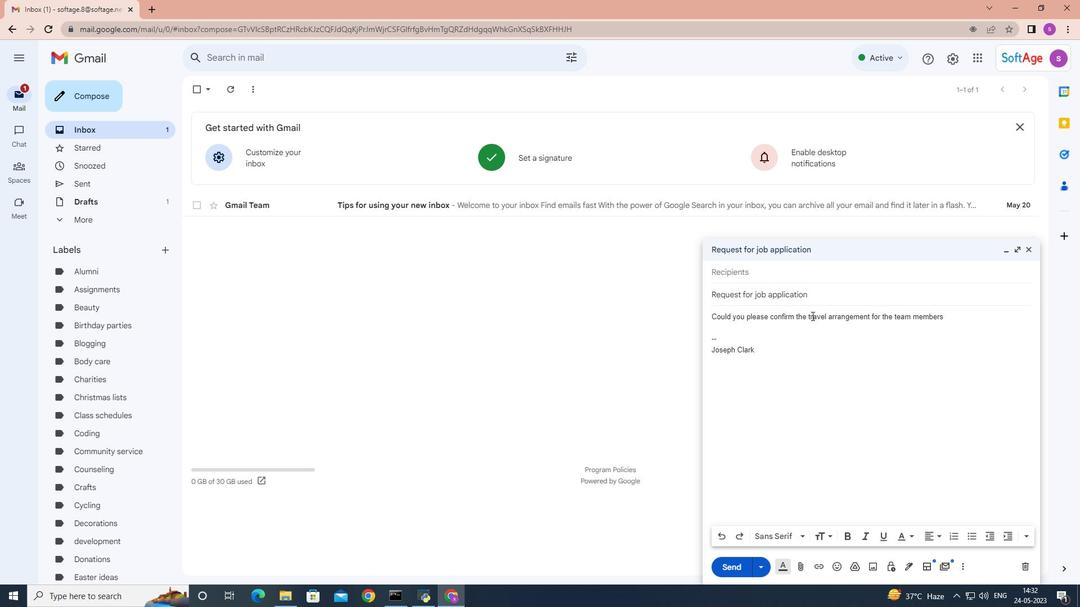 
Action: Mouse moved to (755, 269)
Screenshot: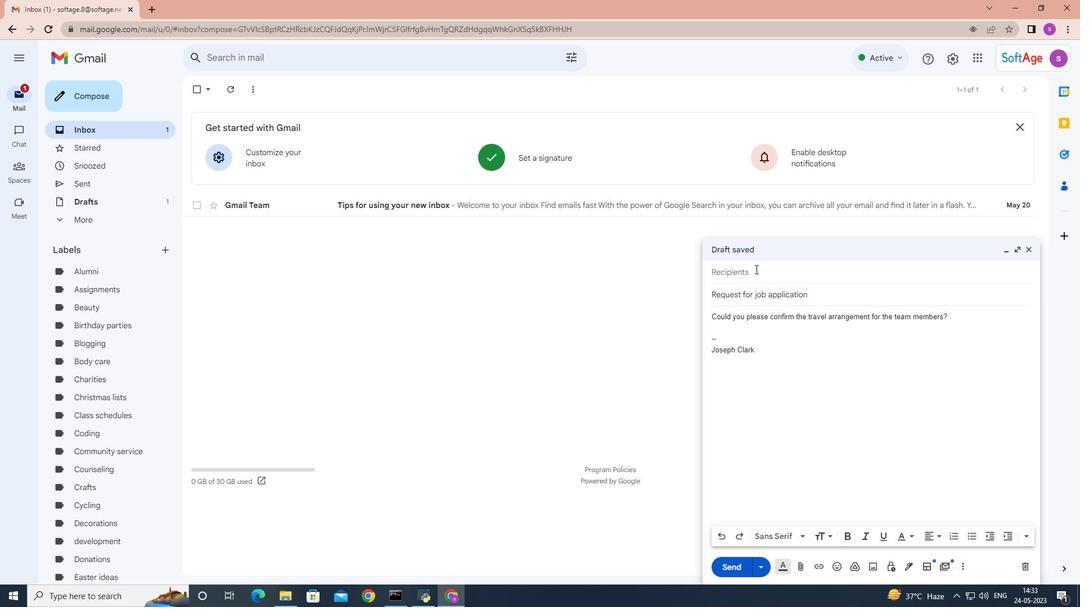 
Action: Mouse pressed left at (755, 269)
Screenshot: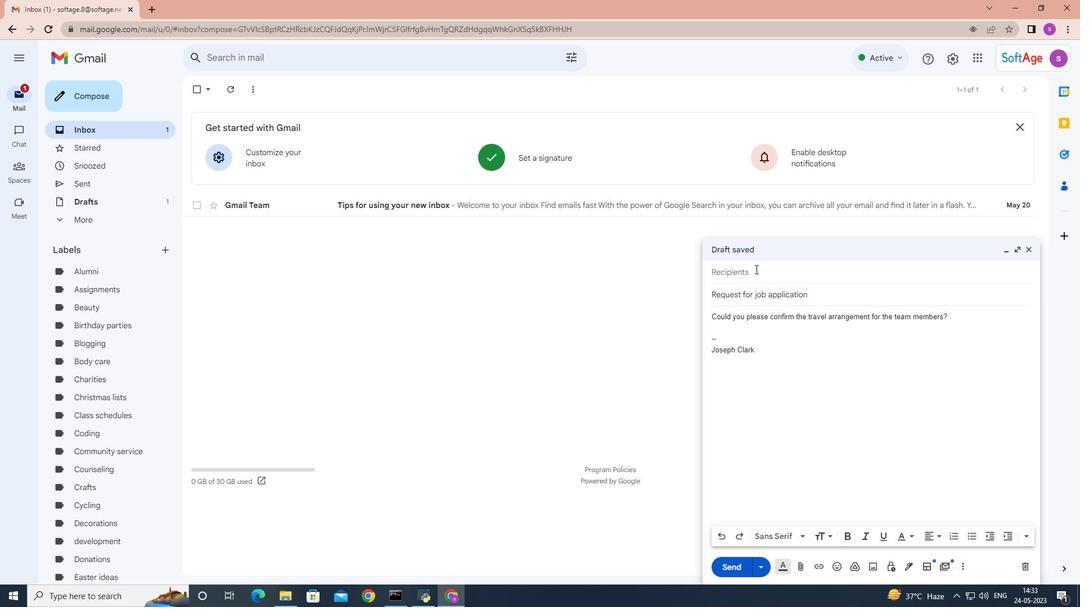 
Action: Mouse moved to (756, 270)
Screenshot: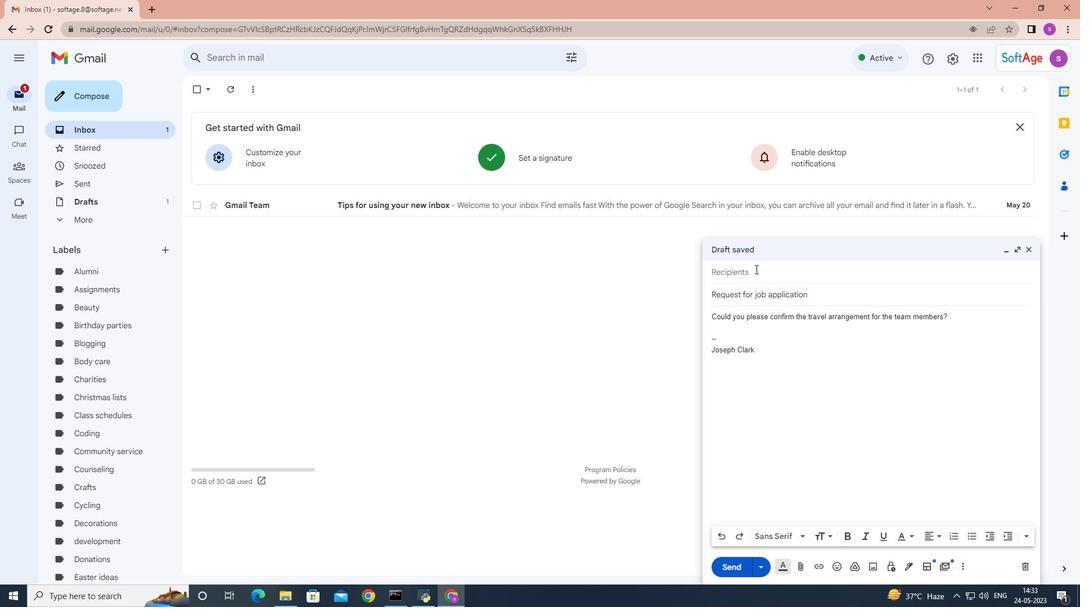 
Action: Key pressed softage.
Screenshot: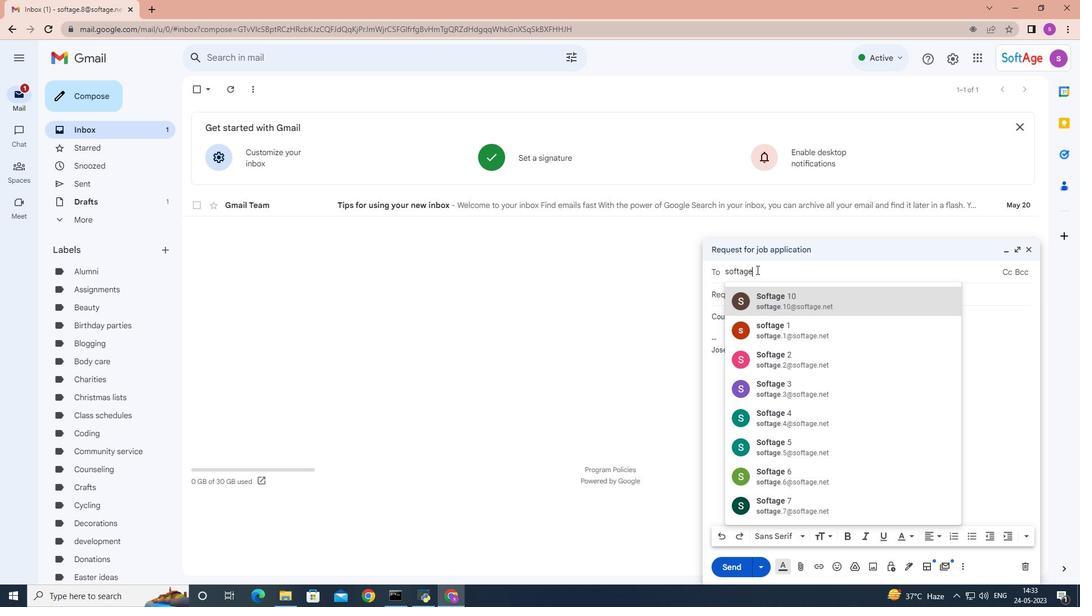 
Action: Mouse moved to (767, 325)
Screenshot: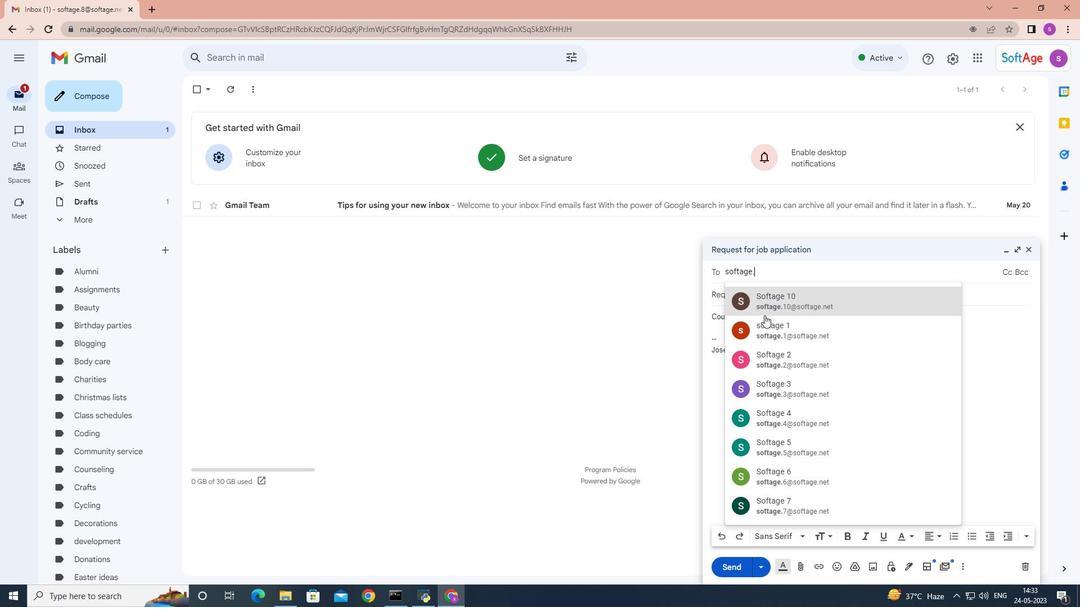 
Action: Key pressed 1
Screenshot: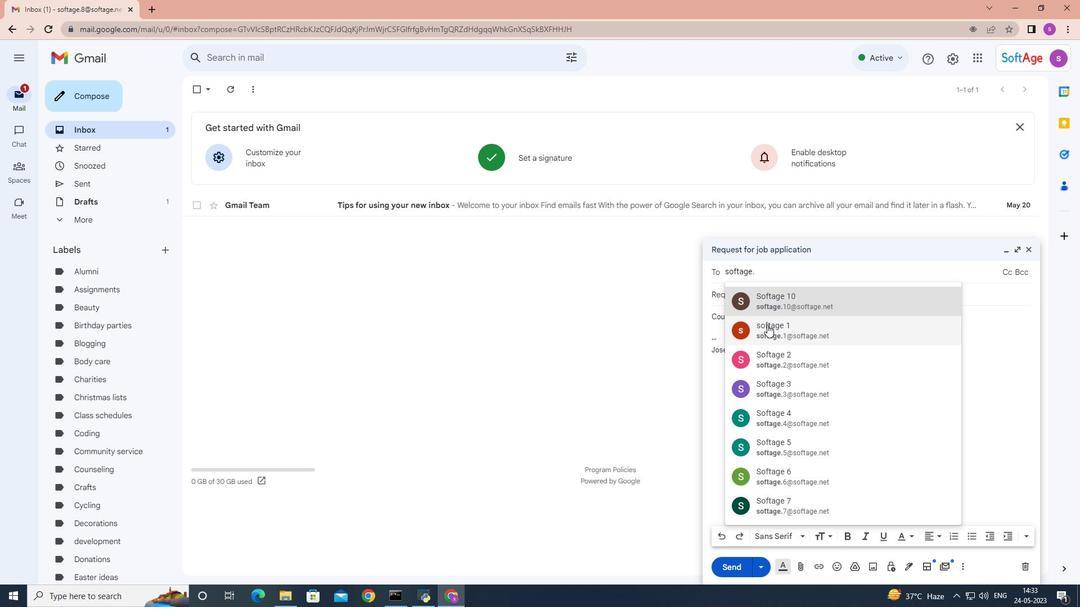 
Action: Mouse moved to (768, 327)
Screenshot: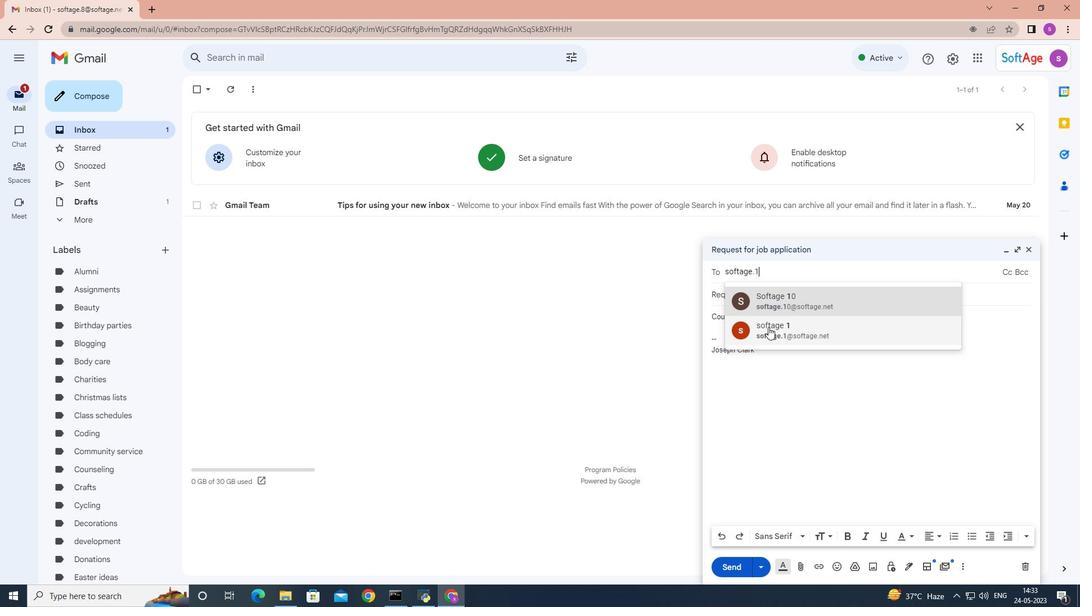 
Action: Mouse pressed left at (768, 327)
Screenshot: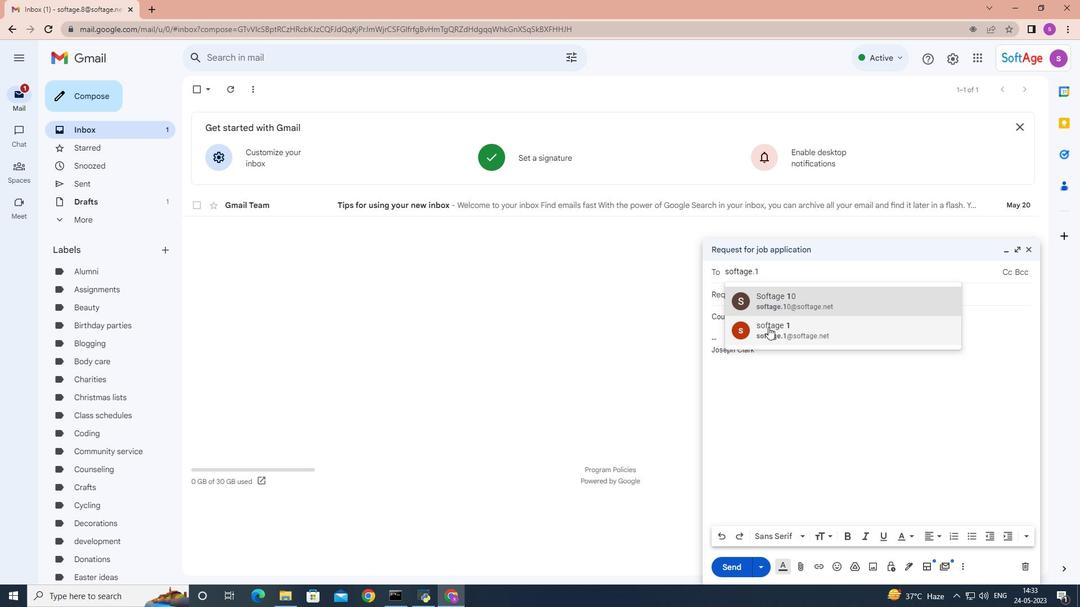 
Action: Mouse moved to (955, 328)
Screenshot: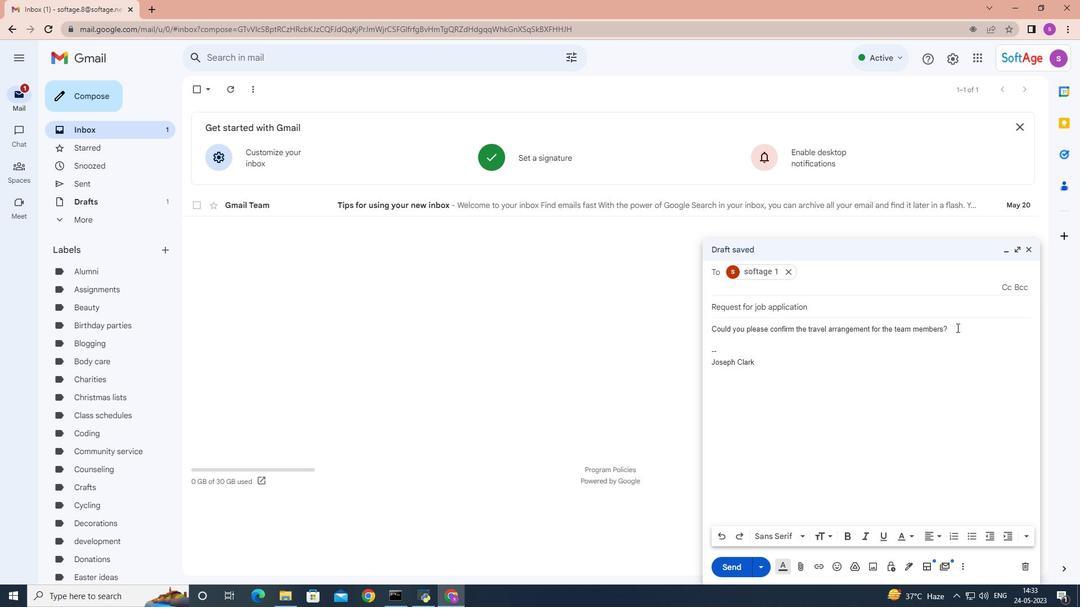 
Action: Mouse pressed left at (955, 328)
Screenshot: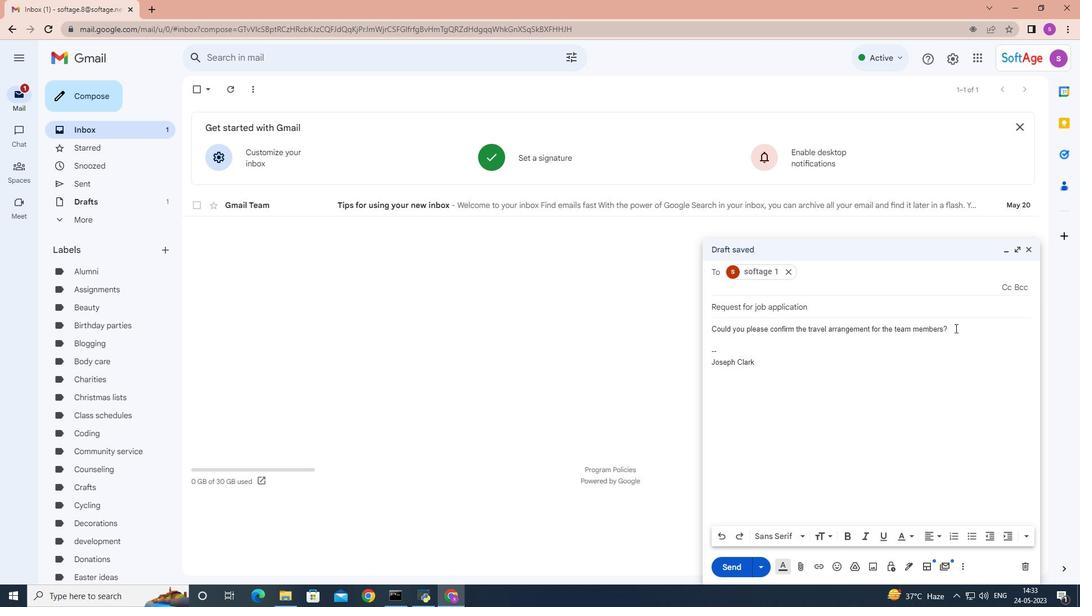 
Action: Mouse moved to (948, 315)
Screenshot: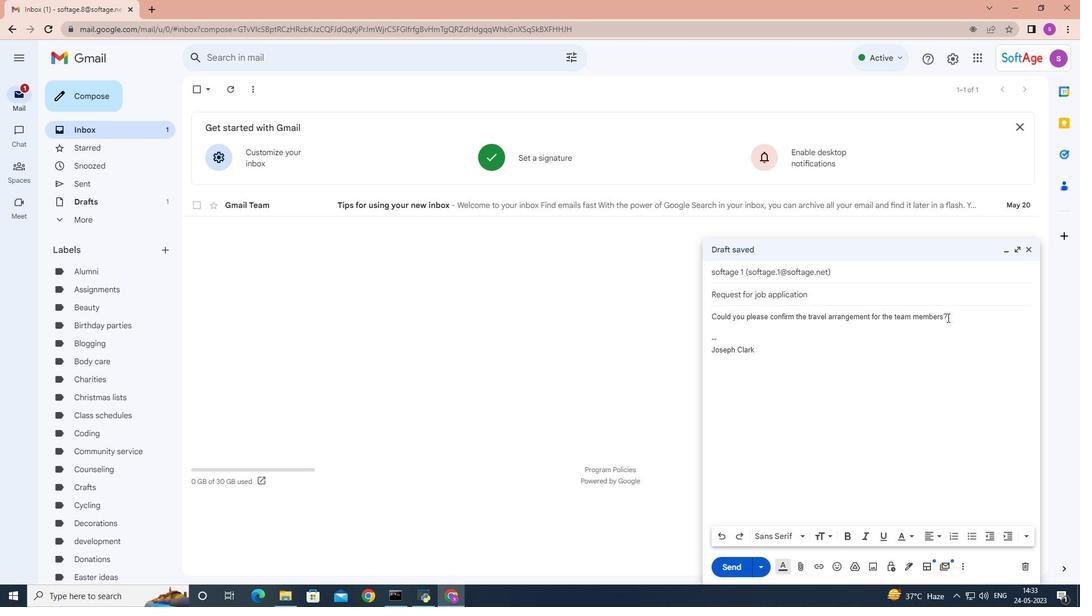 
Action: Mouse pressed left at (948, 315)
Screenshot: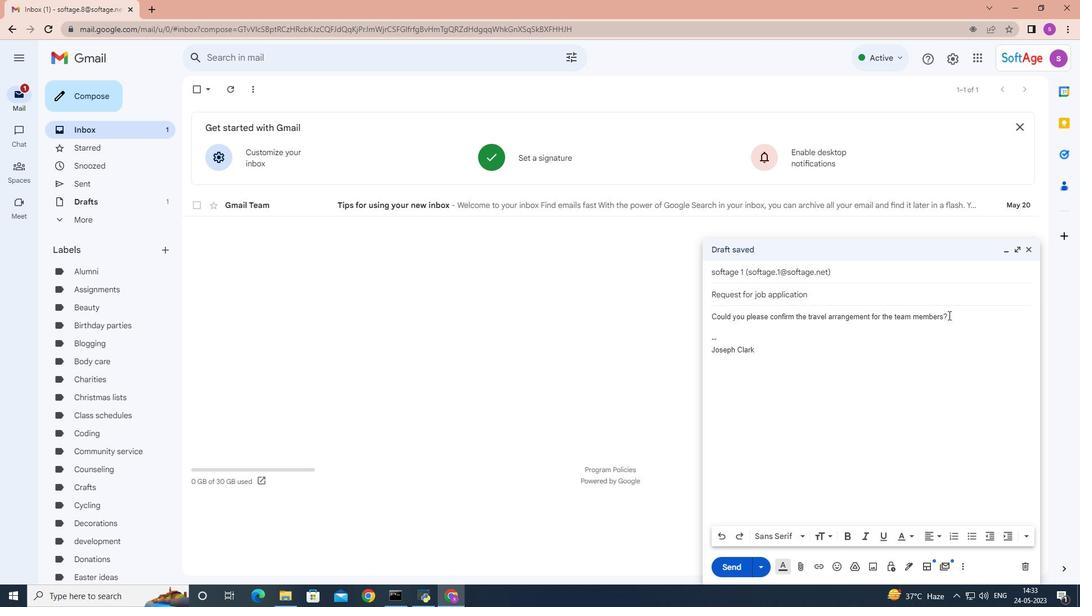 
Action: Mouse moved to (972, 535)
Screenshot: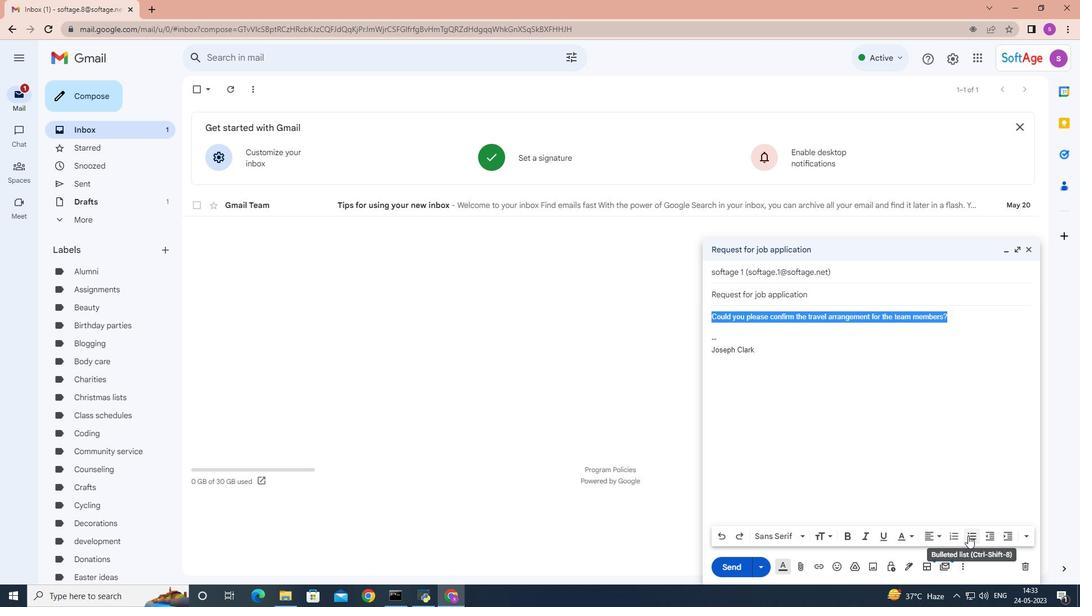 
Action: Mouse pressed left at (972, 535)
Screenshot: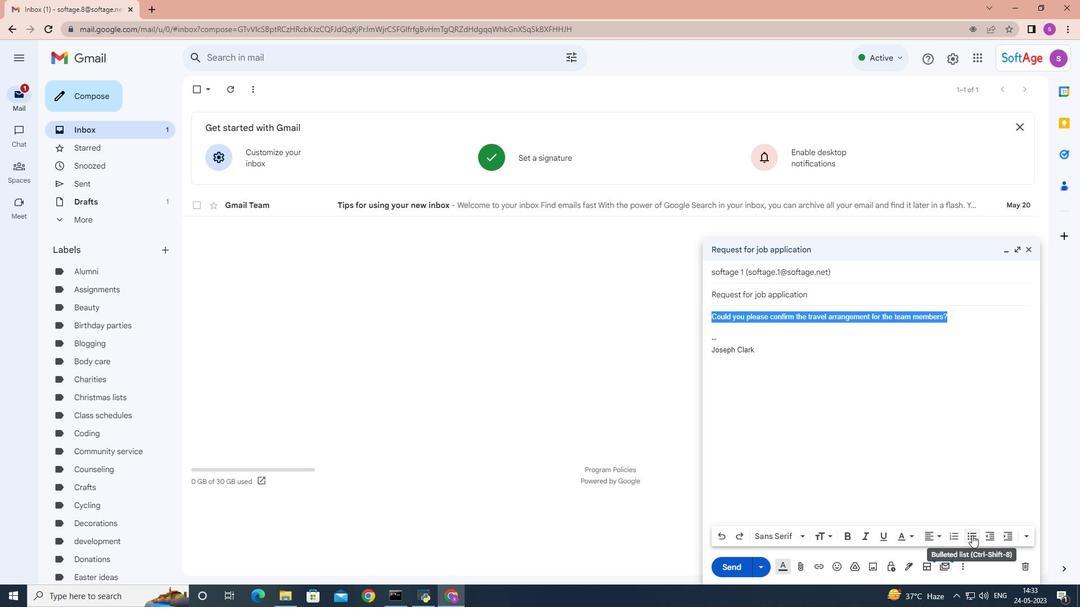 
Action: Mouse moved to (798, 538)
Screenshot: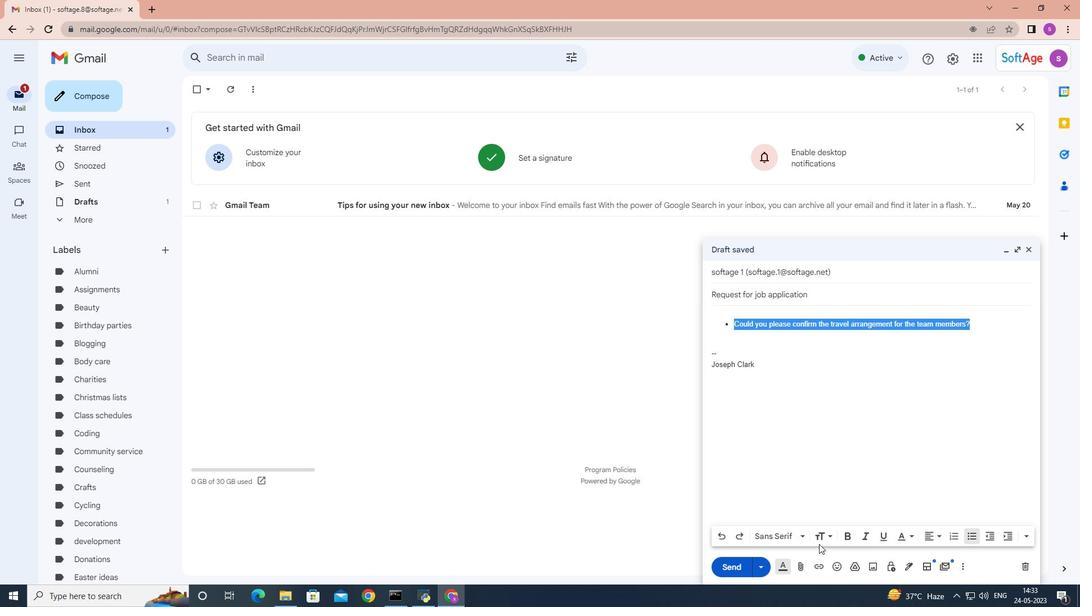 
Action: Mouse pressed left at (798, 538)
Screenshot: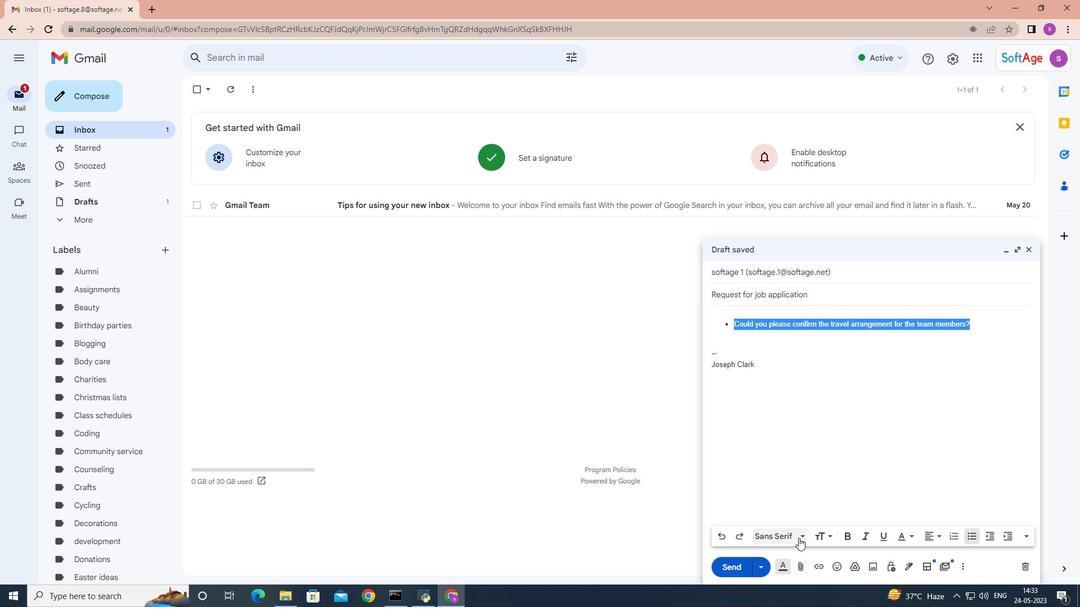
Action: Mouse moved to (804, 394)
Screenshot: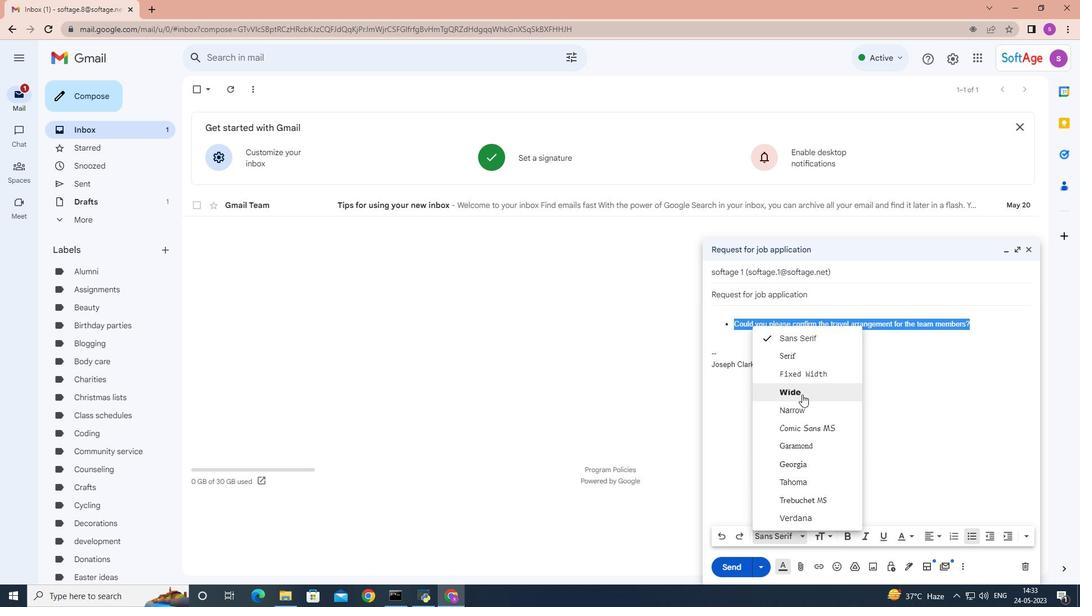 
Action: Mouse pressed left at (804, 394)
Screenshot: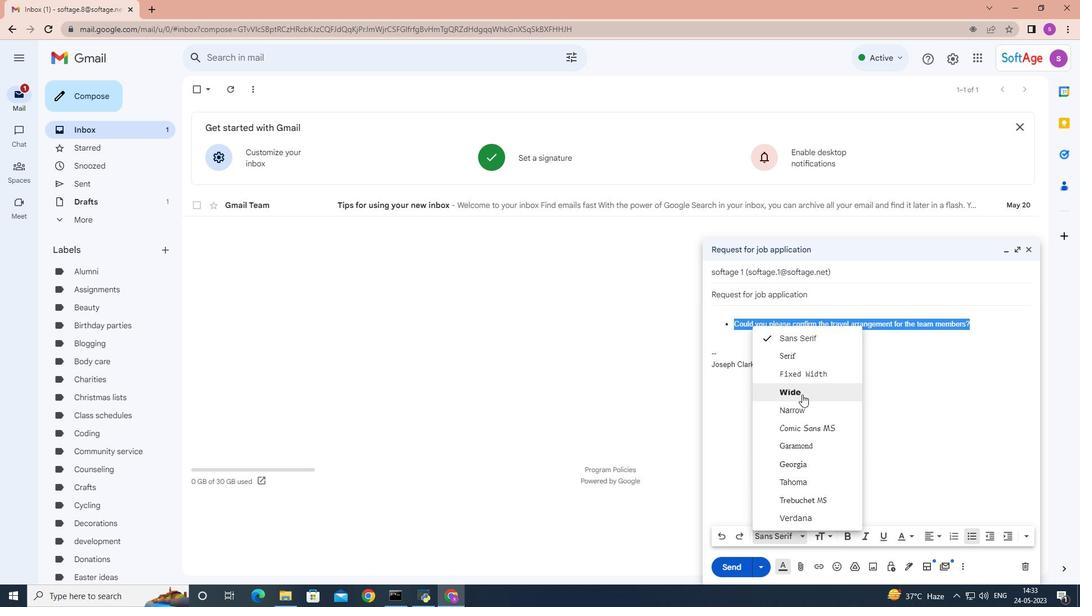 
Action: Mouse moved to (1026, 538)
Screenshot: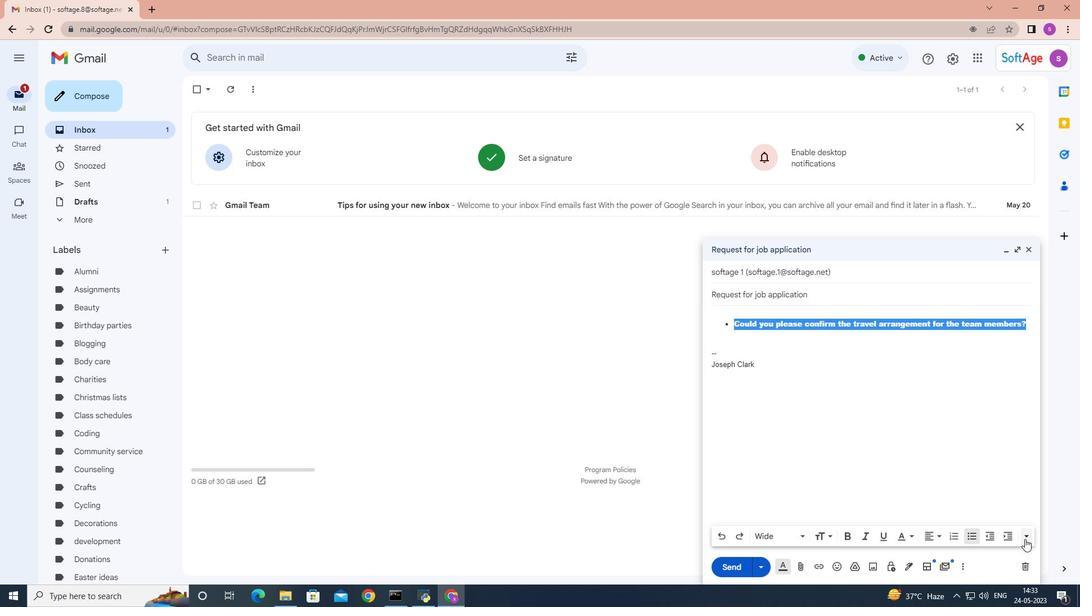 
Action: Mouse pressed left at (1026, 538)
Screenshot: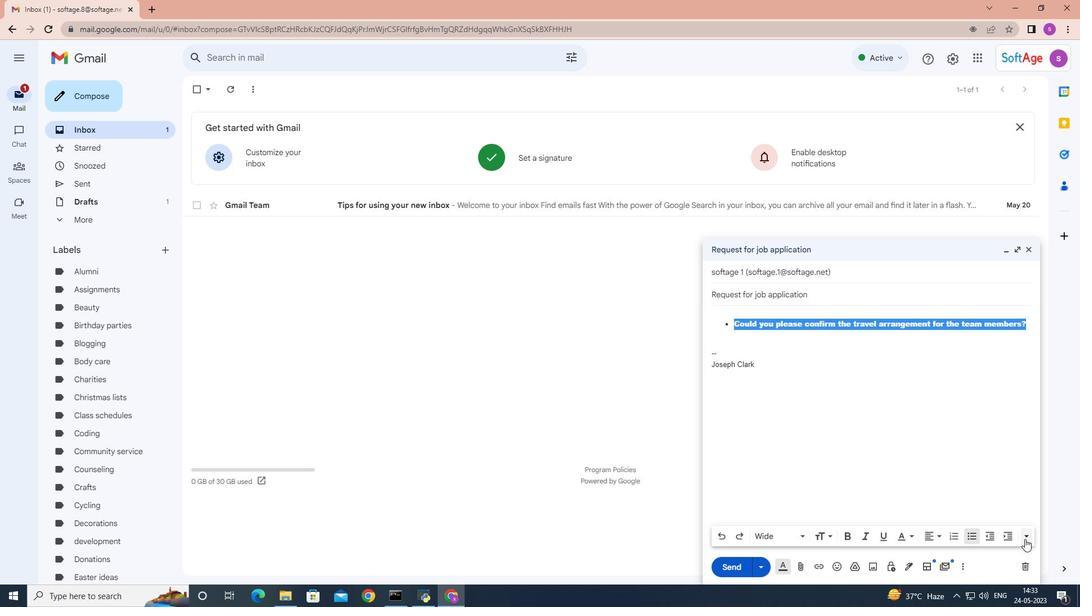 
Action: Mouse moved to (1035, 505)
Screenshot: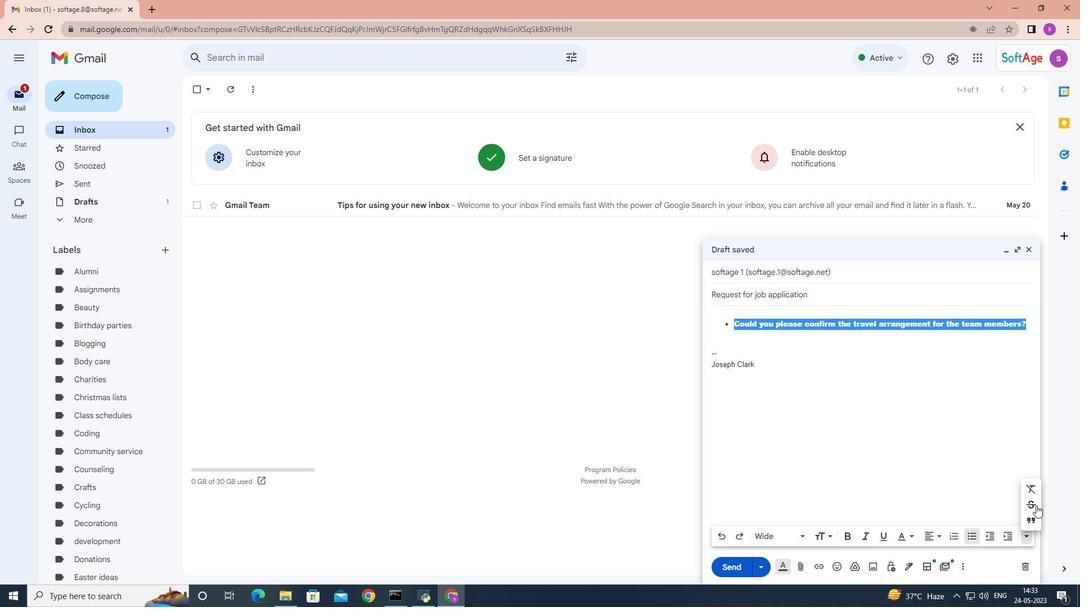 
Action: Mouse pressed left at (1035, 505)
Screenshot: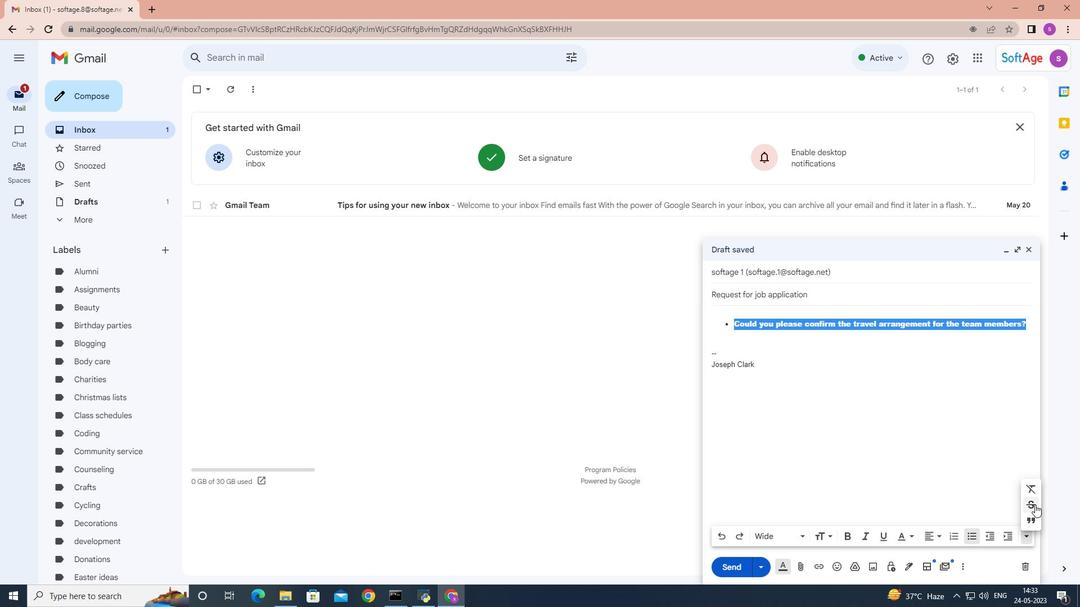 
Action: Mouse moved to (971, 541)
Screenshot: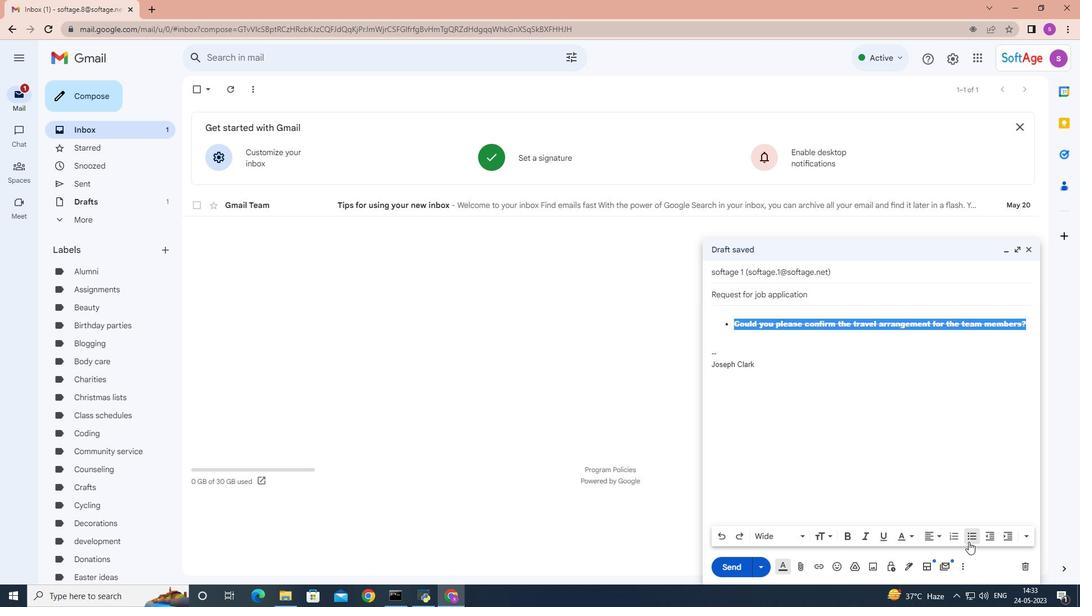 
Action: Mouse pressed left at (970, 541)
Screenshot: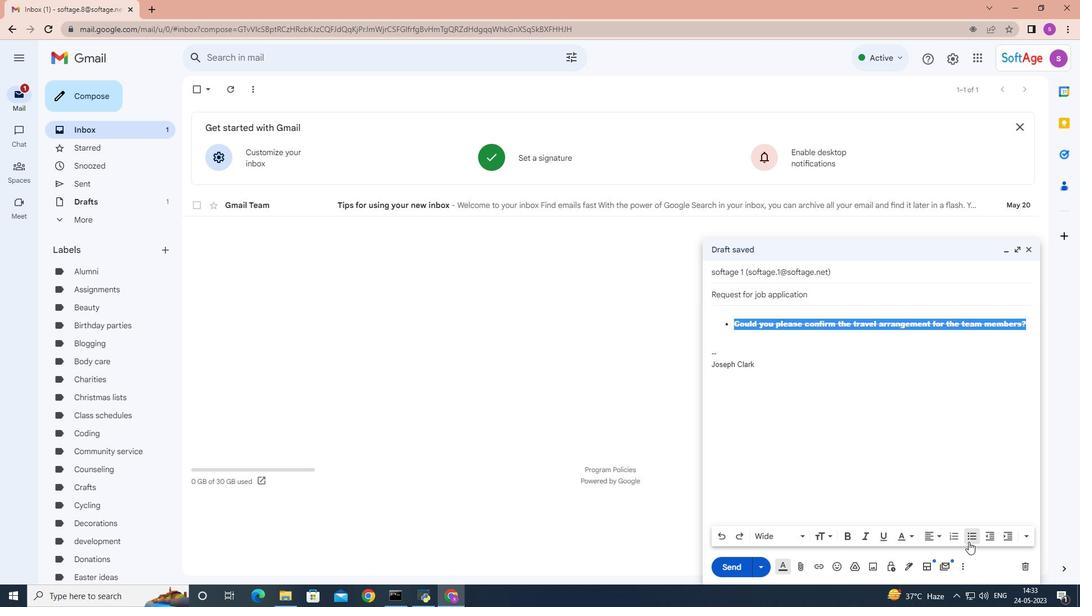 
Action: Mouse moved to (792, 535)
Screenshot: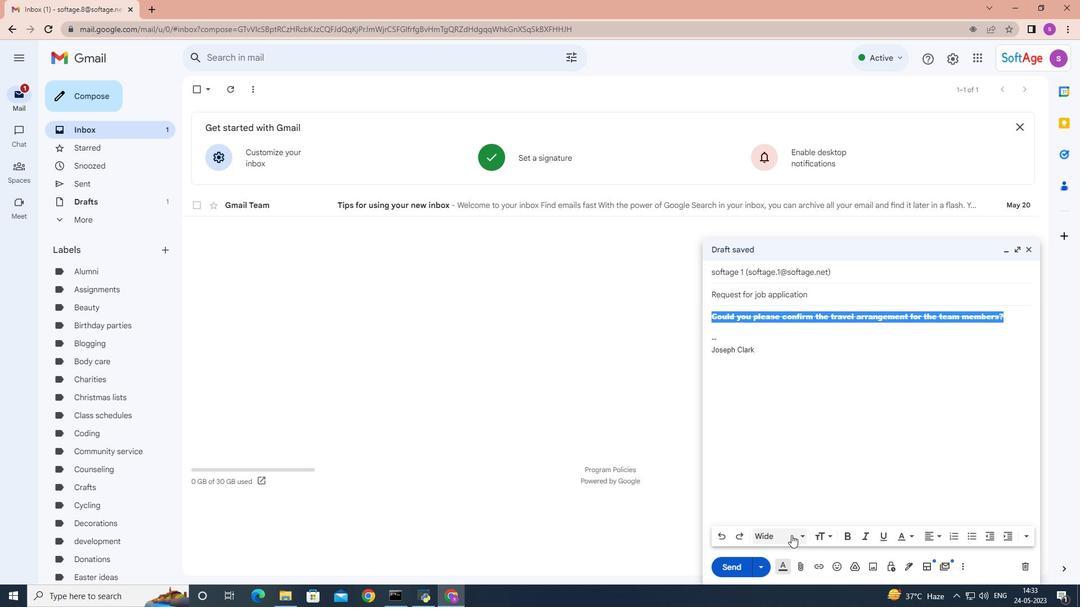 
Action: Mouse pressed left at (792, 535)
Screenshot: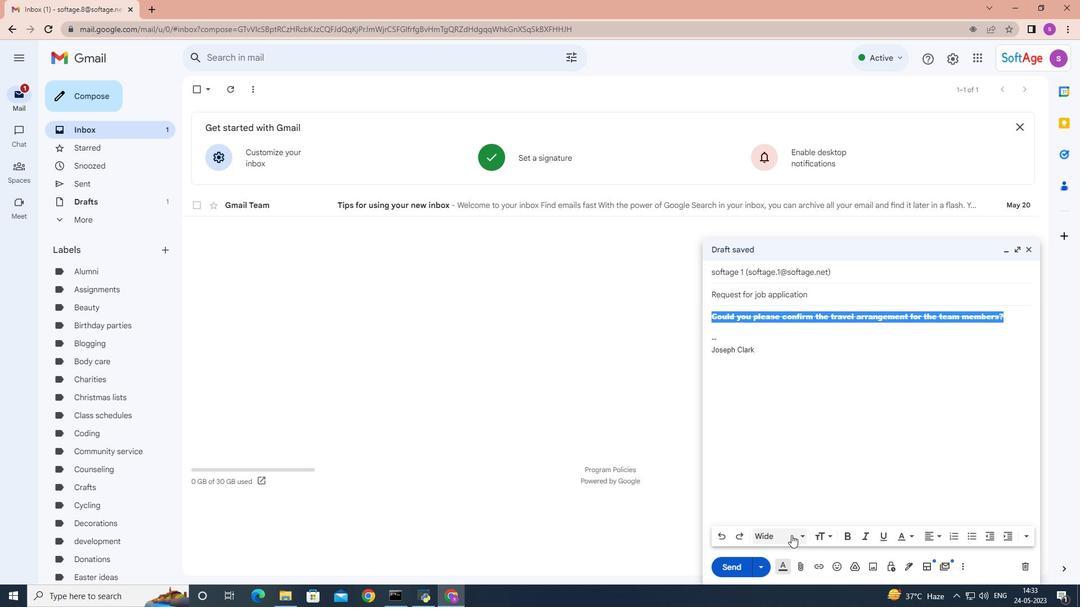 
Action: Mouse moved to (812, 339)
Screenshot: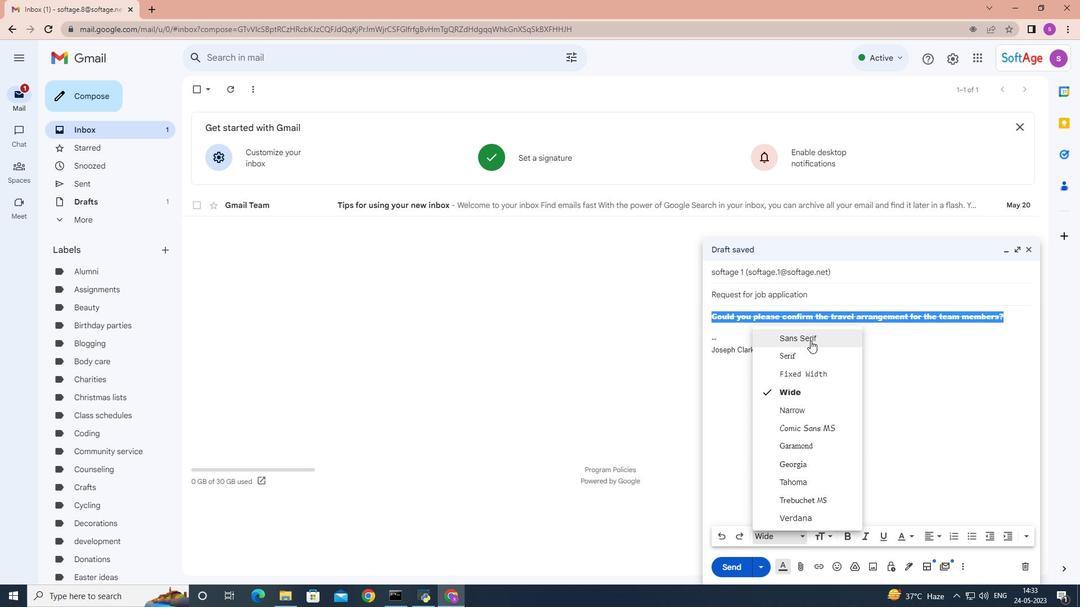 
Action: Mouse pressed left at (812, 339)
Screenshot: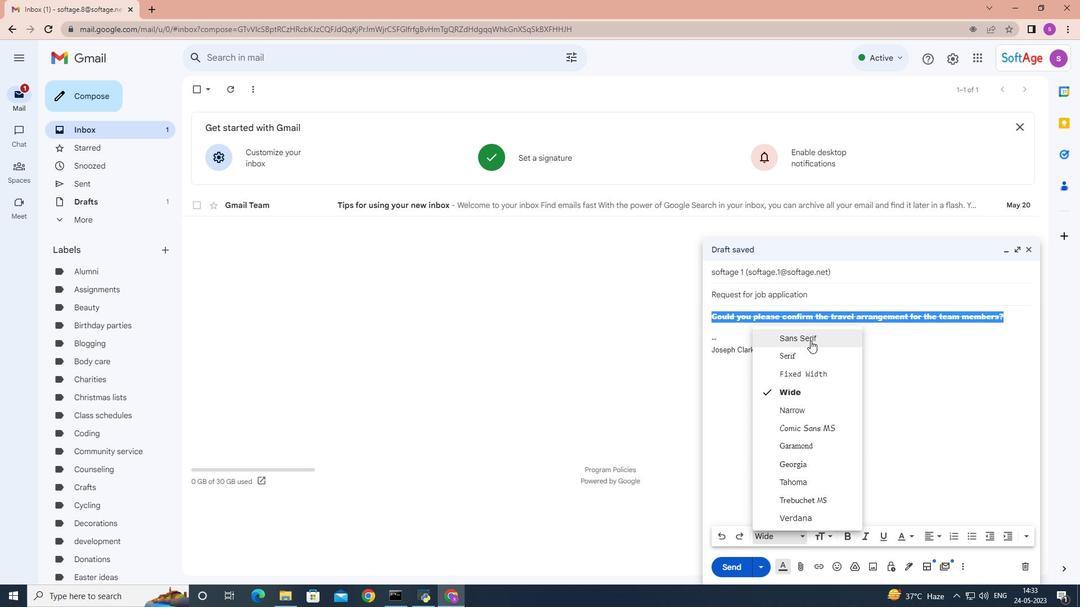 
Action: Mouse moved to (1025, 538)
Screenshot: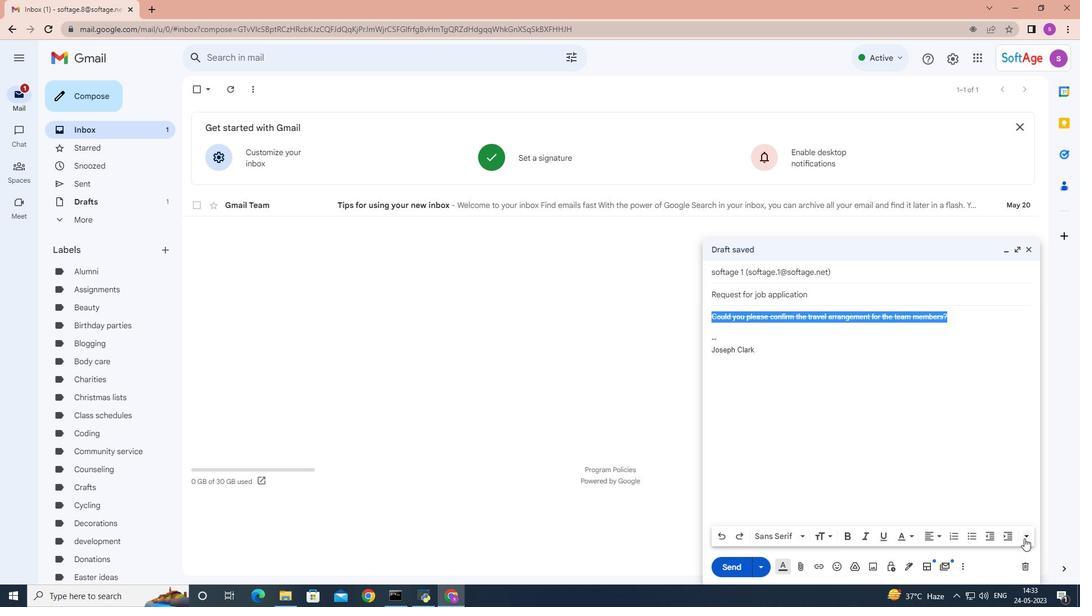 
Action: Mouse pressed left at (1025, 538)
Screenshot: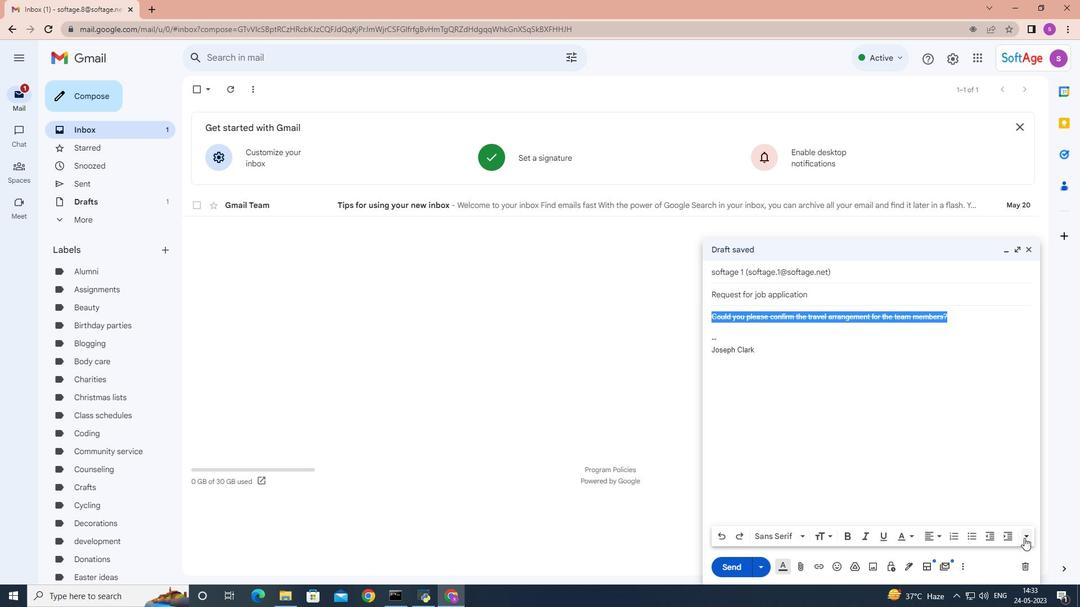 
Action: Mouse moved to (1031, 507)
Screenshot: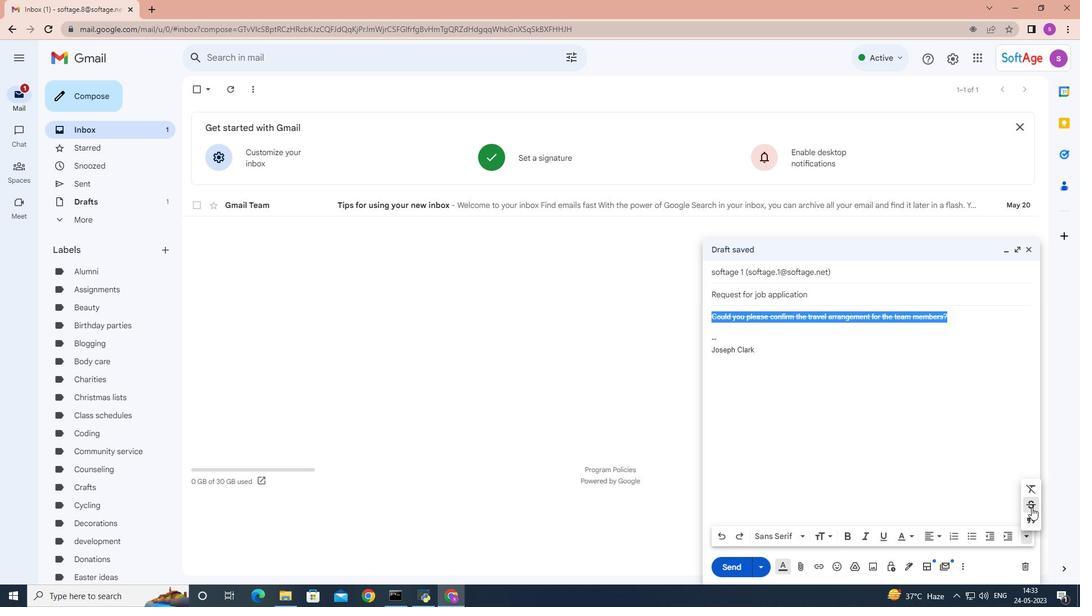 
Action: Mouse pressed left at (1031, 507)
Screenshot: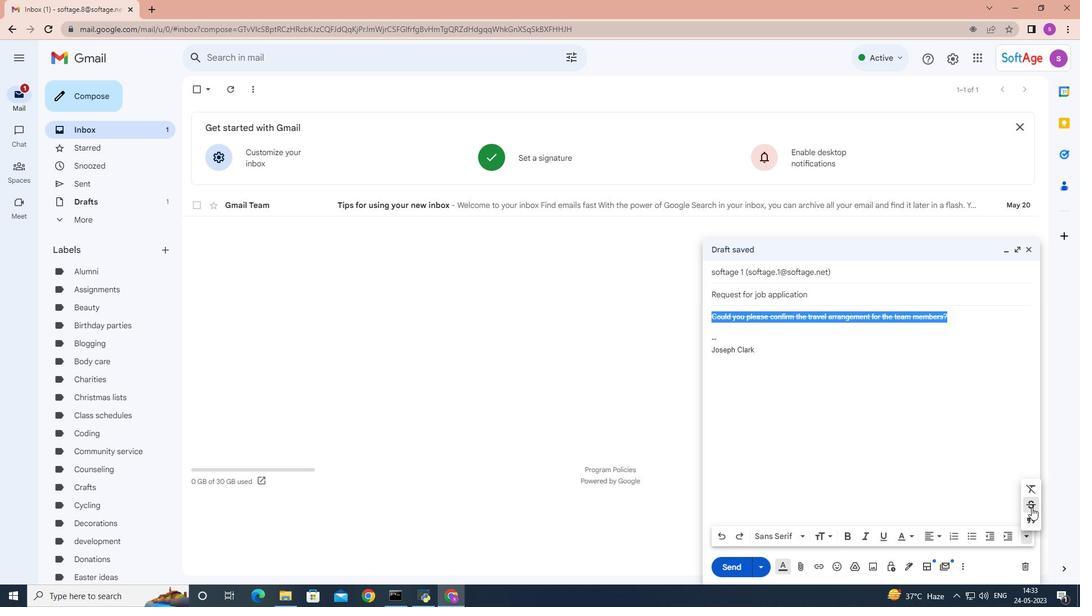 
Action: Mouse moved to (735, 566)
Screenshot: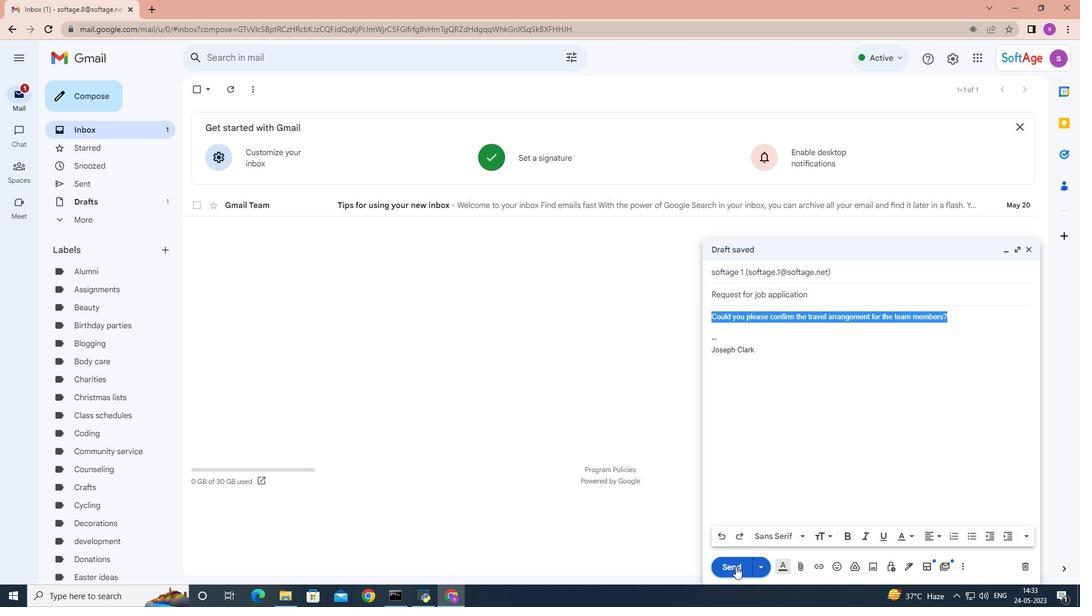
Action: Mouse pressed left at (735, 566)
Screenshot: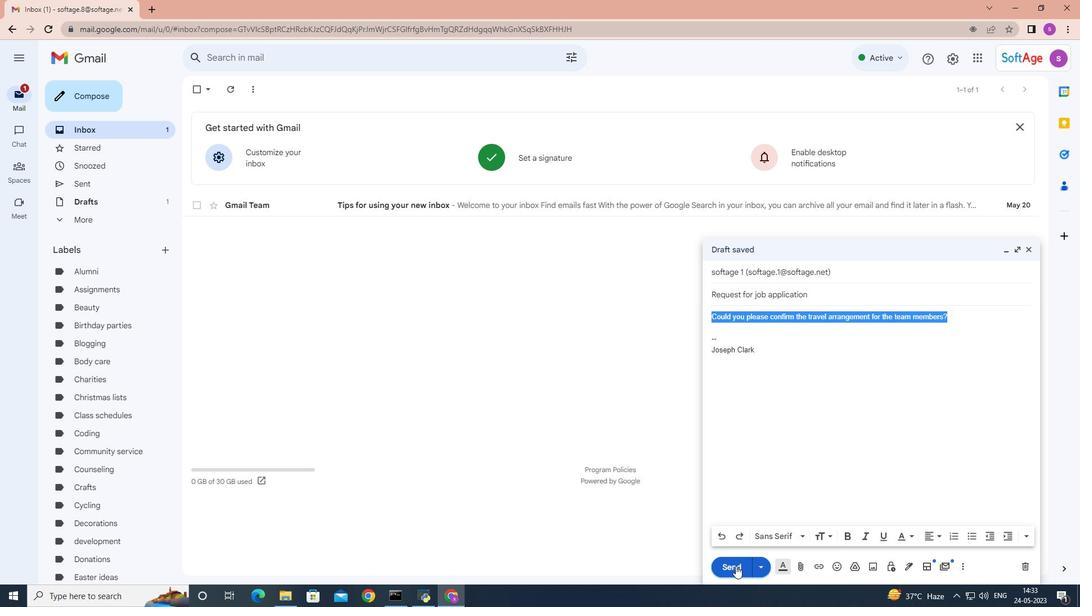 
Action: Mouse moved to (114, 180)
Screenshot: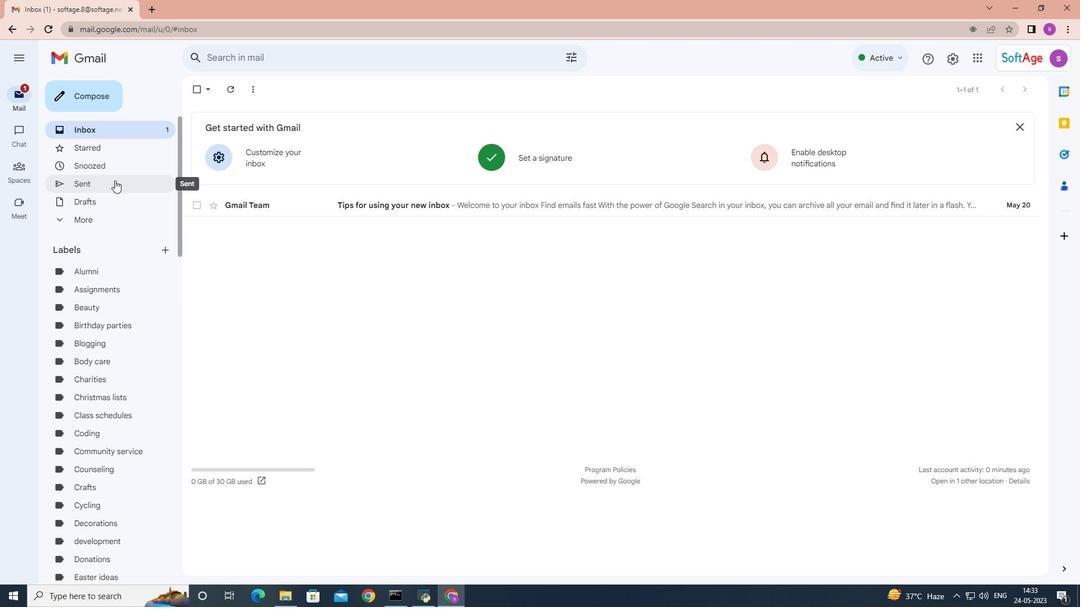 
Action: Mouse pressed left at (114, 180)
Screenshot: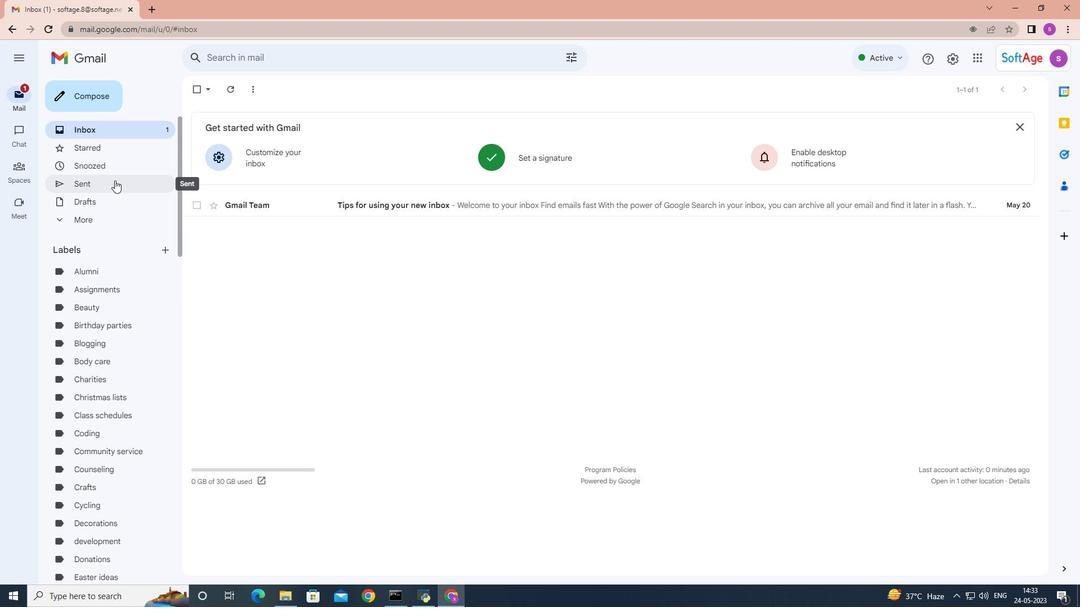 
Action: Mouse moved to (255, 145)
Screenshot: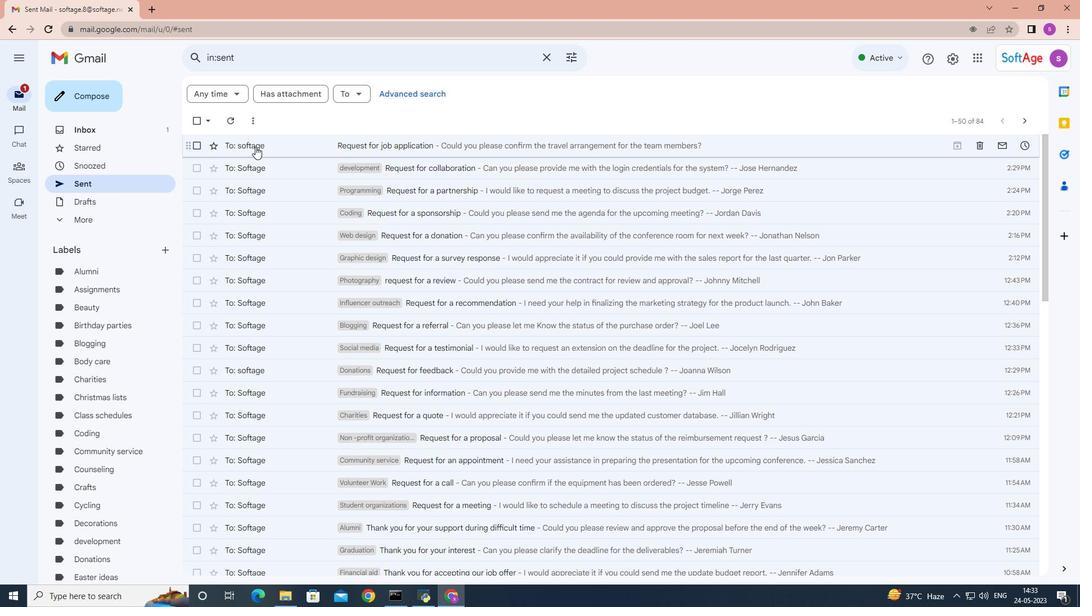 
Action: Mouse pressed right at (255, 145)
Screenshot: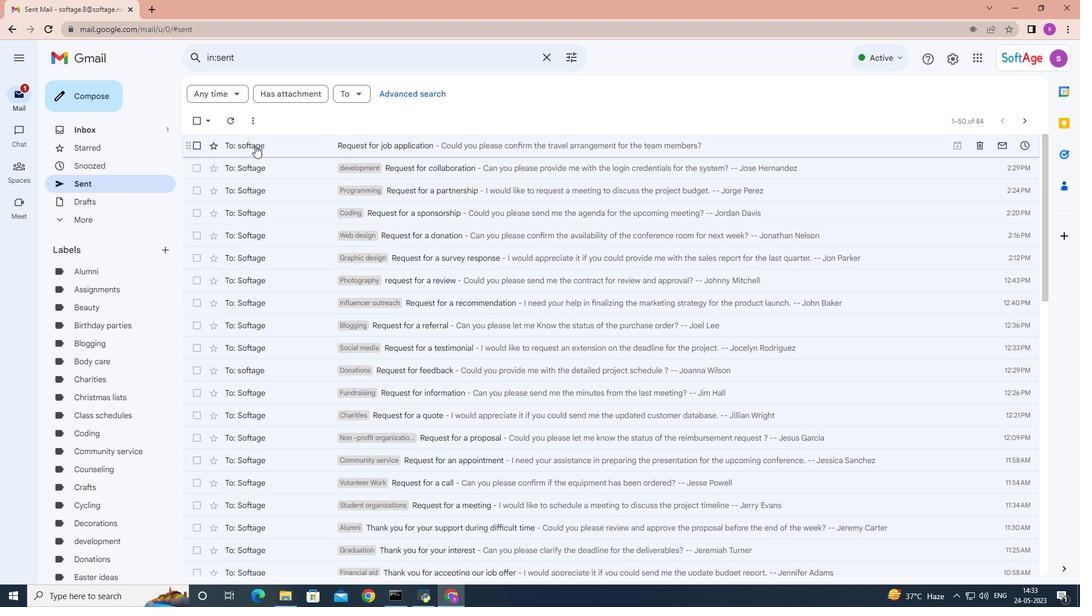 
Action: Mouse moved to (374, 355)
Screenshot: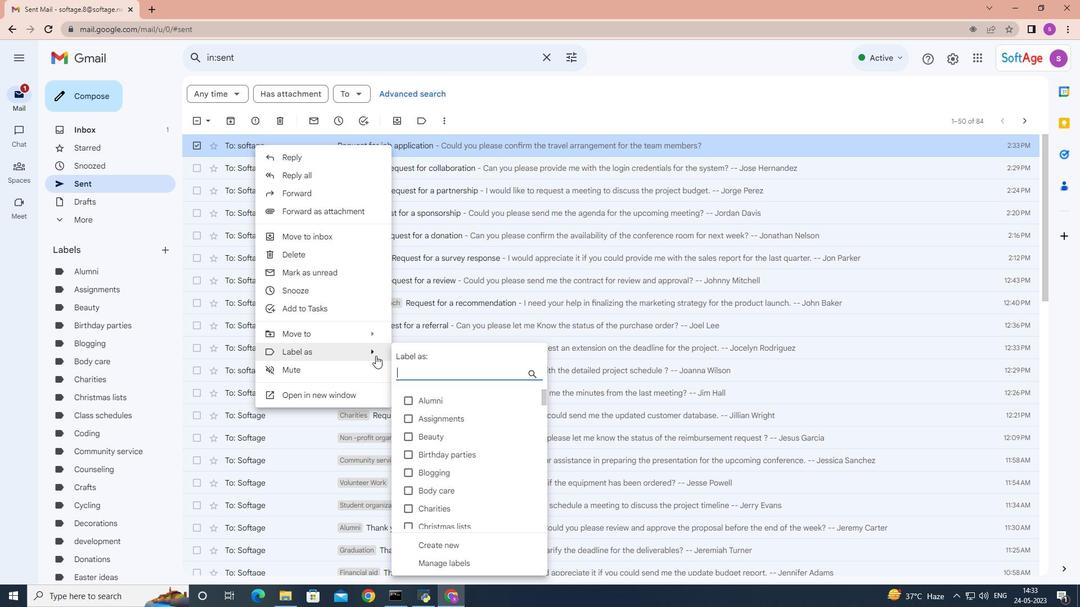 
Action: Key pressed <Key.caps_lock>A<Key.caps_lock>pp<Key.space>development<Key.space>
Screenshot: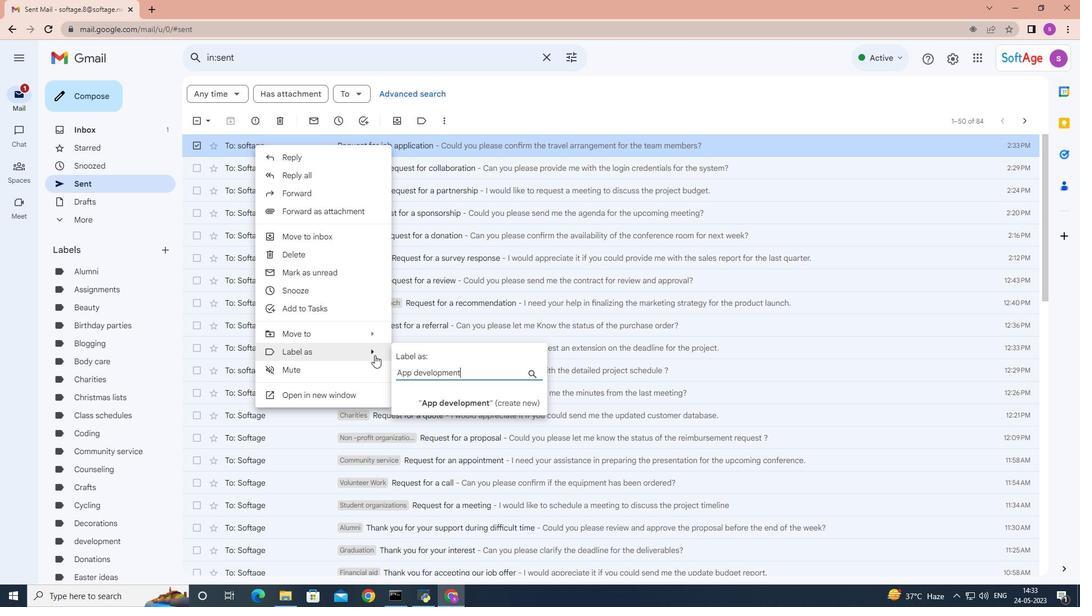 
Action: Mouse moved to (437, 405)
Screenshot: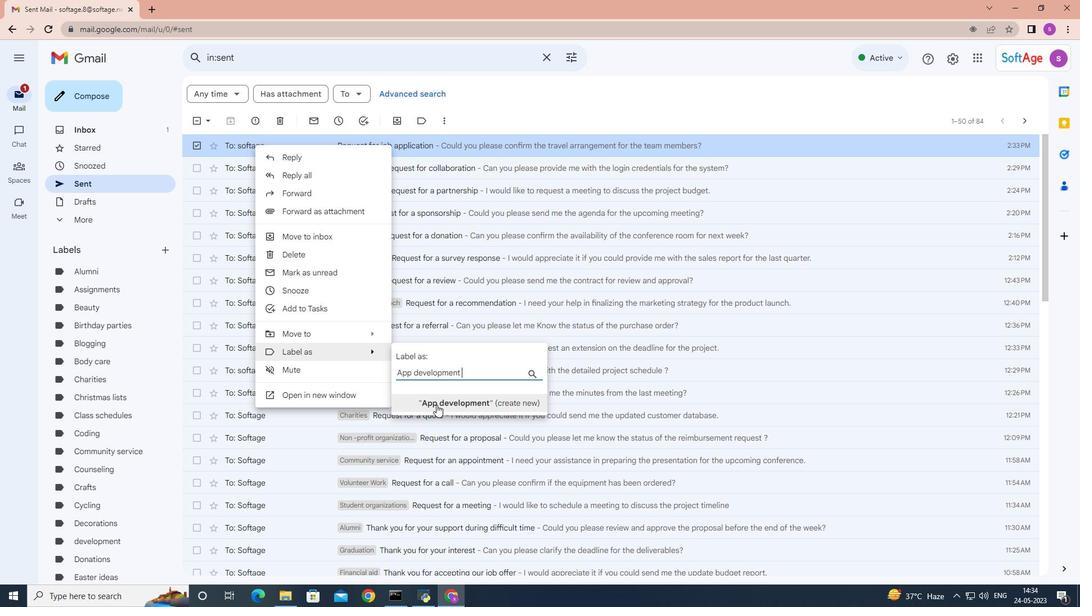 
Action: Mouse pressed left at (437, 405)
Screenshot: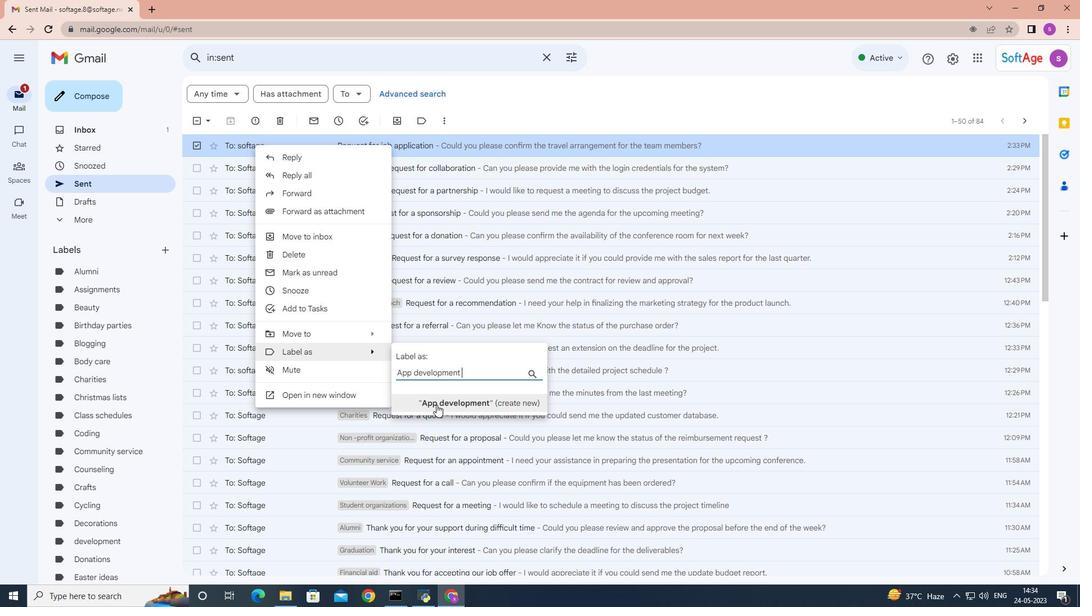 
Action: Mouse moved to (643, 355)
Screenshot: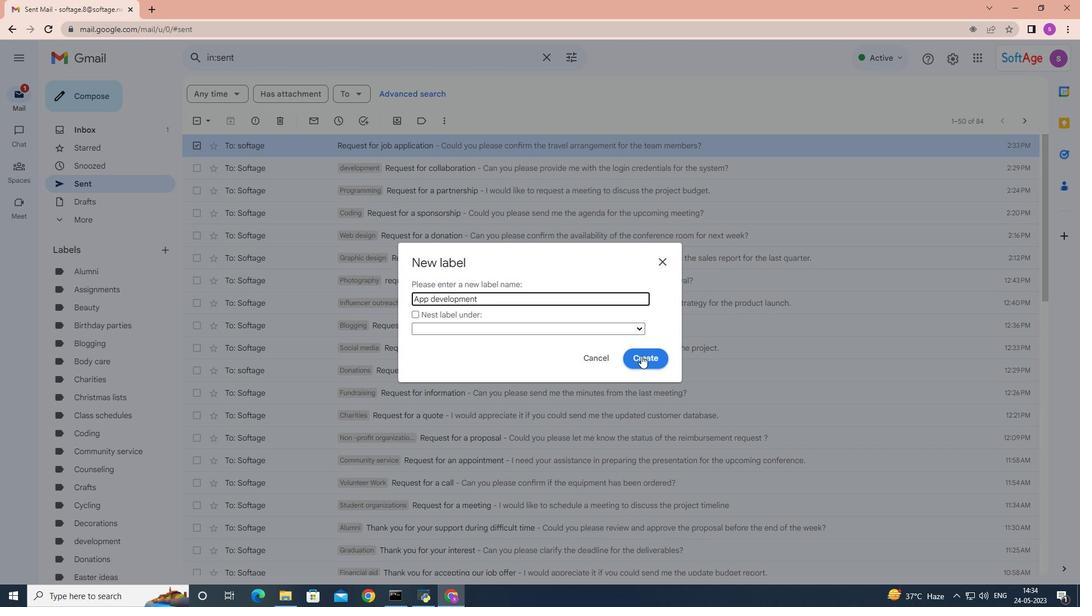 
Action: Mouse pressed left at (643, 355)
Screenshot: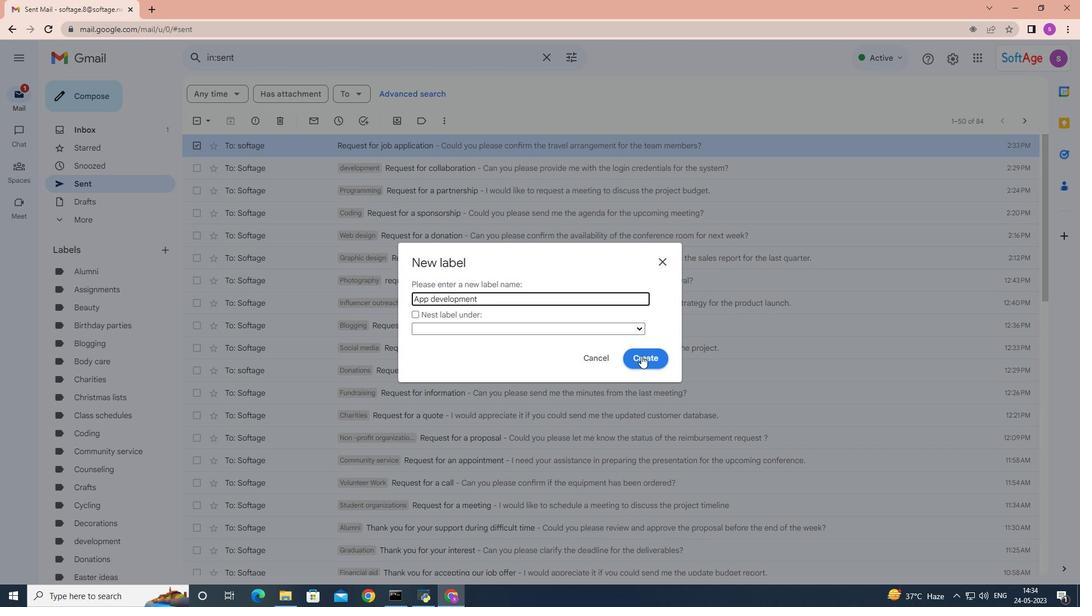 
Action: Mouse moved to (643, 358)
Screenshot: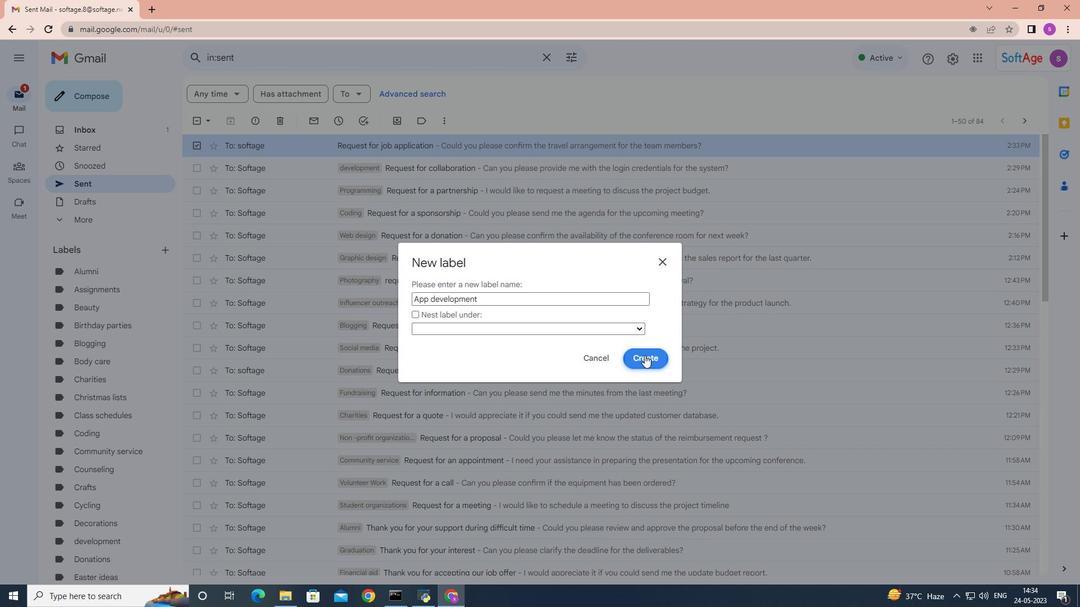 
